 Task: Look for space in Bulanık, Turkey from 12th July, 2023 to 16th July, 2023 for 8 adults in price range Rs.10000 to Rs.16000. Place can be private room with 8 bedrooms having 8 beds and 8 bathrooms. Property type can be house, flat, guest house. Amenities needed are: wifi, TV, free parkinig on premises, gym, breakfast. Booking option can be shelf check-in. Required host language is English.
Action: Mouse moved to (504, 127)
Screenshot: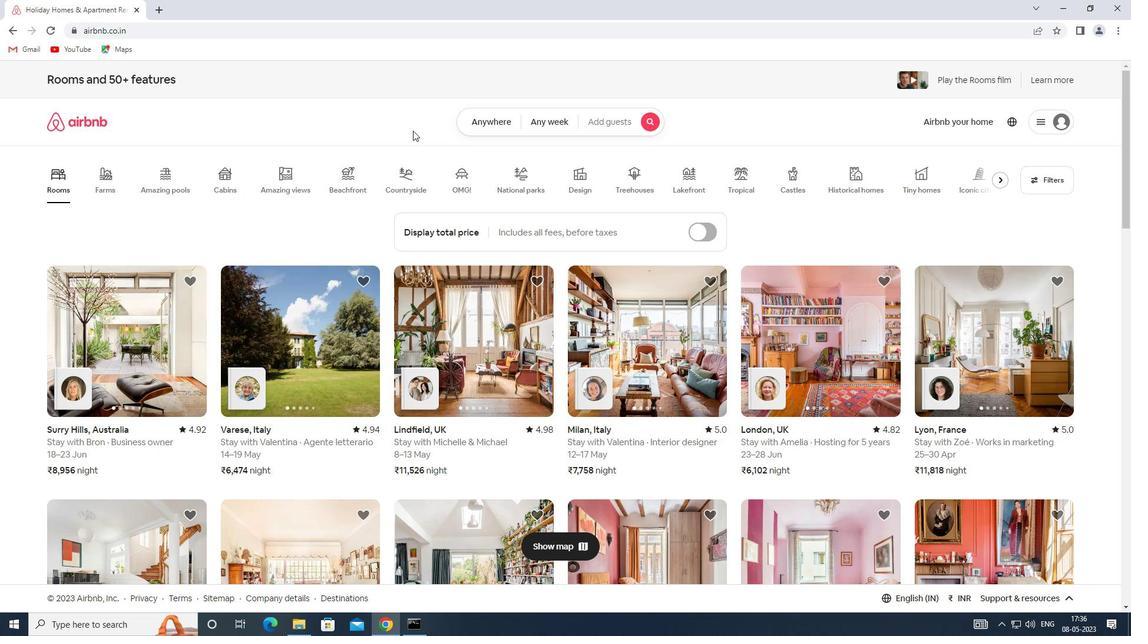 
Action: Mouse pressed left at (504, 127)
Screenshot: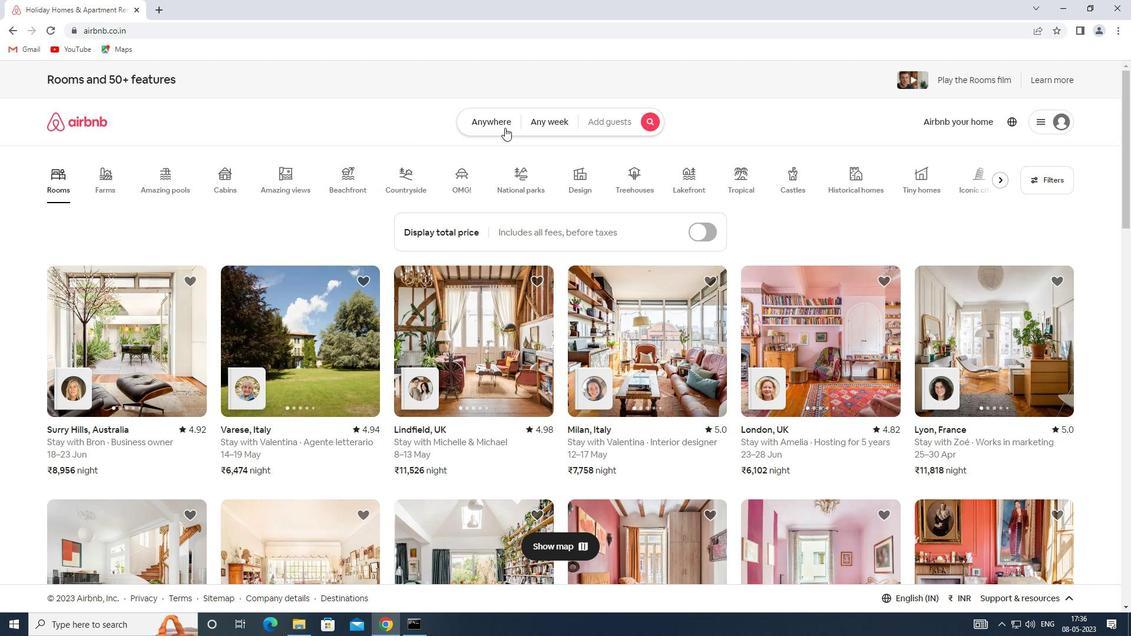 
Action: Mouse moved to (388, 175)
Screenshot: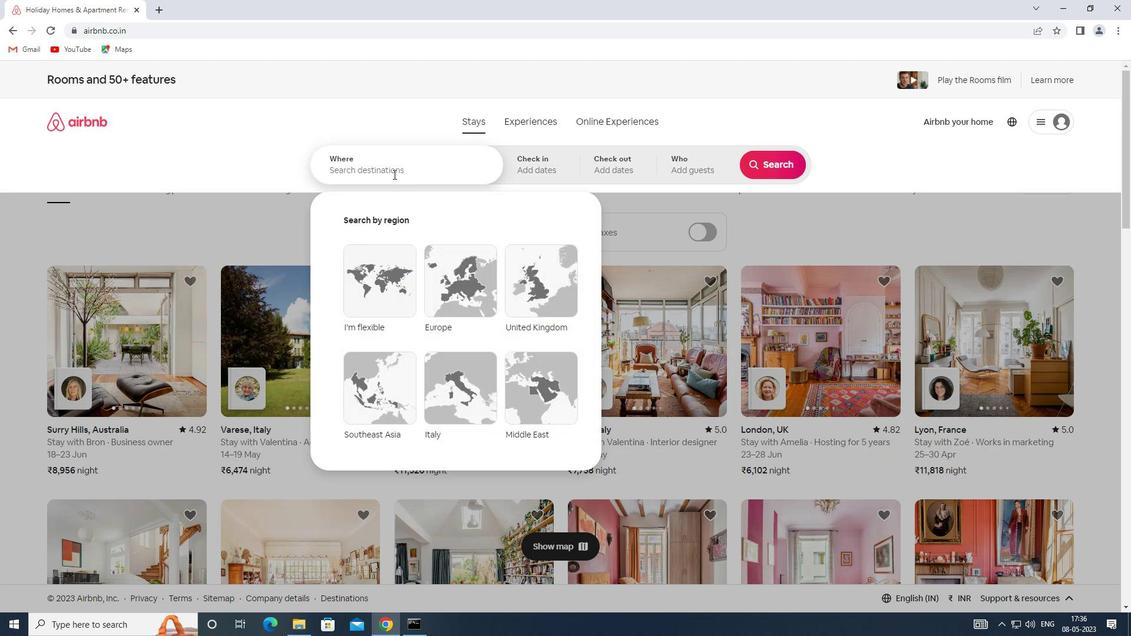 
Action: Mouse pressed left at (388, 175)
Screenshot: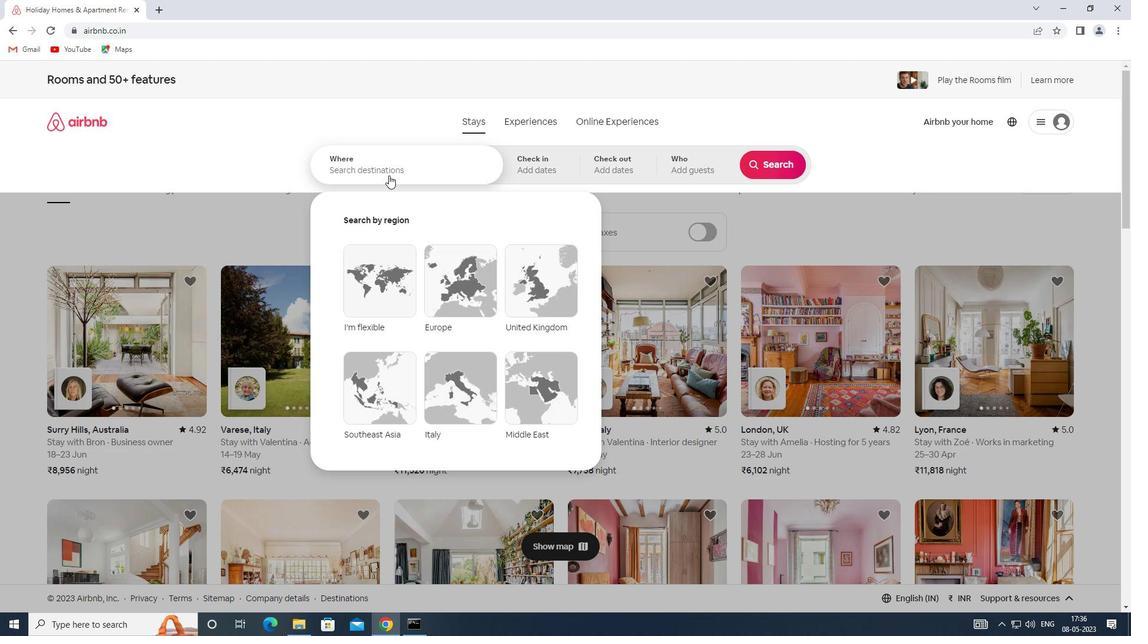 
Action: Key pressed <Key.shift>SPACE<Key.space>IN<Key.space><Key.shift>BULANIK,<Key.shift>TURKEY
Screenshot: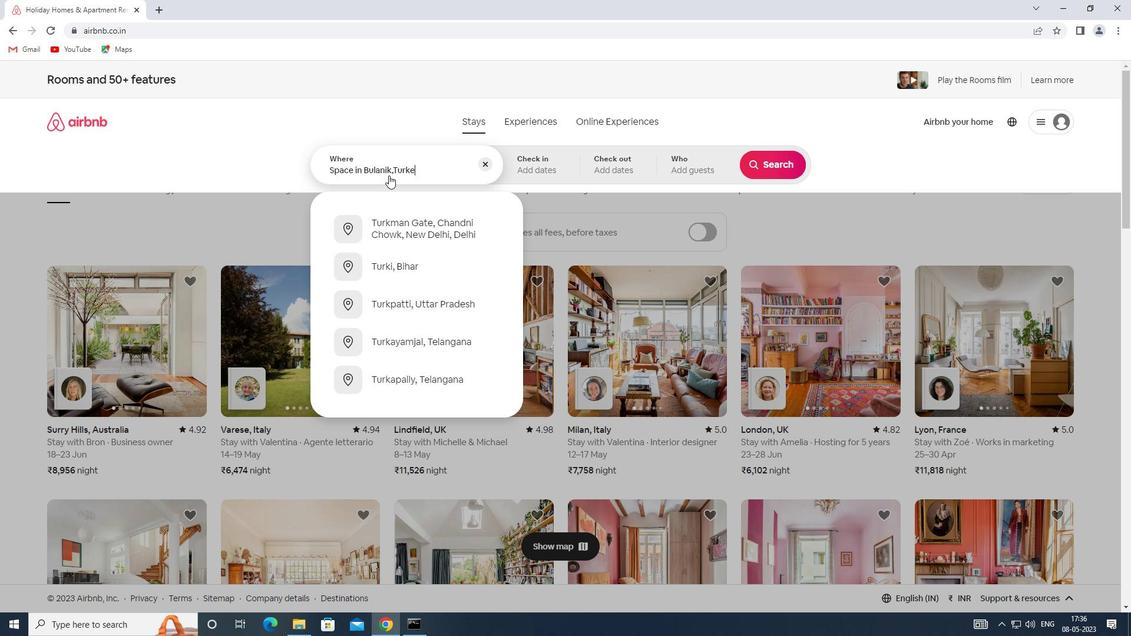 
Action: Mouse moved to (529, 170)
Screenshot: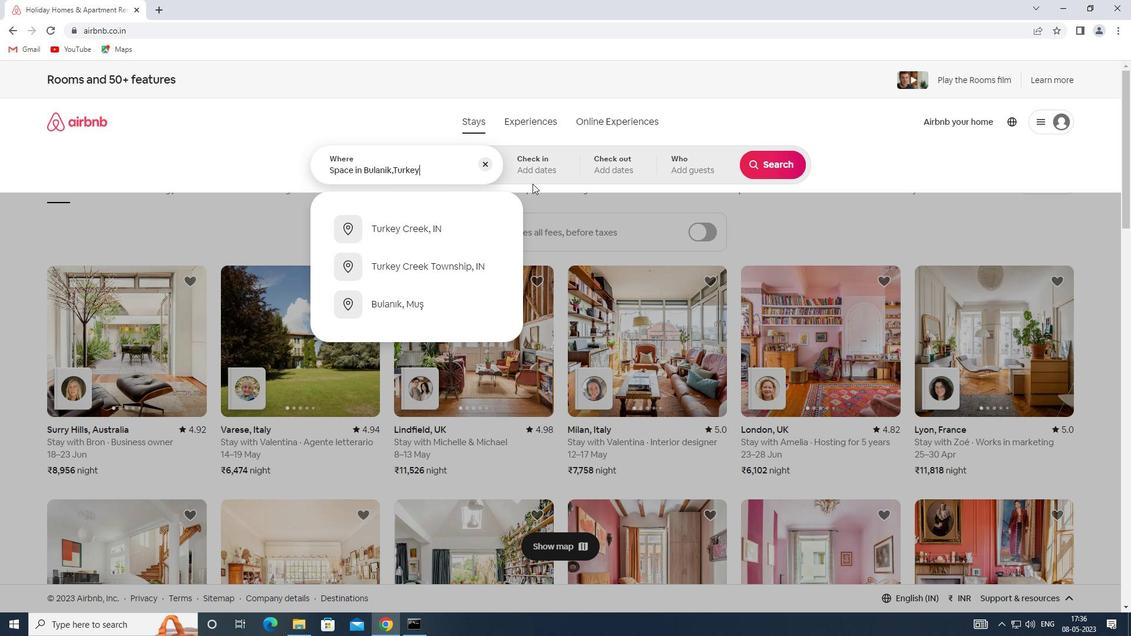 
Action: Mouse pressed left at (529, 170)
Screenshot: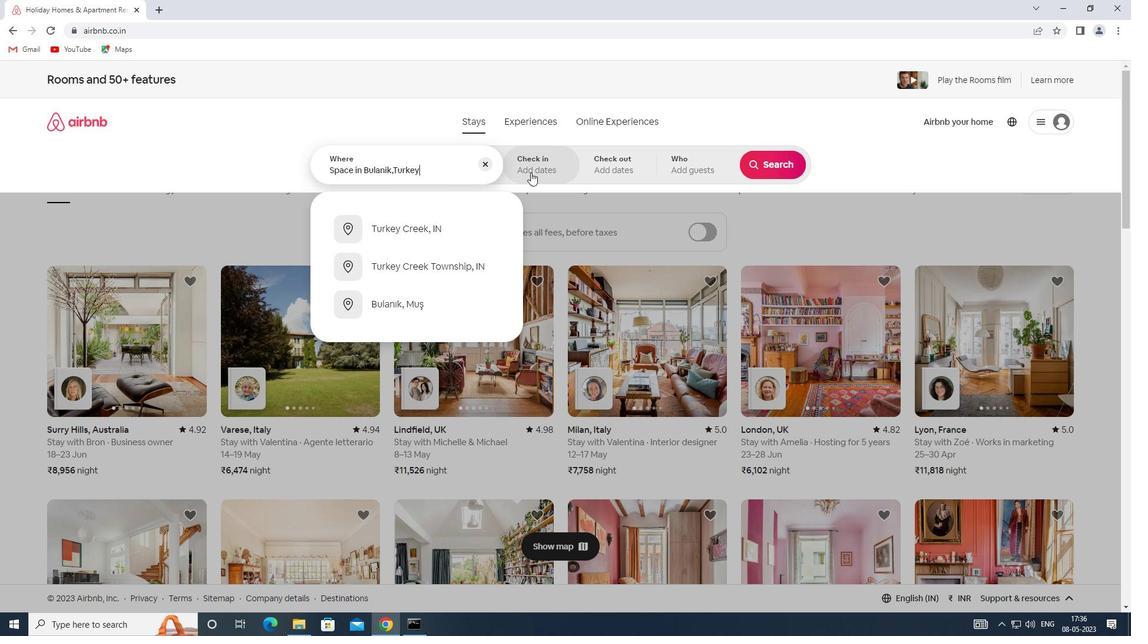 
Action: Mouse moved to (774, 255)
Screenshot: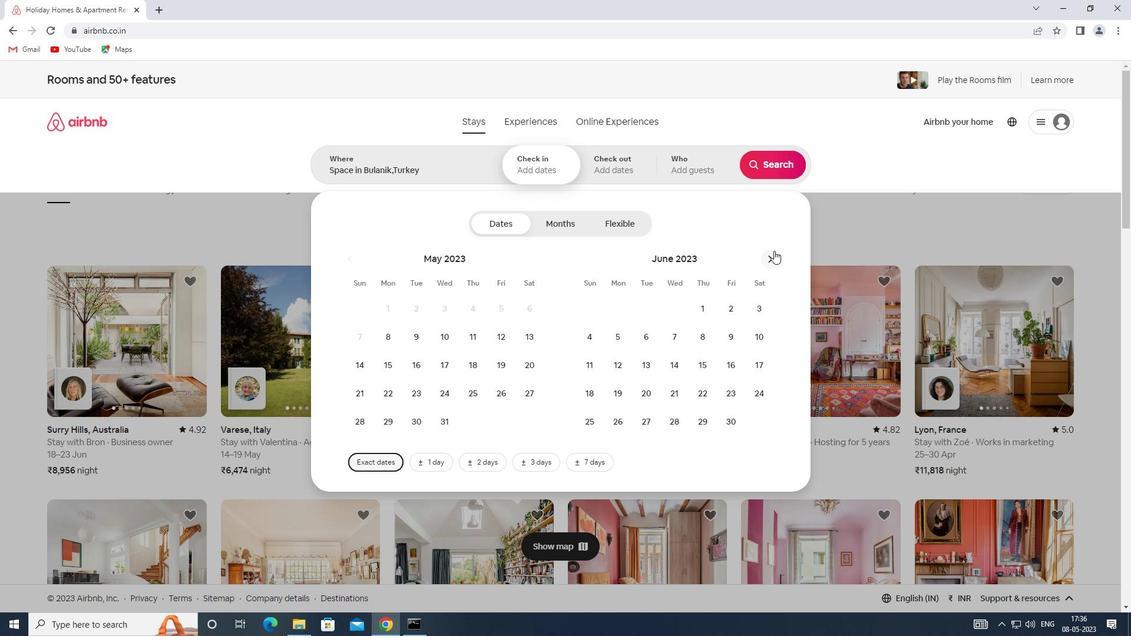 
Action: Mouse pressed left at (774, 255)
Screenshot: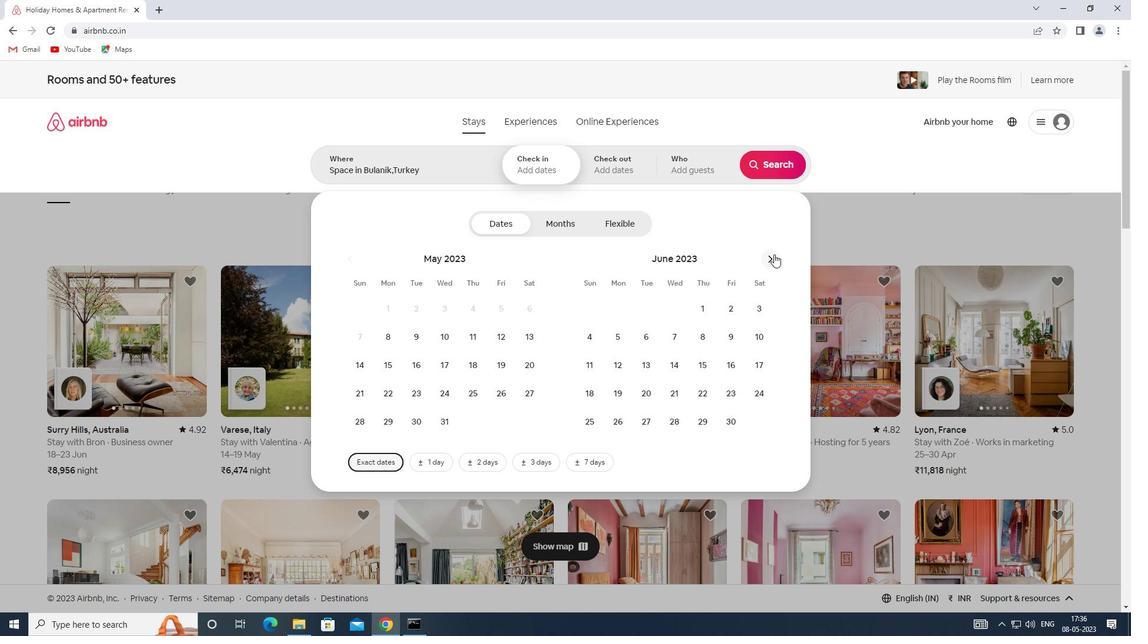 
Action: Mouse moved to (674, 365)
Screenshot: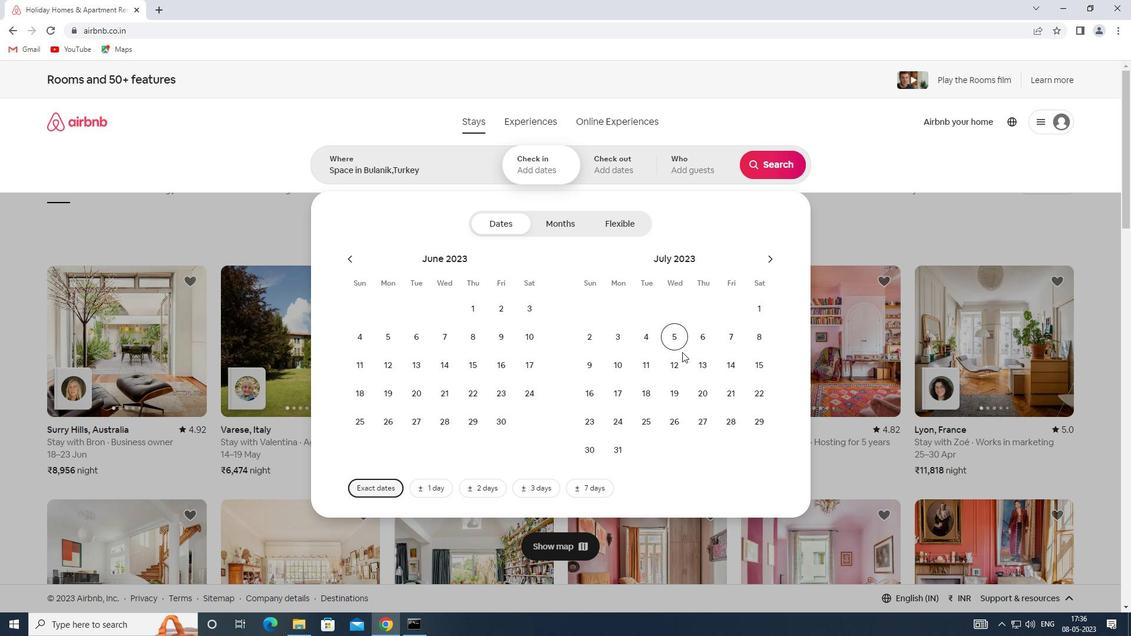 
Action: Mouse pressed left at (674, 365)
Screenshot: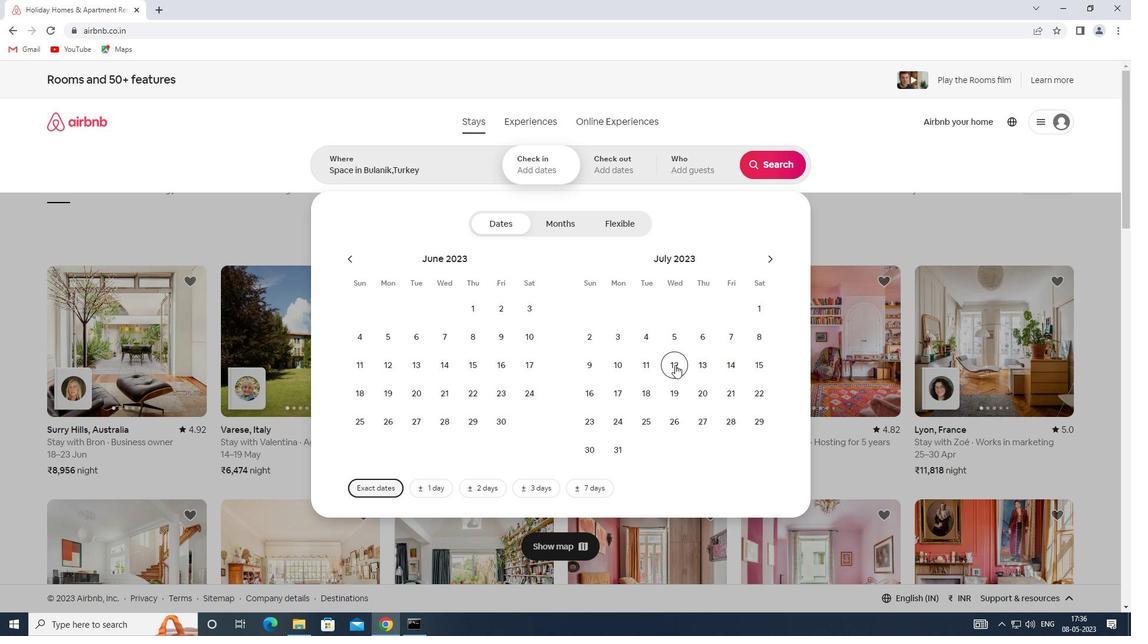 
Action: Mouse moved to (591, 393)
Screenshot: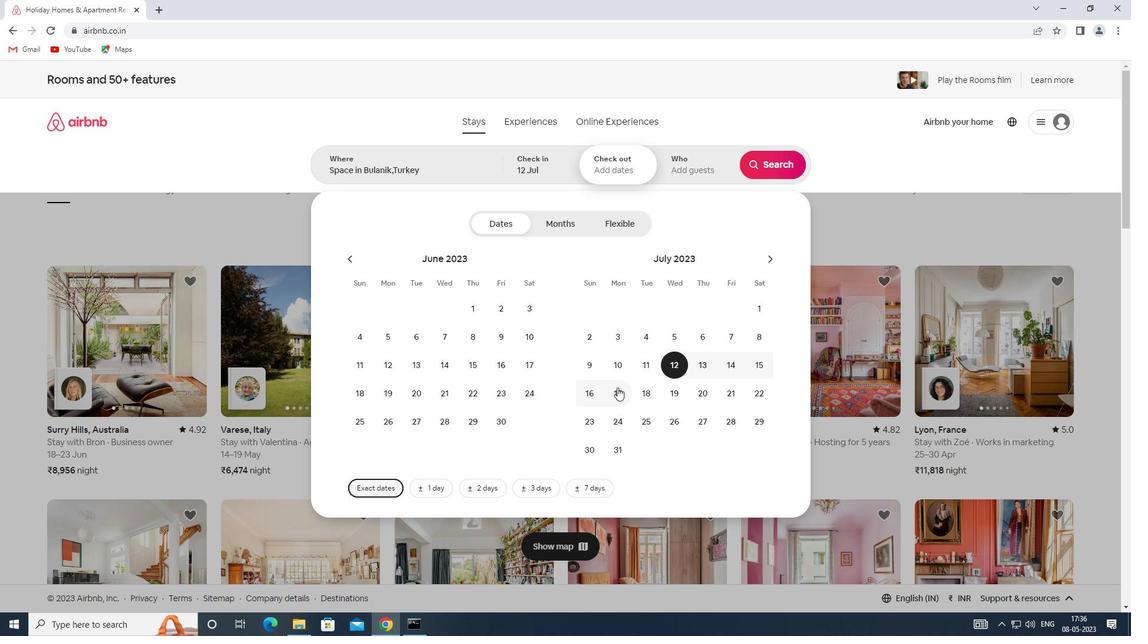 
Action: Mouse pressed left at (591, 393)
Screenshot: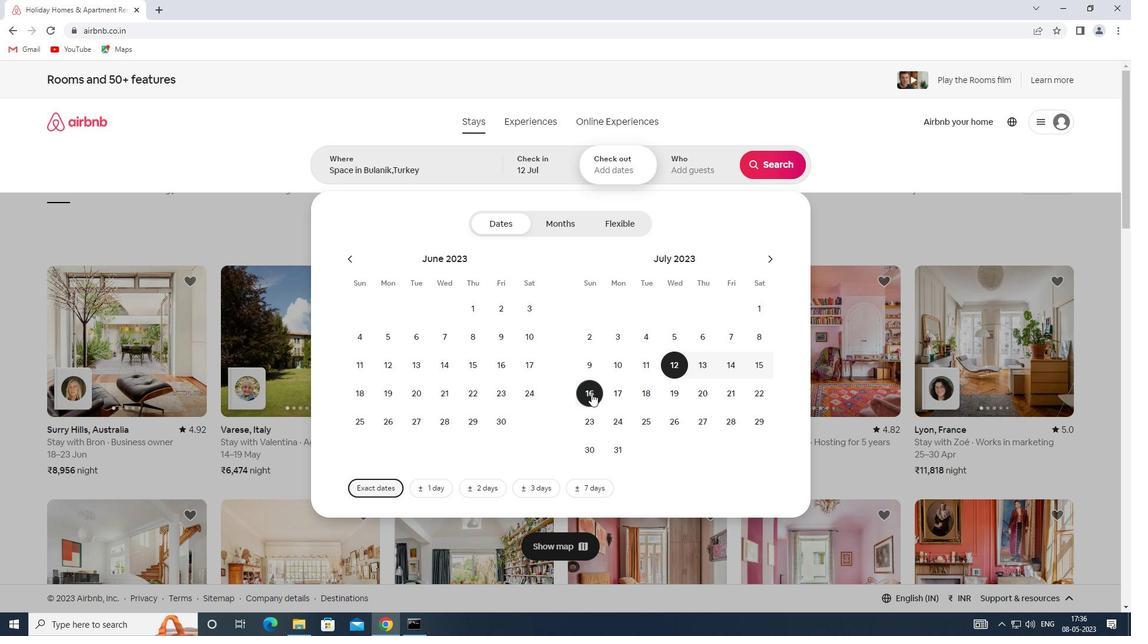 
Action: Mouse moved to (701, 154)
Screenshot: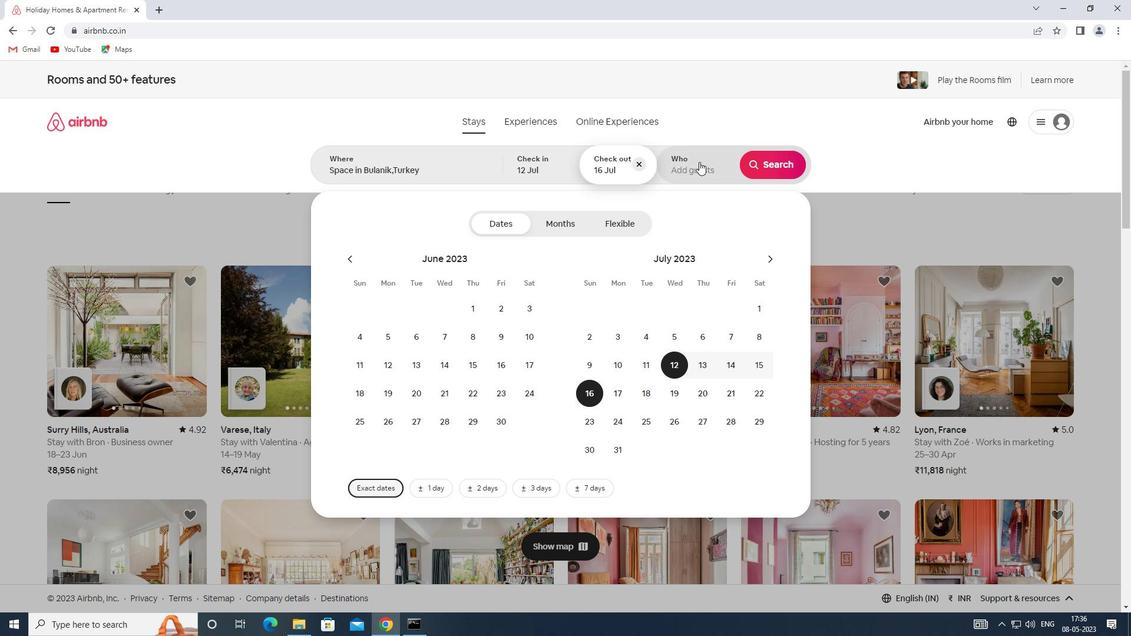 
Action: Mouse pressed left at (701, 154)
Screenshot: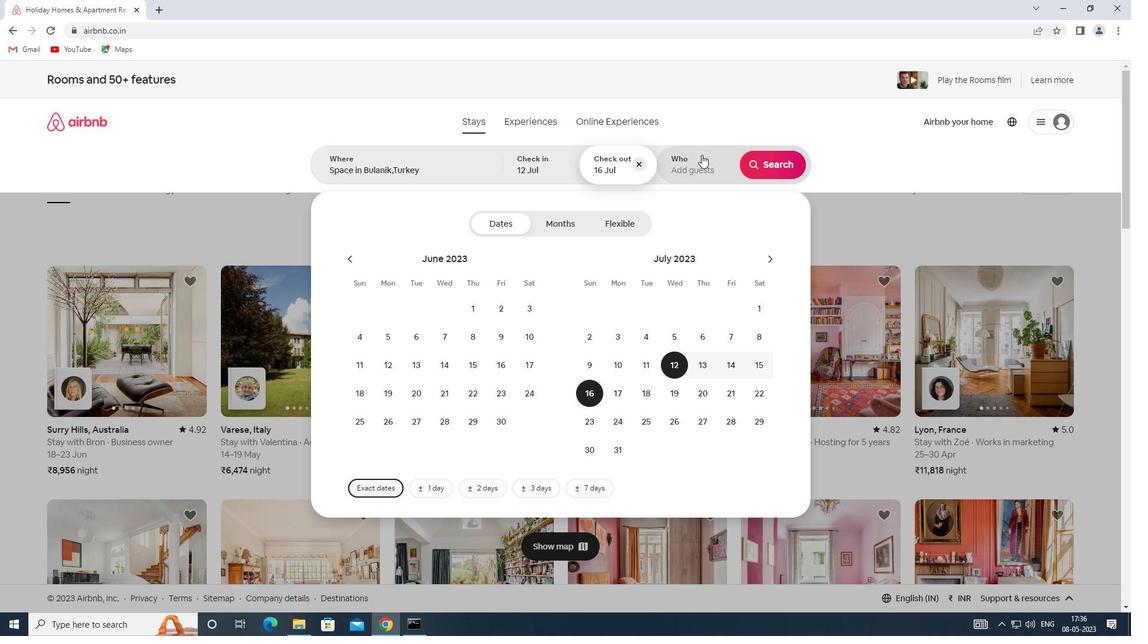 
Action: Mouse moved to (776, 224)
Screenshot: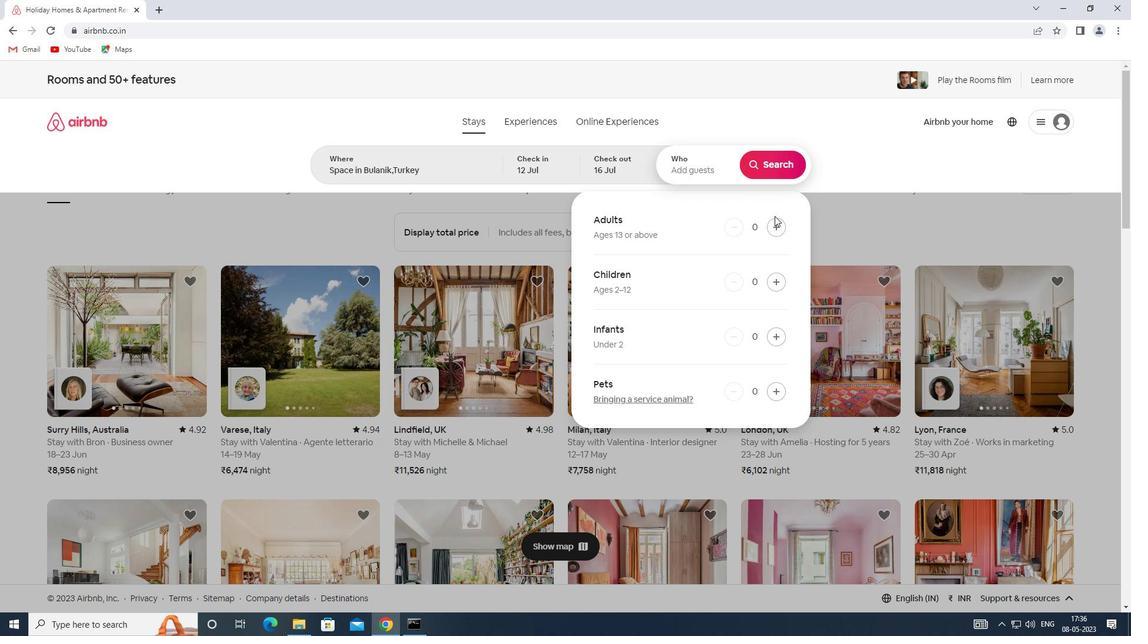 
Action: Mouse pressed left at (776, 224)
Screenshot: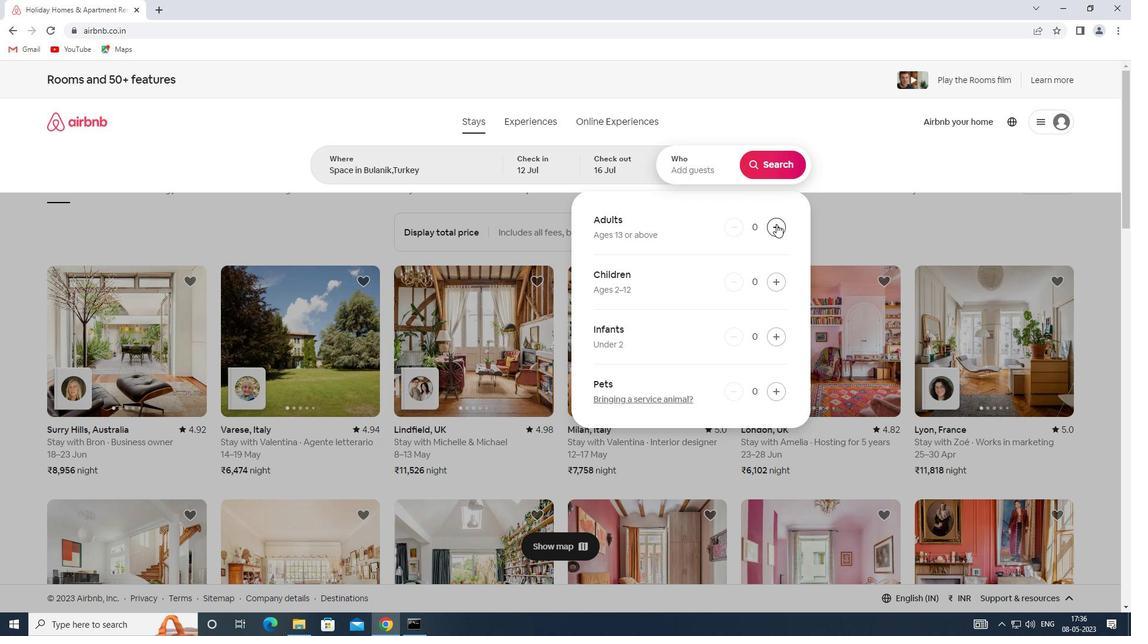 
Action: Mouse pressed left at (776, 224)
Screenshot: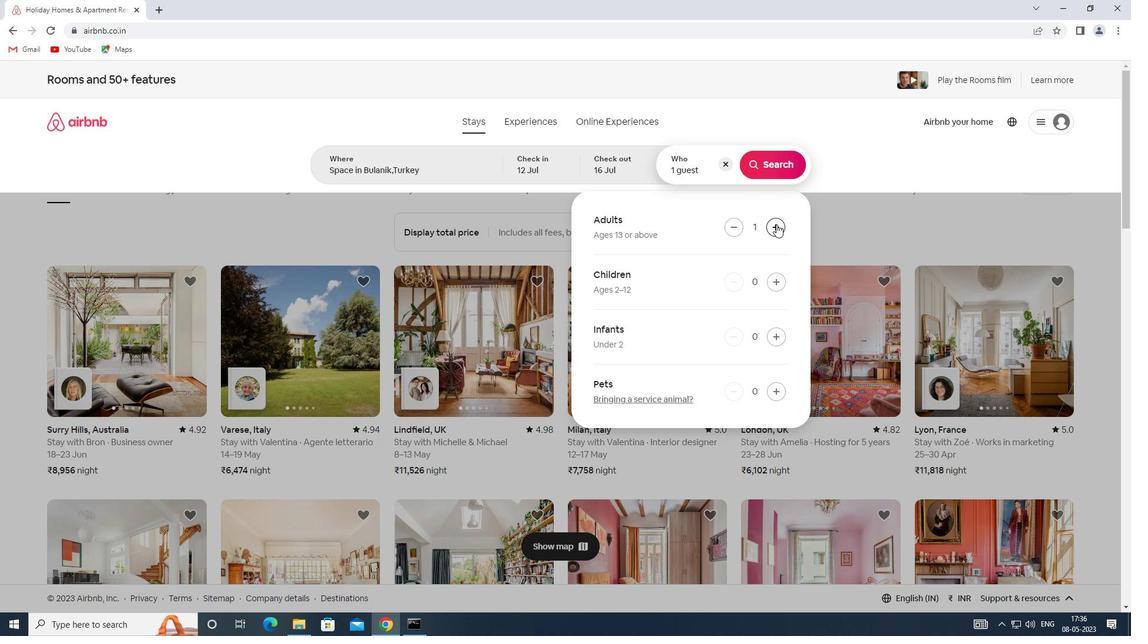 
Action: Mouse pressed left at (776, 224)
Screenshot: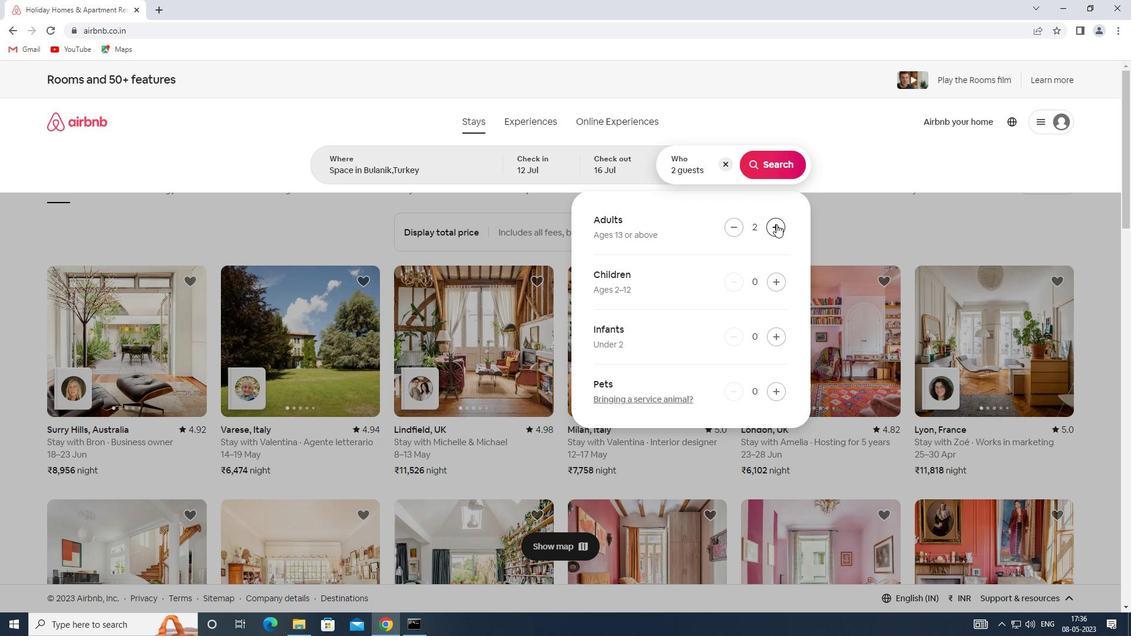 
Action: Mouse moved to (776, 226)
Screenshot: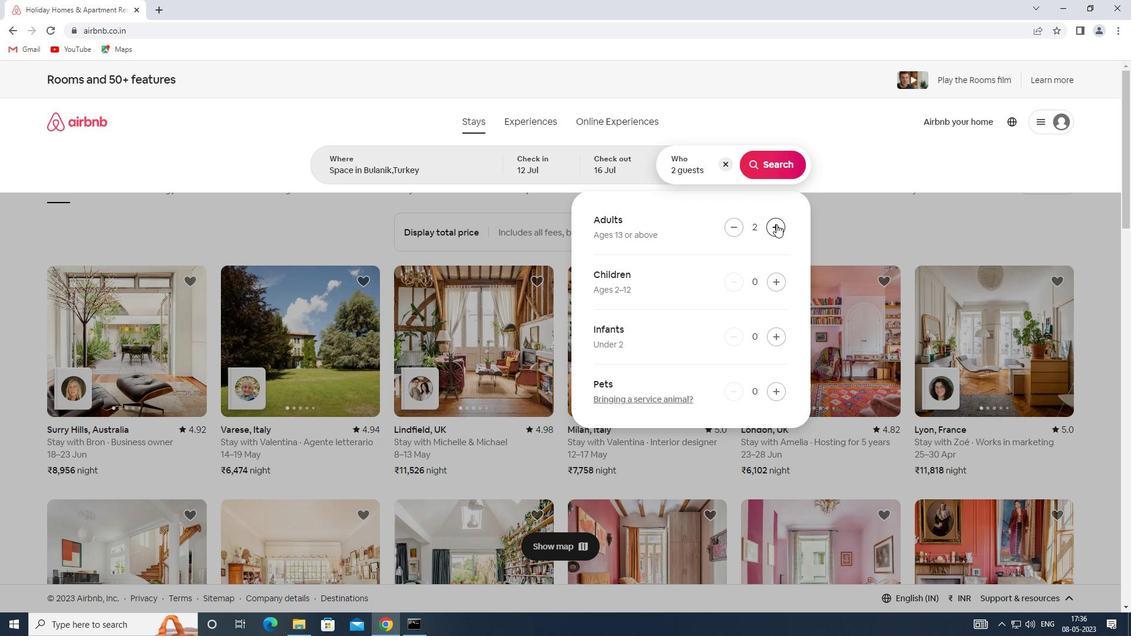 
Action: Mouse pressed left at (776, 226)
Screenshot: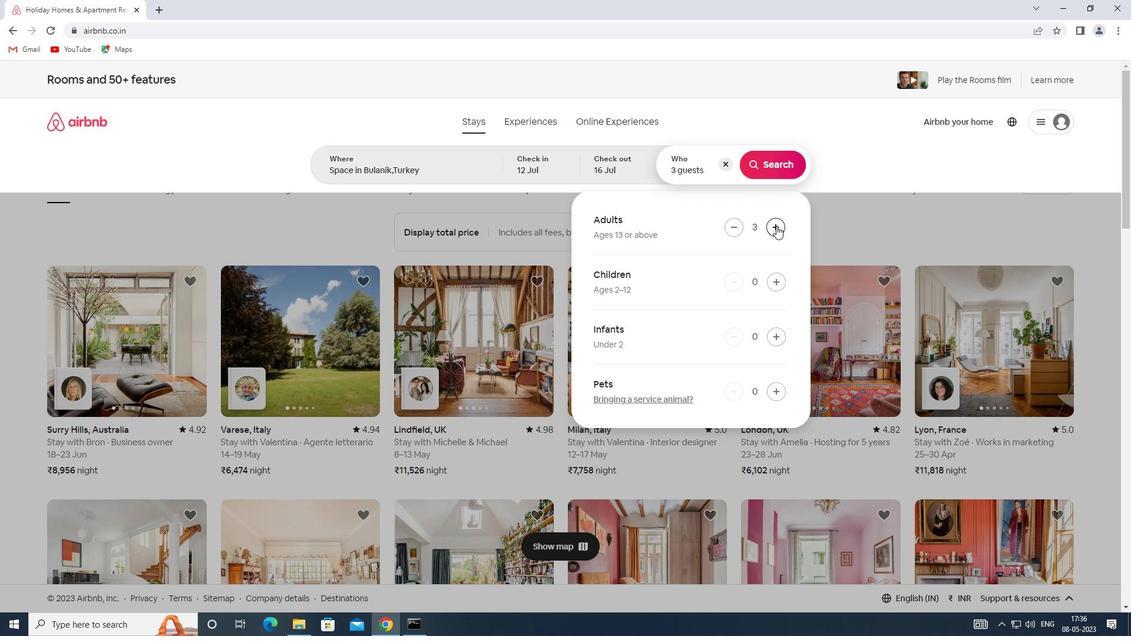 
Action: Mouse pressed left at (776, 226)
Screenshot: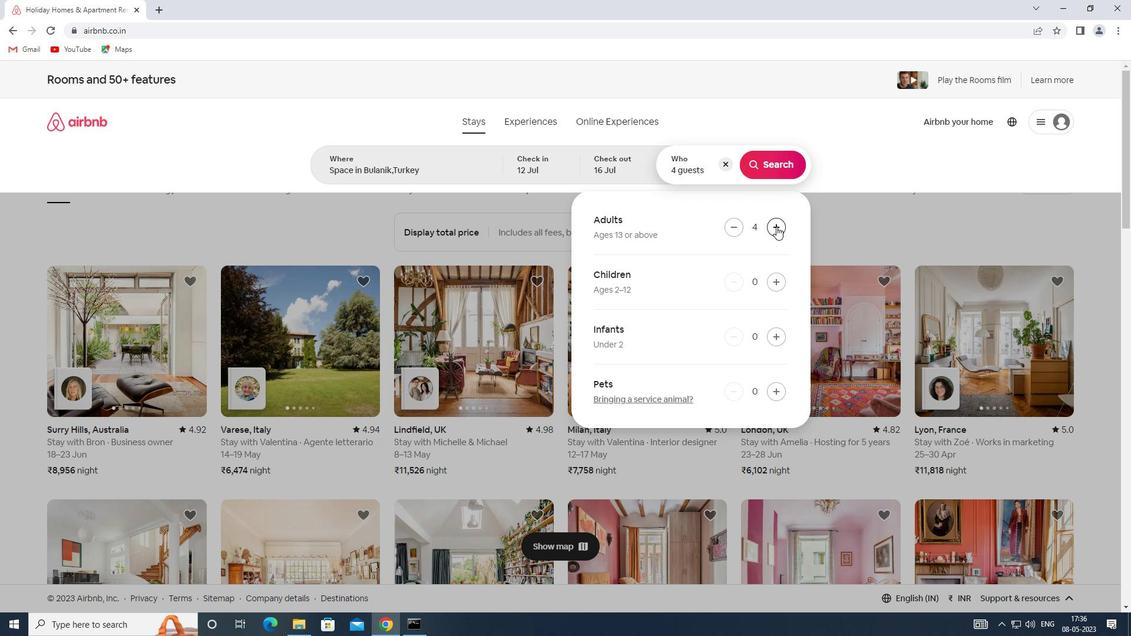 
Action: Mouse pressed left at (776, 226)
Screenshot: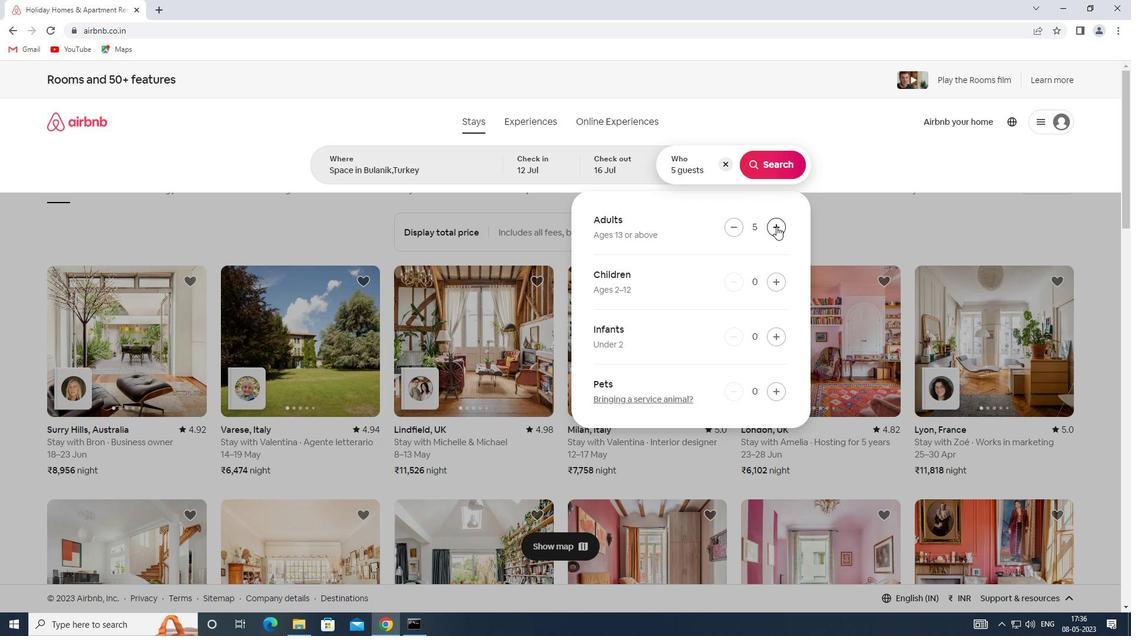 
Action: Mouse pressed left at (776, 226)
Screenshot: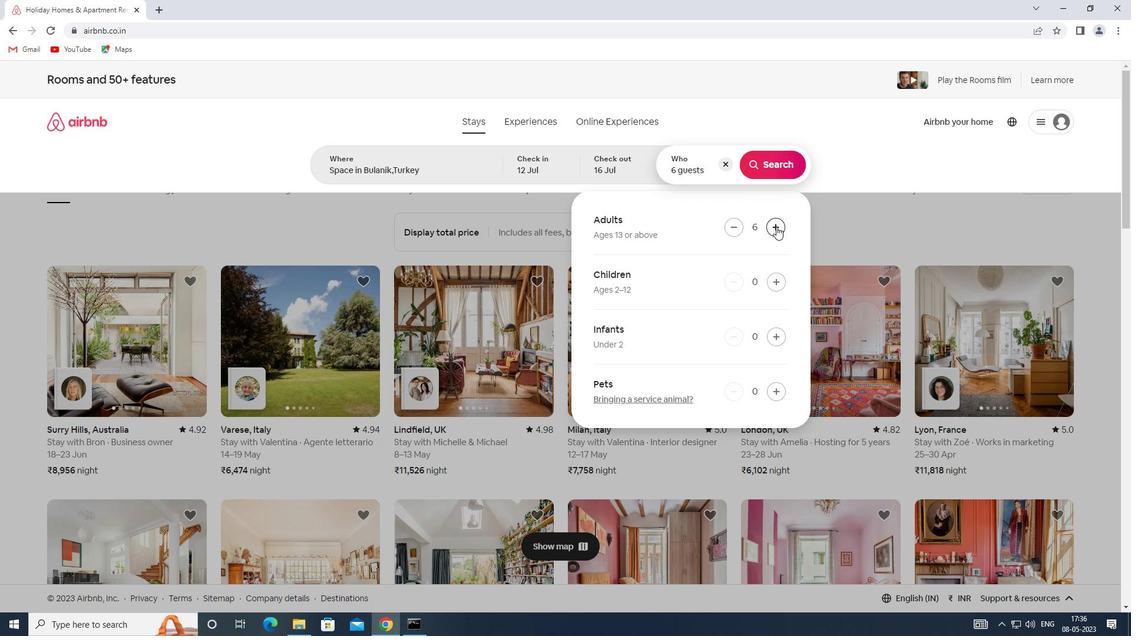 
Action: Mouse pressed left at (776, 226)
Screenshot: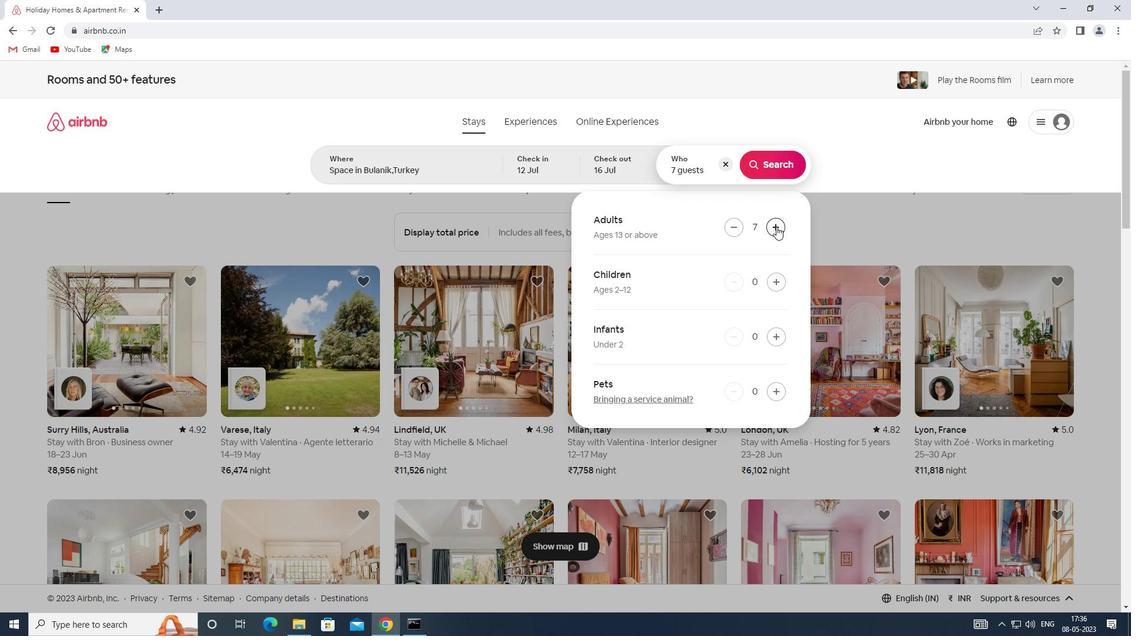 
Action: Mouse moved to (766, 160)
Screenshot: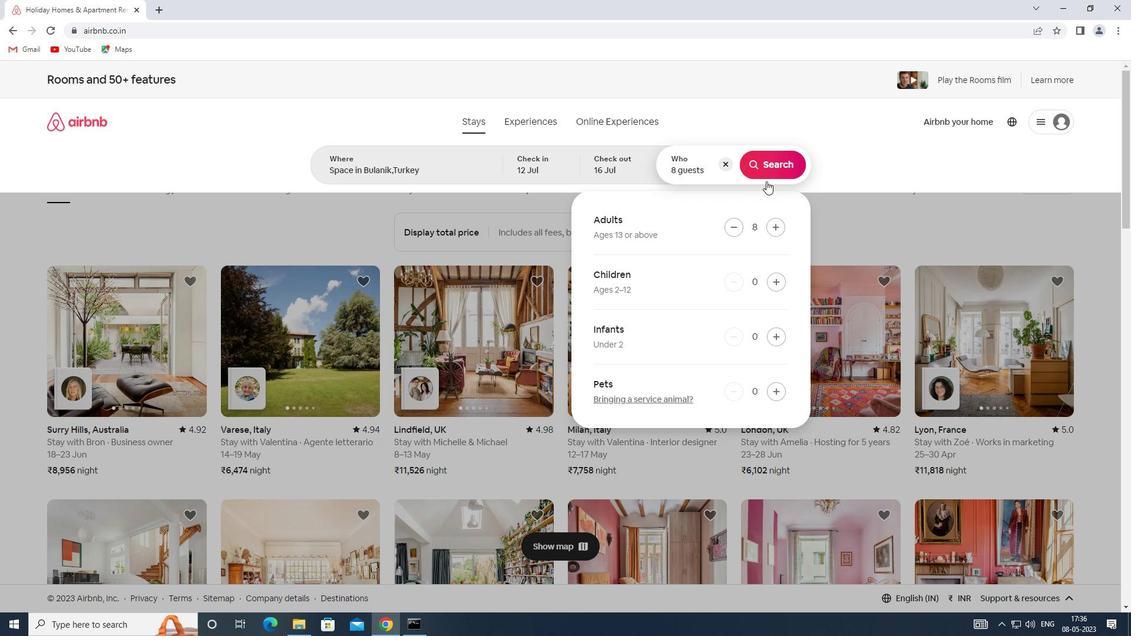 
Action: Mouse pressed left at (766, 160)
Screenshot: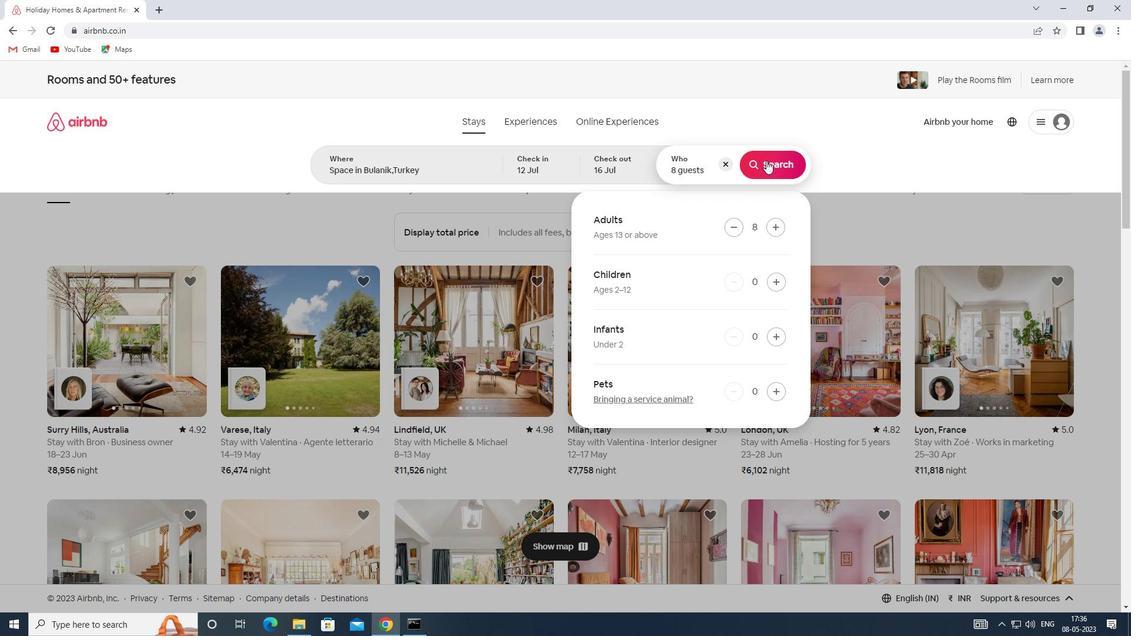 
Action: Mouse moved to (1067, 129)
Screenshot: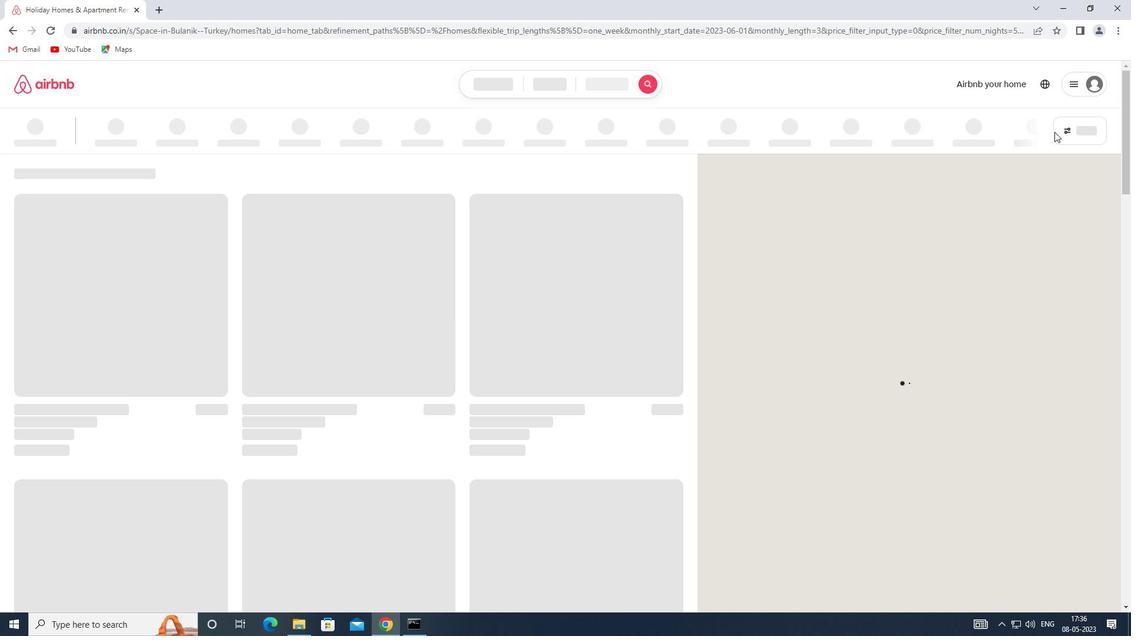 
Action: Mouse pressed left at (1067, 129)
Screenshot: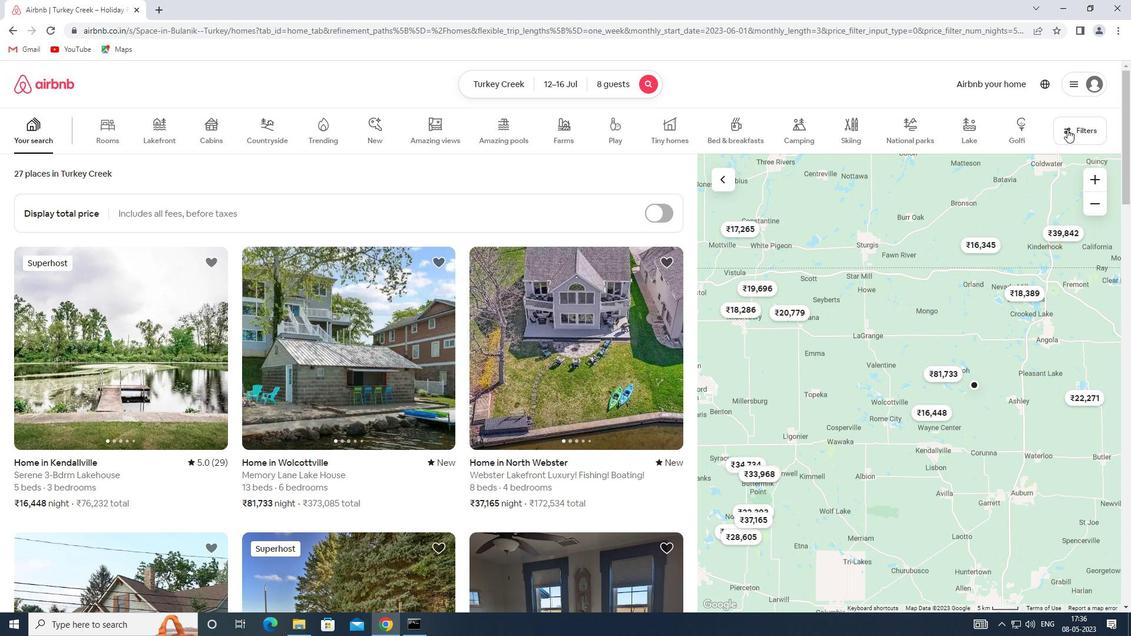 
Action: Mouse moved to (420, 428)
Screenshot: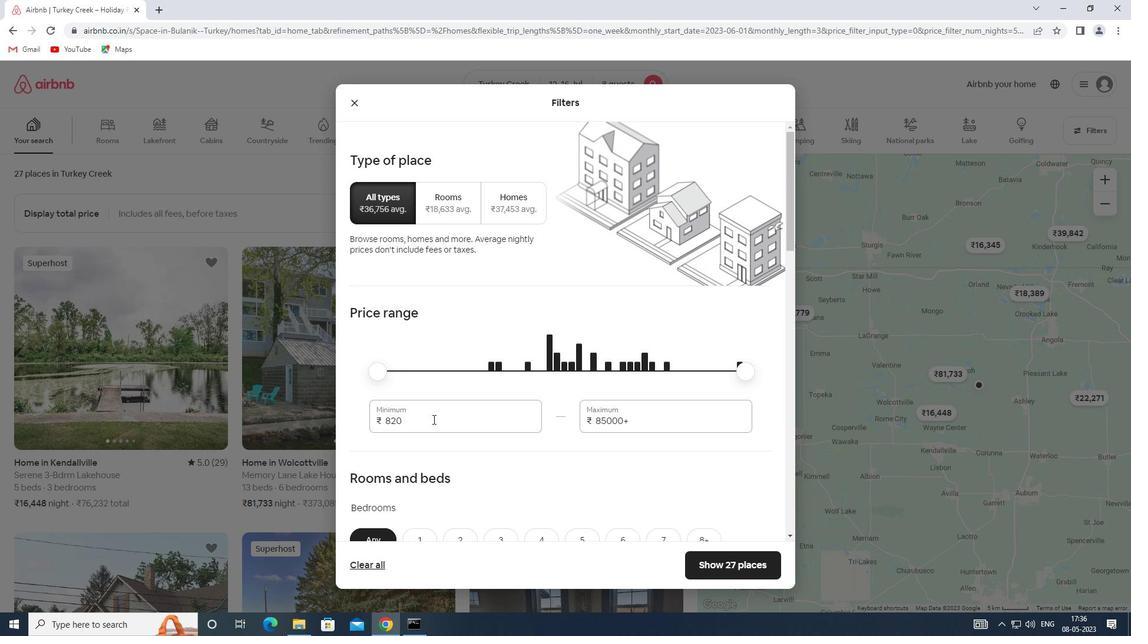 
Action: Mouse pressed left at (420, 428)
Screenshot: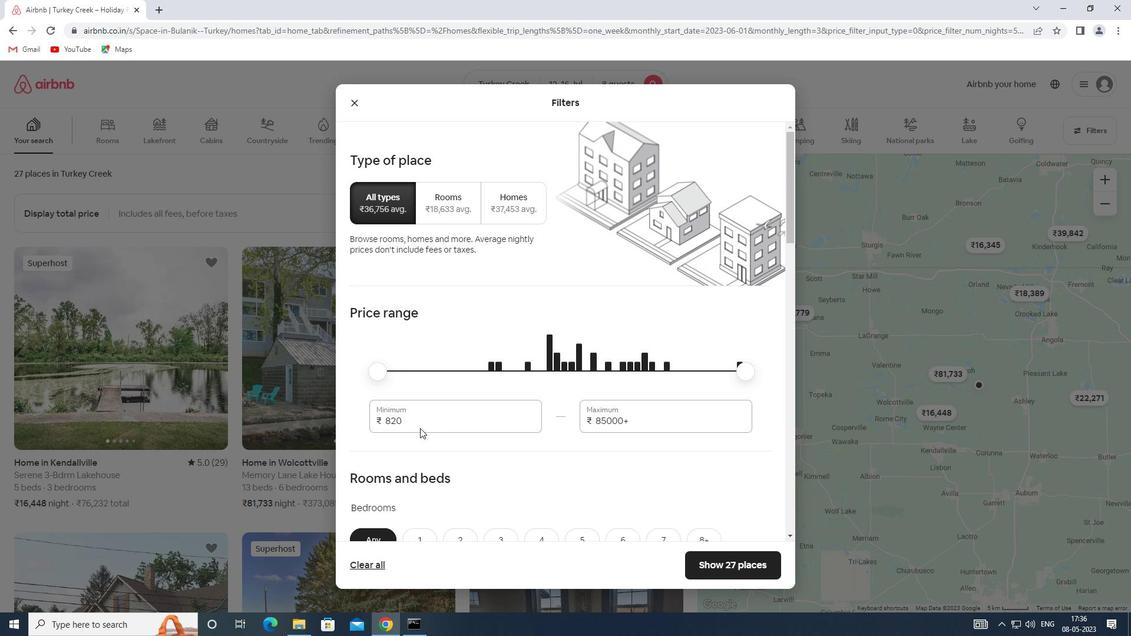 
Action: Mouse moved to (416, 417)
Screenshot: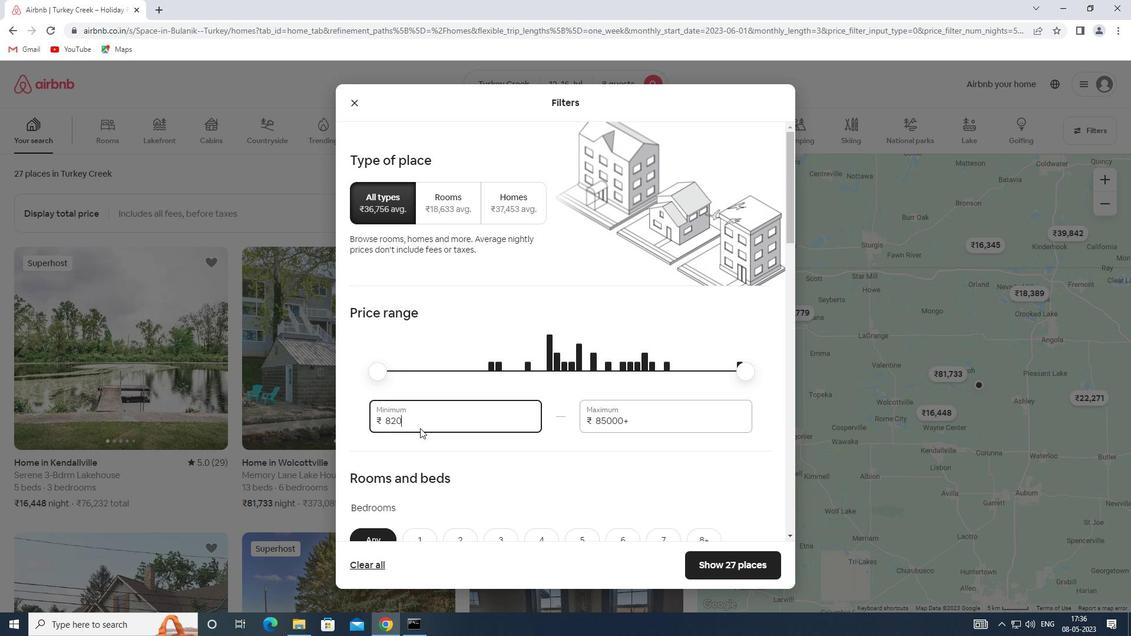 
Action: Mouse pressed left at (416, 417)
Screenshot: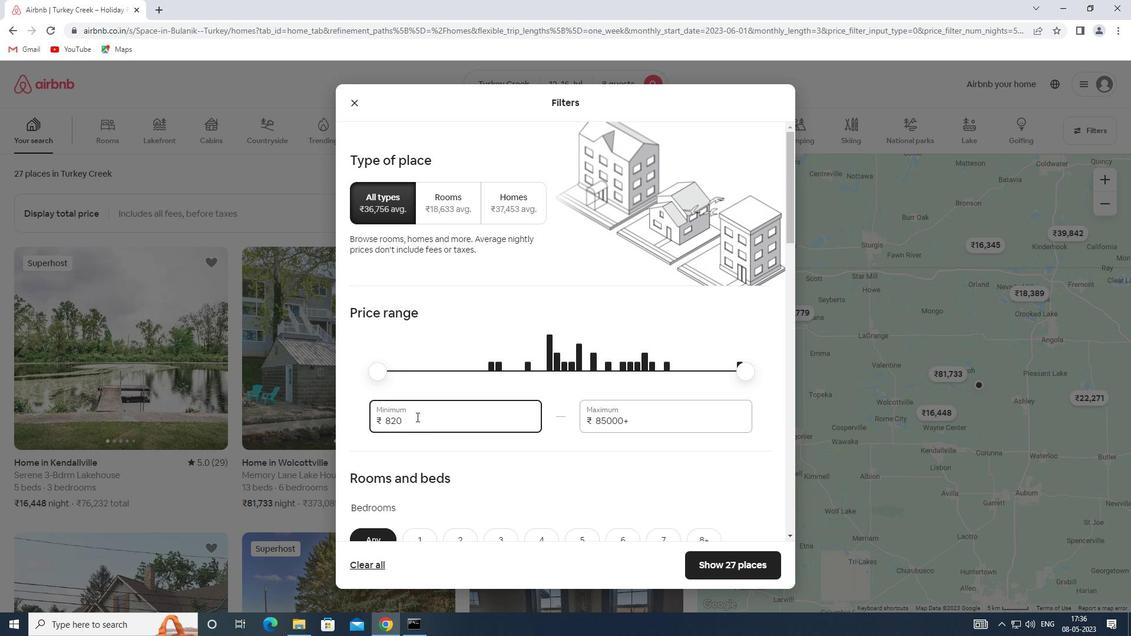 
Action: Mouse moved to (376, 418)
Screenshot: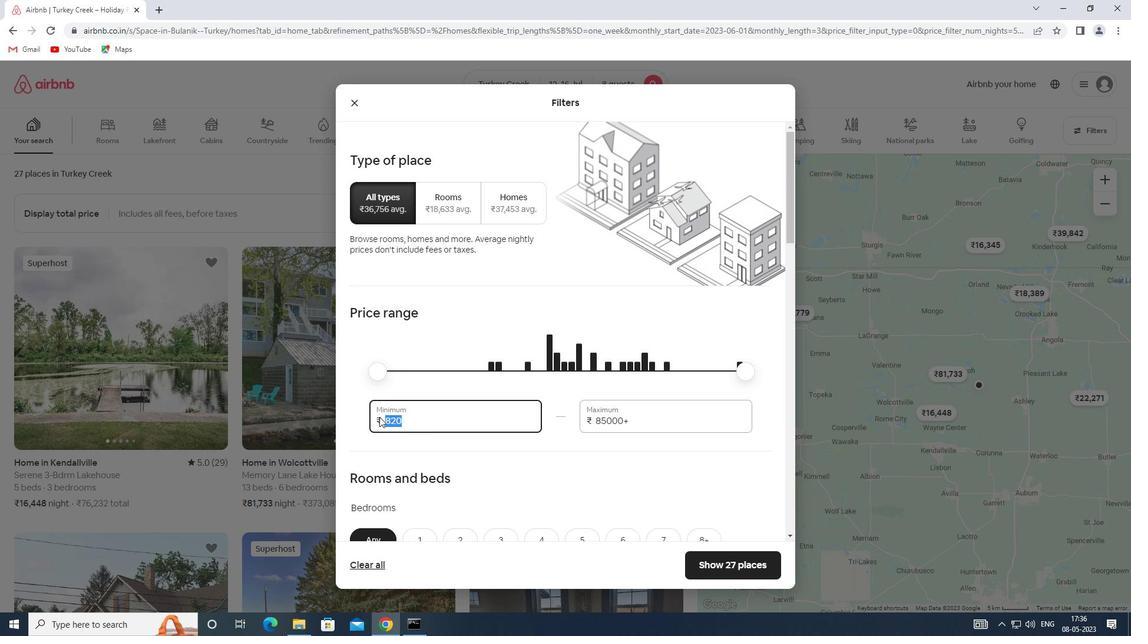 
Action: Key pressed 10000
Screenshot: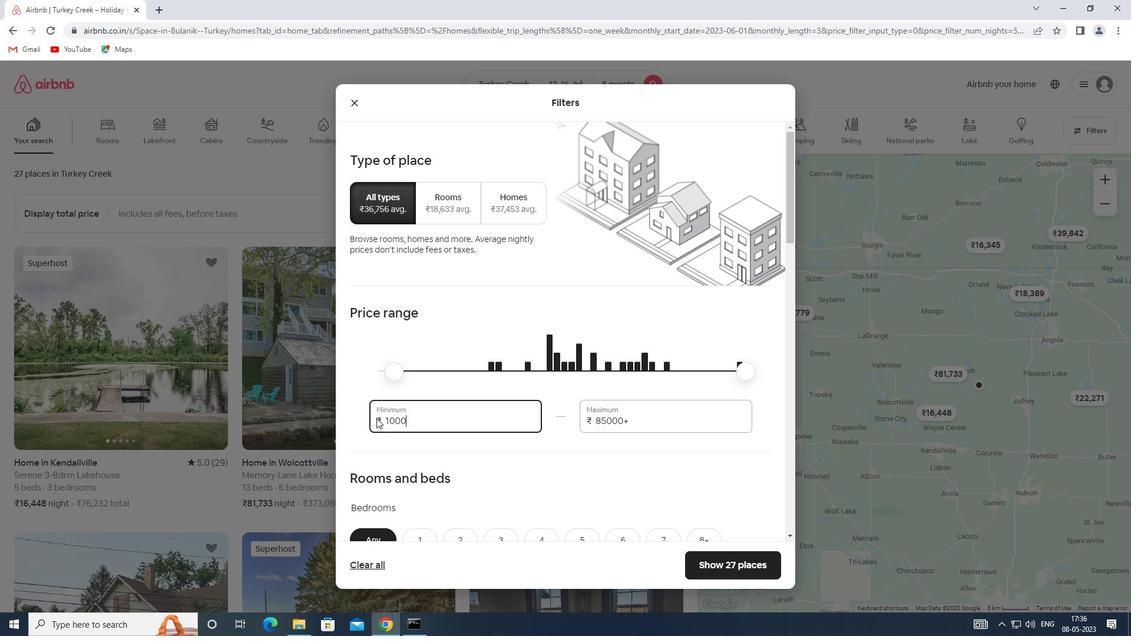 
Action: Mouse moved to (633, 421)
Screenshot: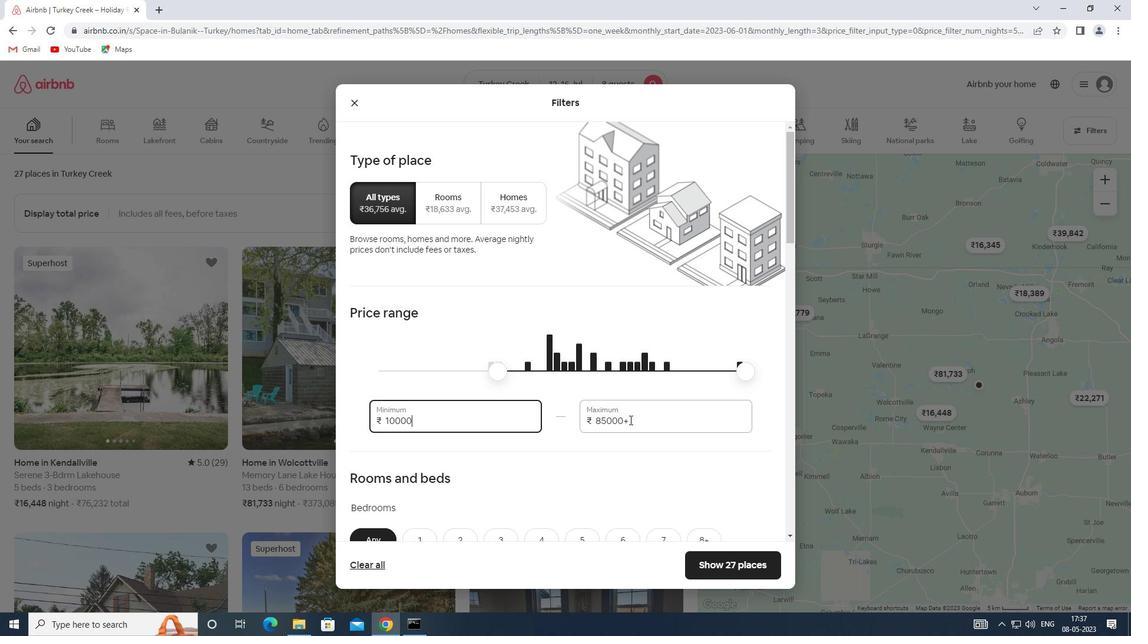 
Action: Mouse pressed left at (633, 421)
Screenshot: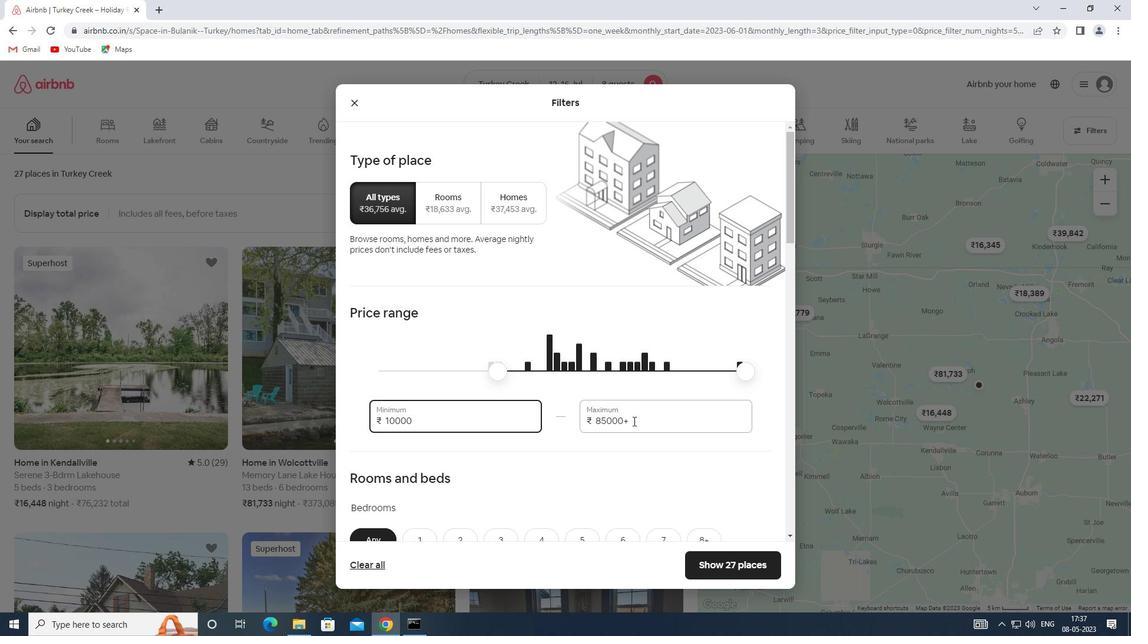 
Action: Mouse moved to (578, 422)
Screenshot: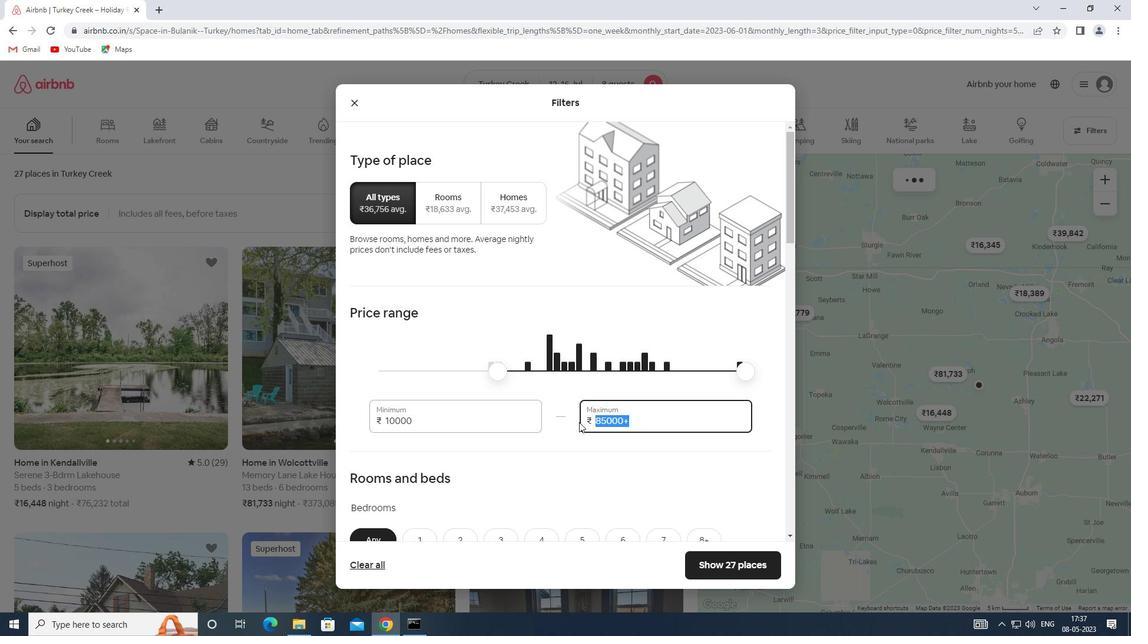 
Action: Key pressed 16000
Screenshot: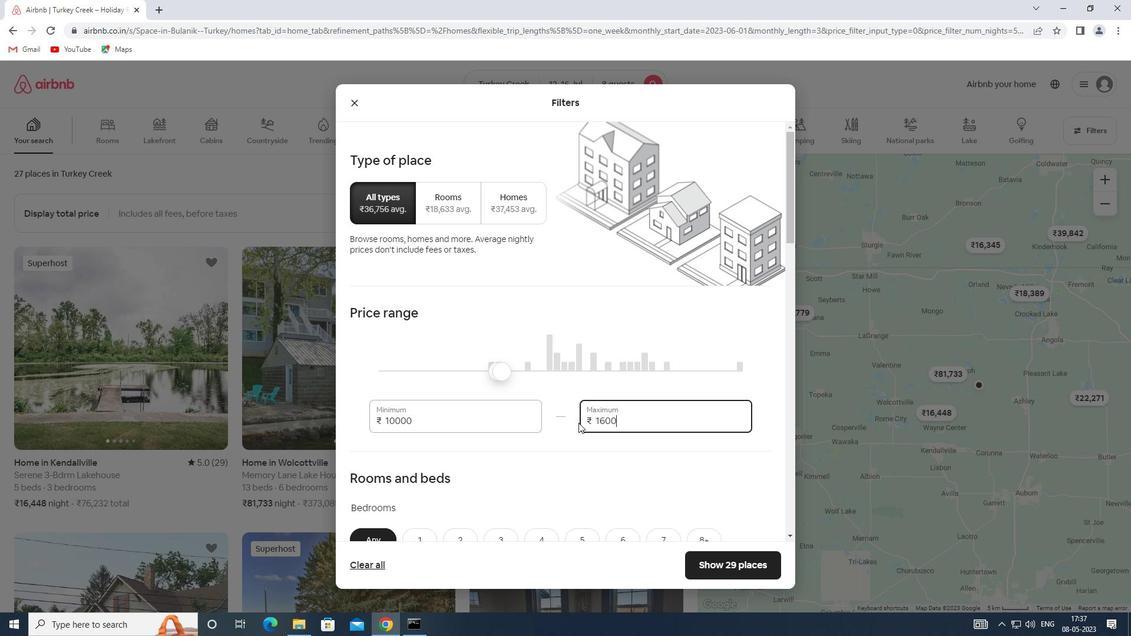 
Action: Mouse scrolled (578, 422) with delta (0, 0)
Screenshot: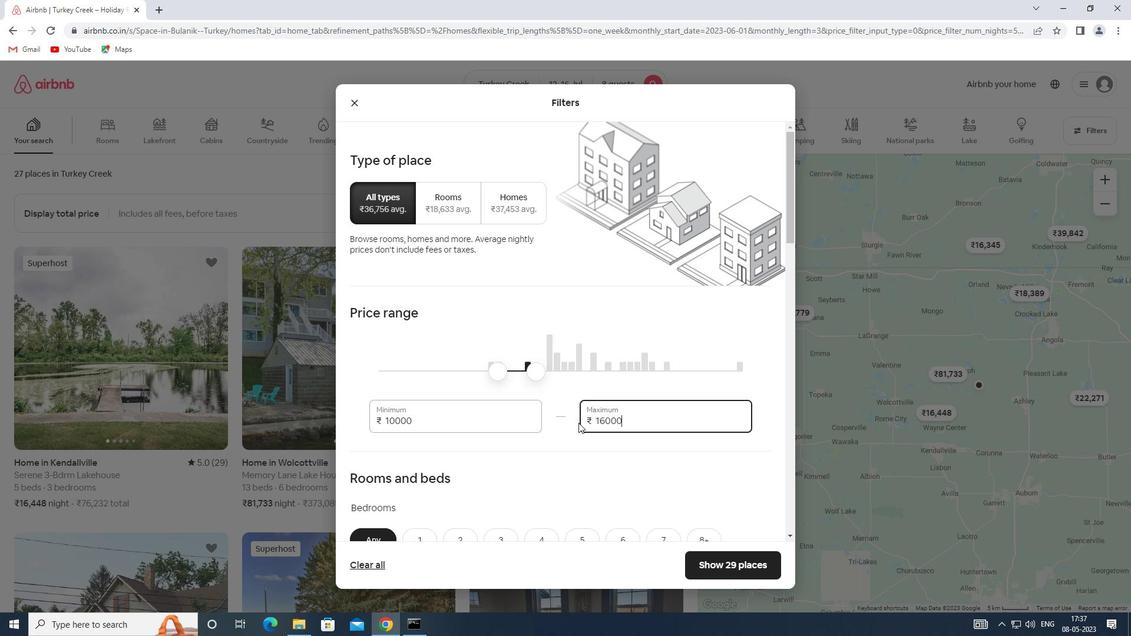 
Action: Mouse scrolled (578, 422) with delta (0, 0)
Screenshot: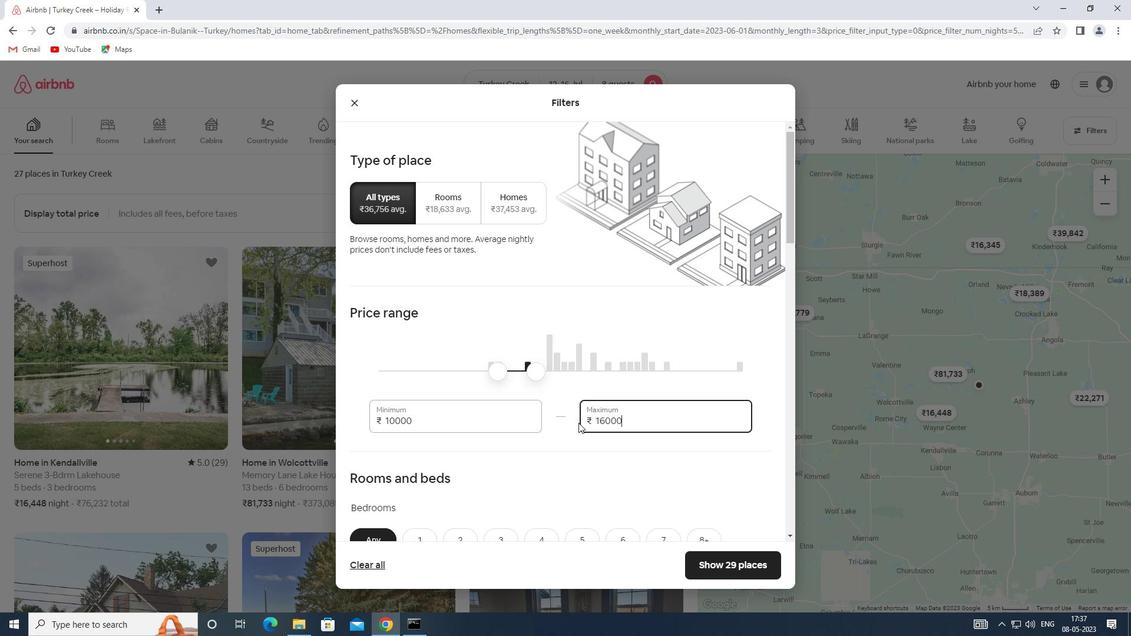 
Action: Mouse scrolled (578, 422) with delta (0, 0)
Screenshot: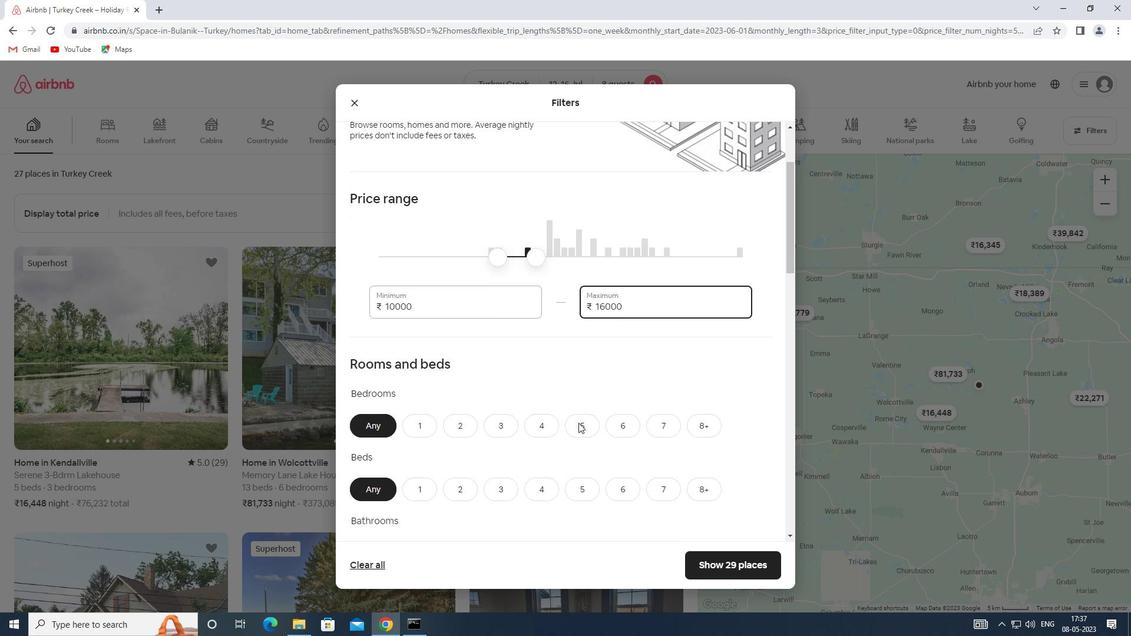 
Action: Mouse scrolled (578, 422) with delta (0, 0)
Screenshot: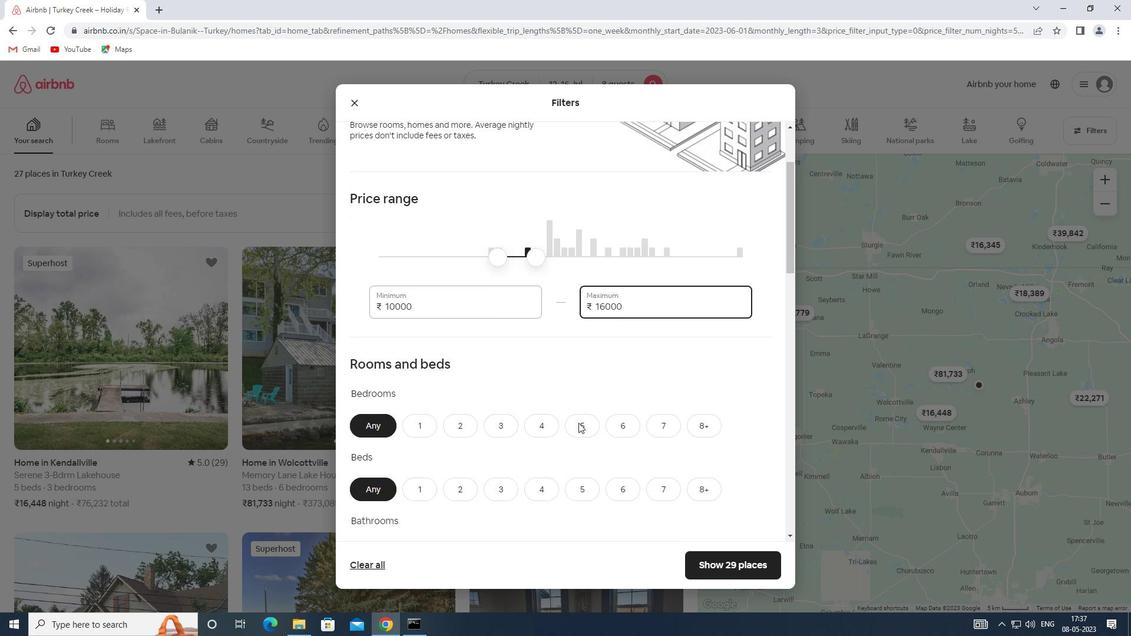 
Action: Mouse moved to (702, 305)
Screenshot: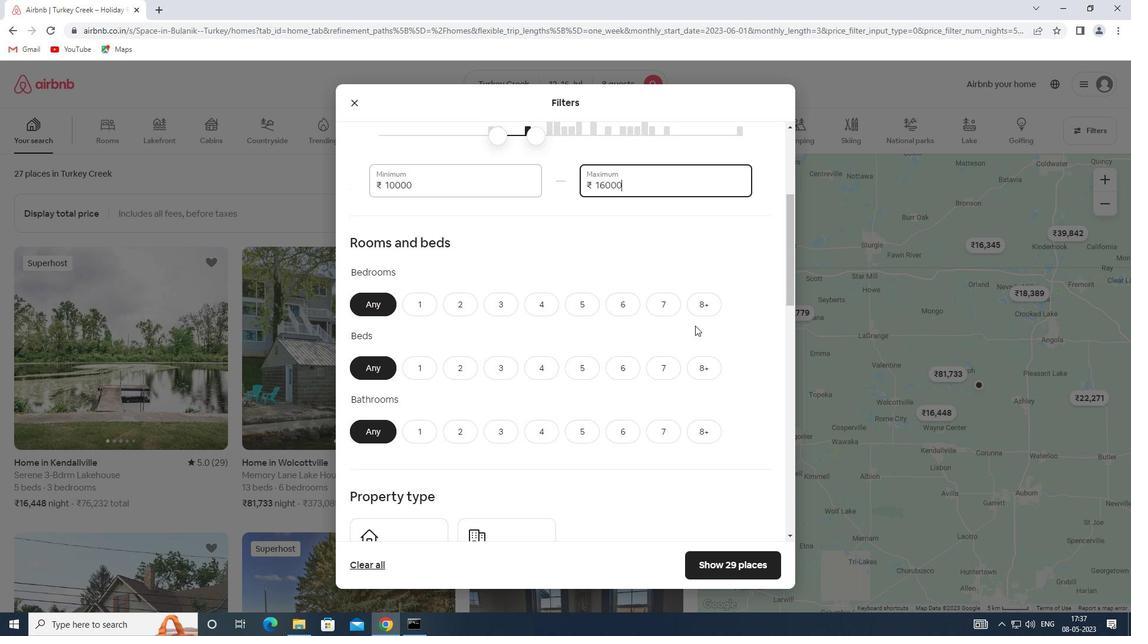 
Action: Mouse pressed left at (702, 305)
Screenshot: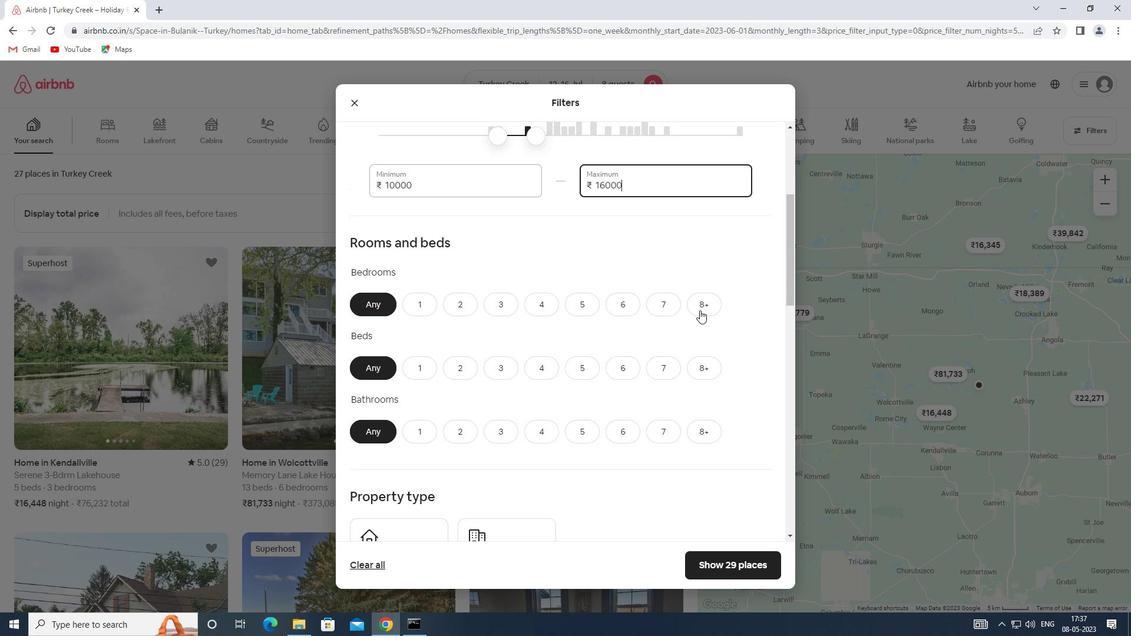 
Action: Mouse moved to (705, 363)
Screenshot: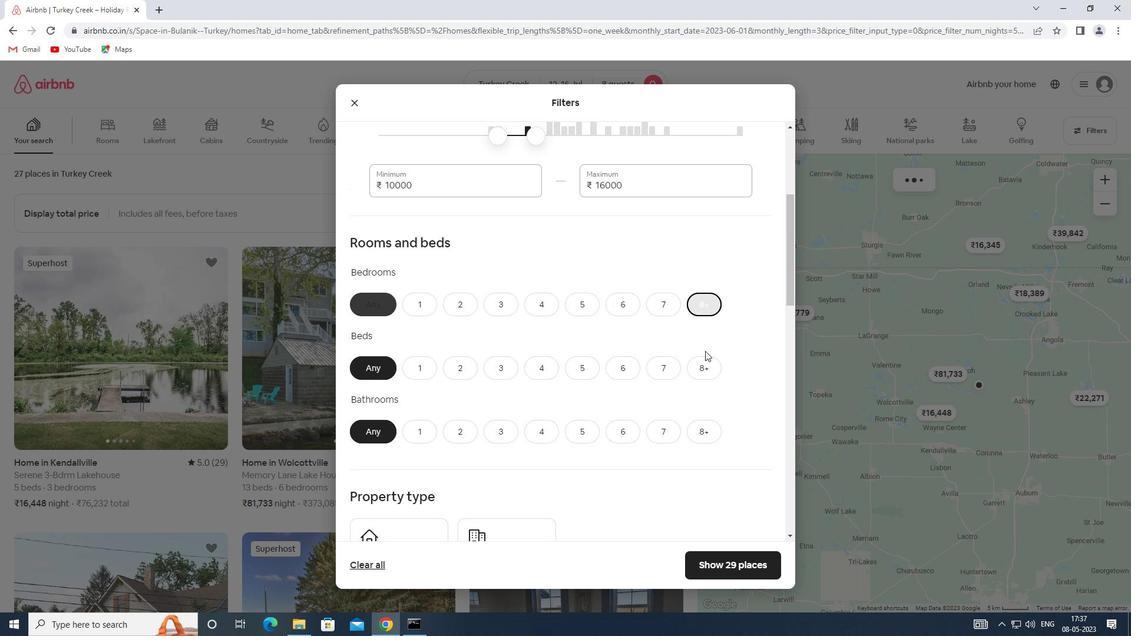 
Action: Mouse pressed left at (705, 363)
Screenshot: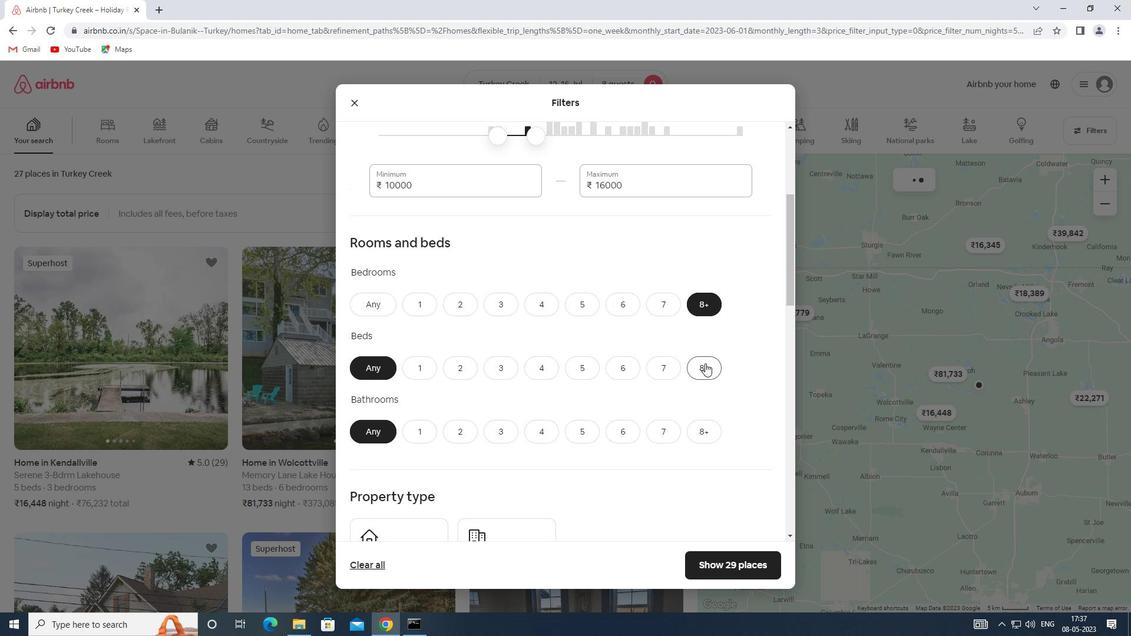 
Action: Mouse moved to (700, 435)
Screenshot: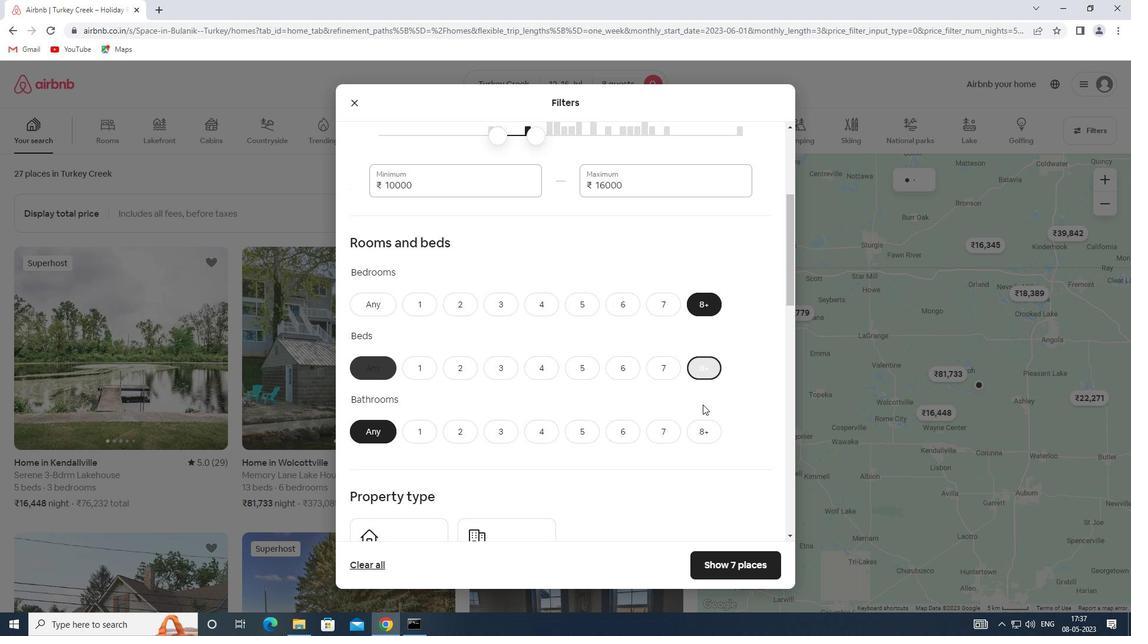 
Action: Mouse pressed left at (700, 435)
Screenshot: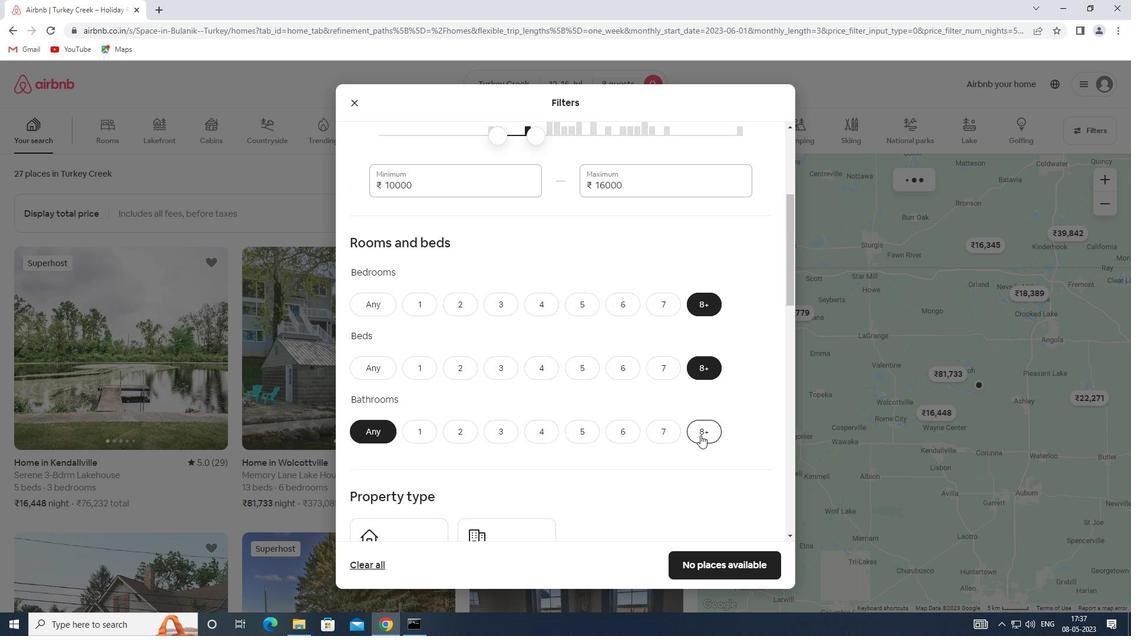 
Action: Mouse moved to (607, 424)
Screenshot: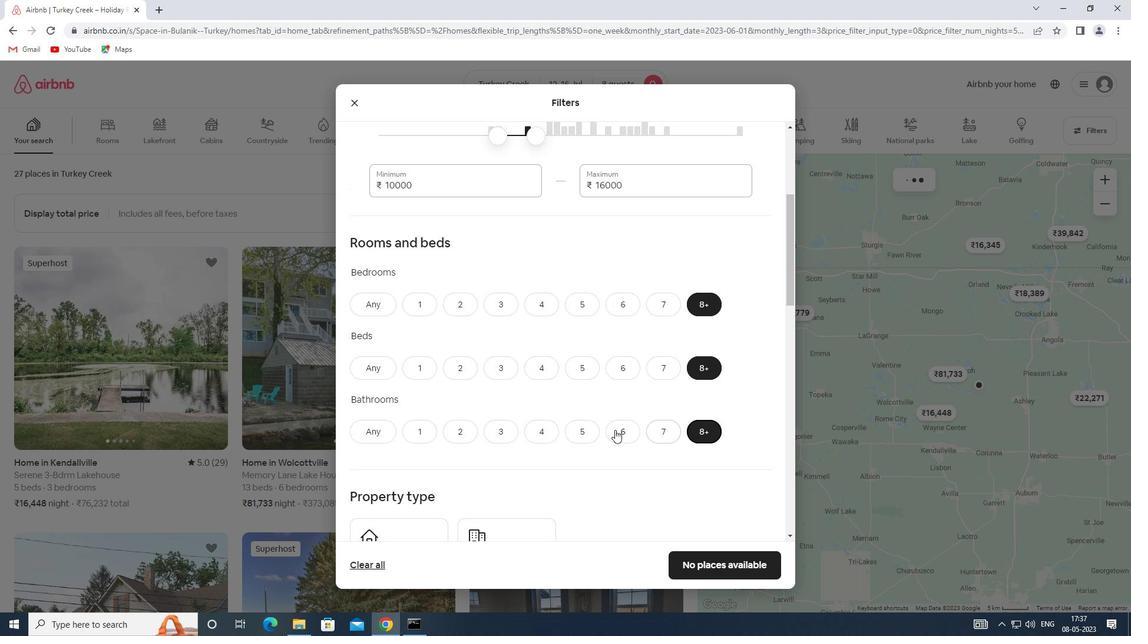
Action: Mouse scrolled (607, 424) with delta (0, 0)
Screenshot: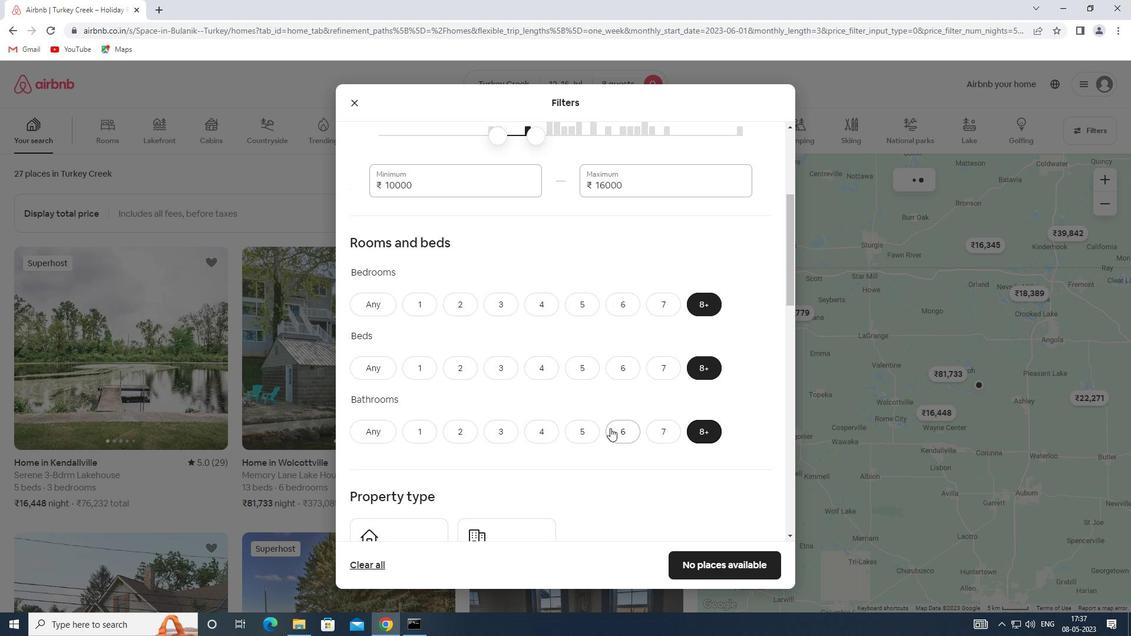 
Action: Mouse moved to (592, 410)
Screenshot: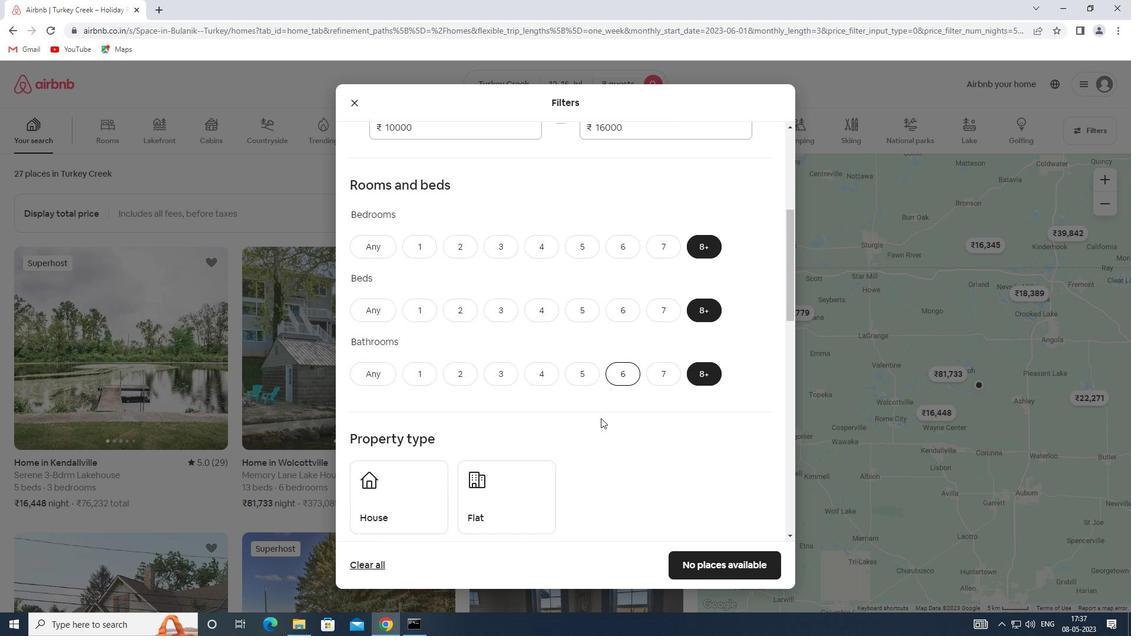 
Action: Mouse scrolled (592, 410) with delta (0, 0)
Screenshot: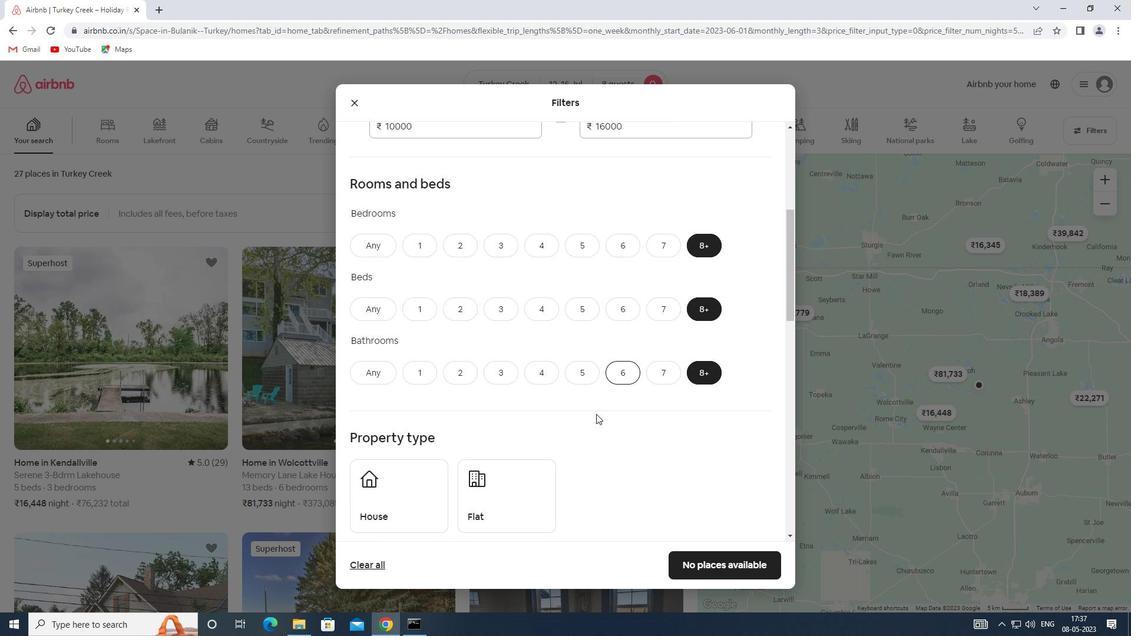 
Action: Mouse scrolled (592, 410) with delta (0, 0)
Screenshot: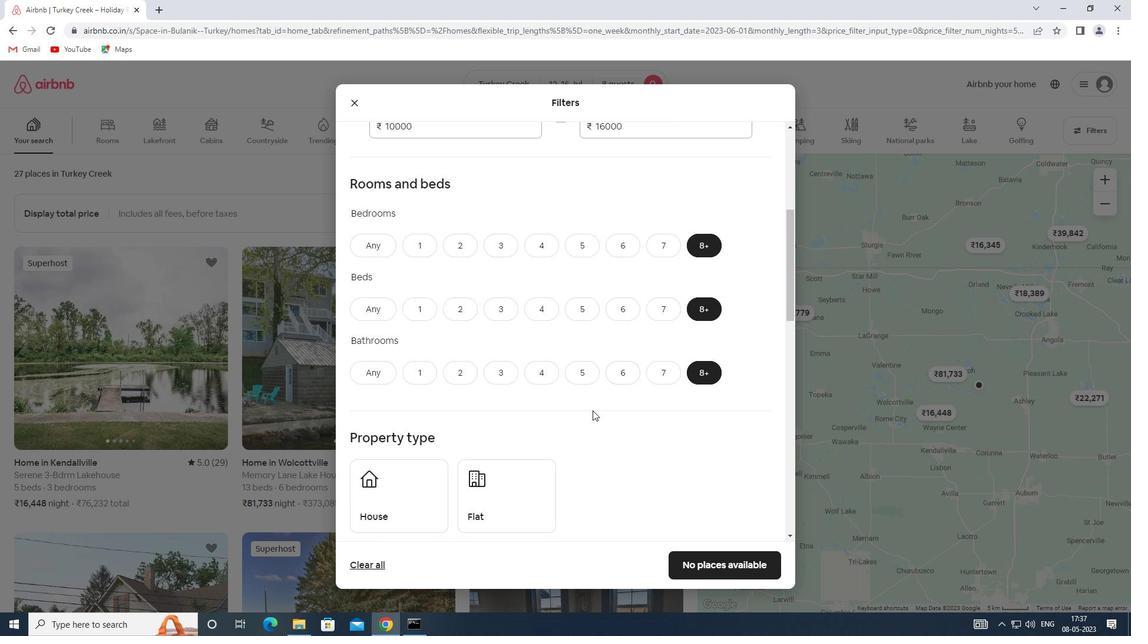 
Action: Mouse moved to (415, 396)
Screenshot: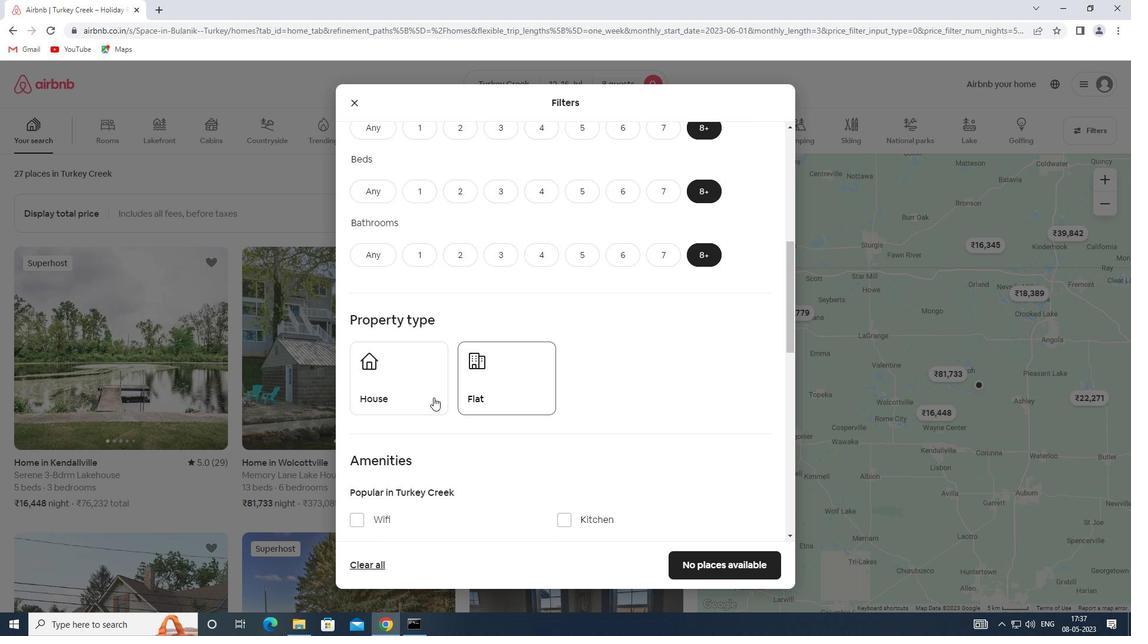 
Action: Mouse pressed left at (415, 396)
Screenshot: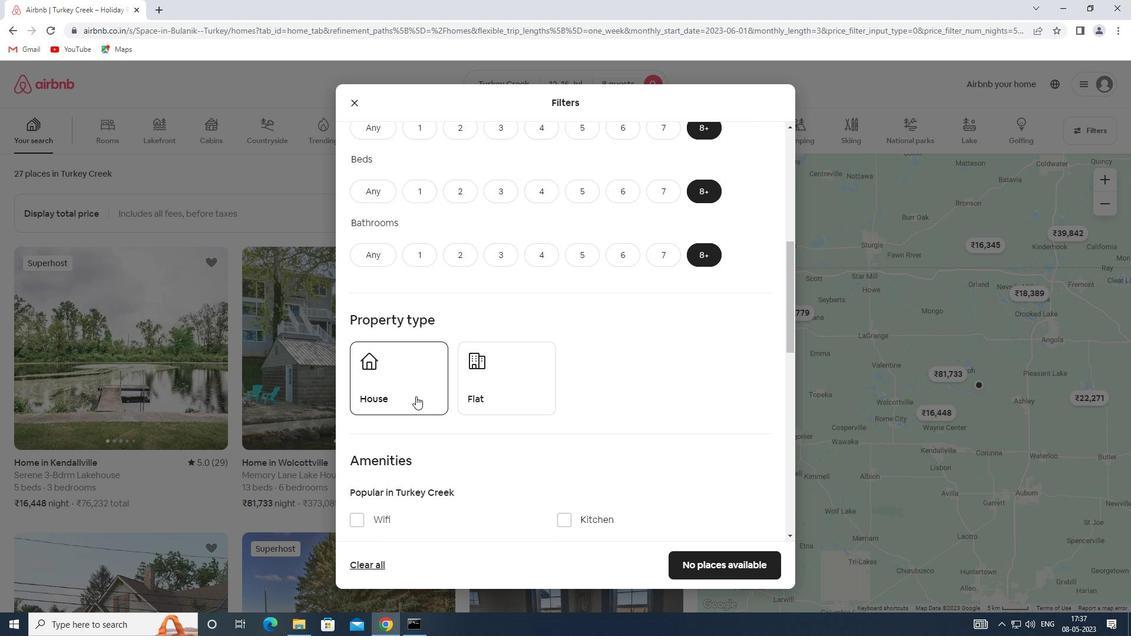 
Action: Mouse moved to (481, 393)
Screenshot: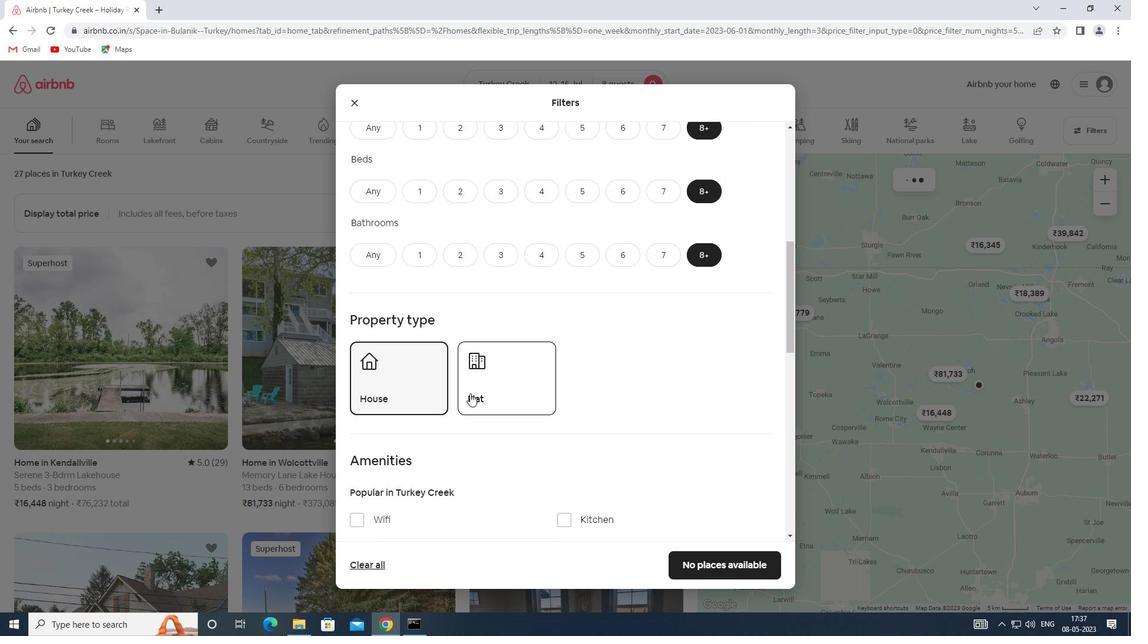 
Action: Mouse pressed left at (481, 393)
Screenshot: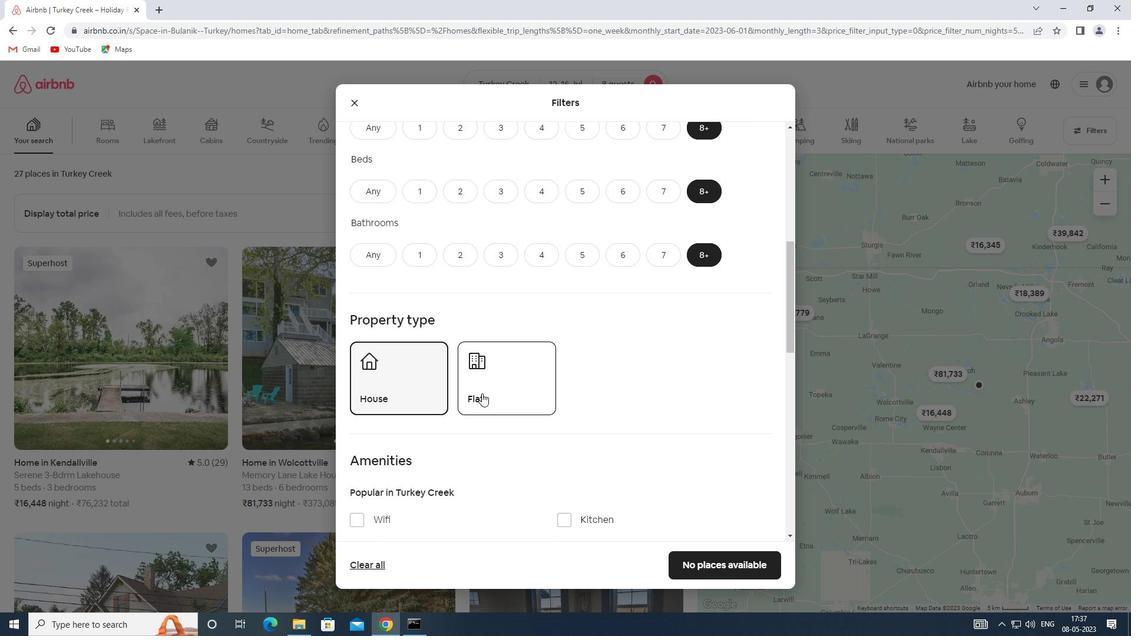 
Action: Mouse moved to (482, 393)
Screenshot: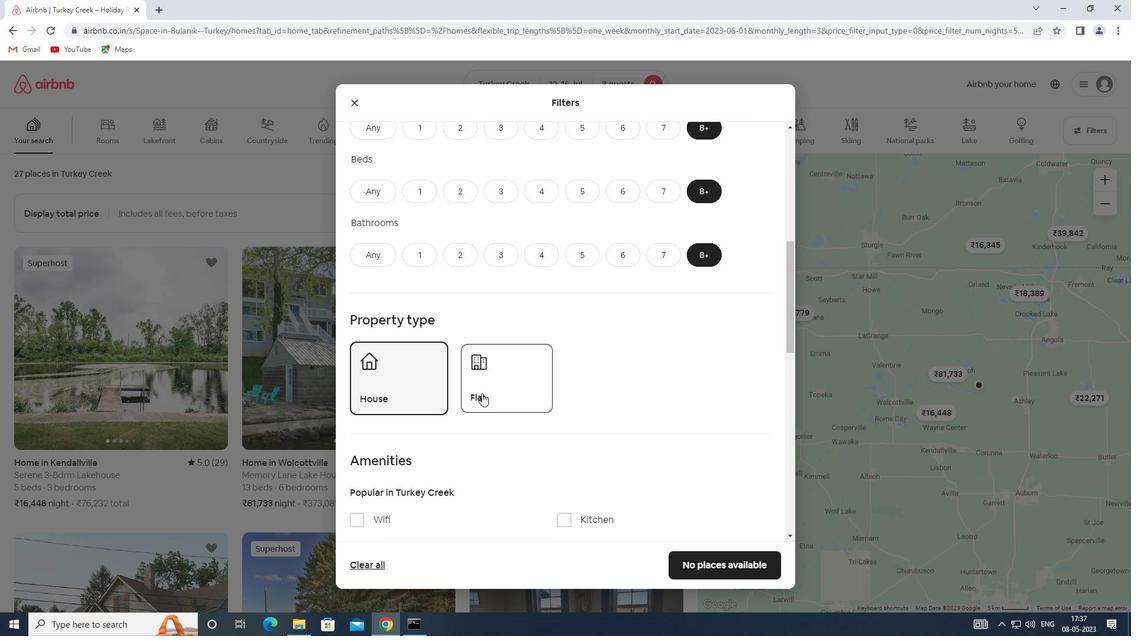
Action: Mouse scrolled (482, 392) with delta (0, 0)
Screenshot: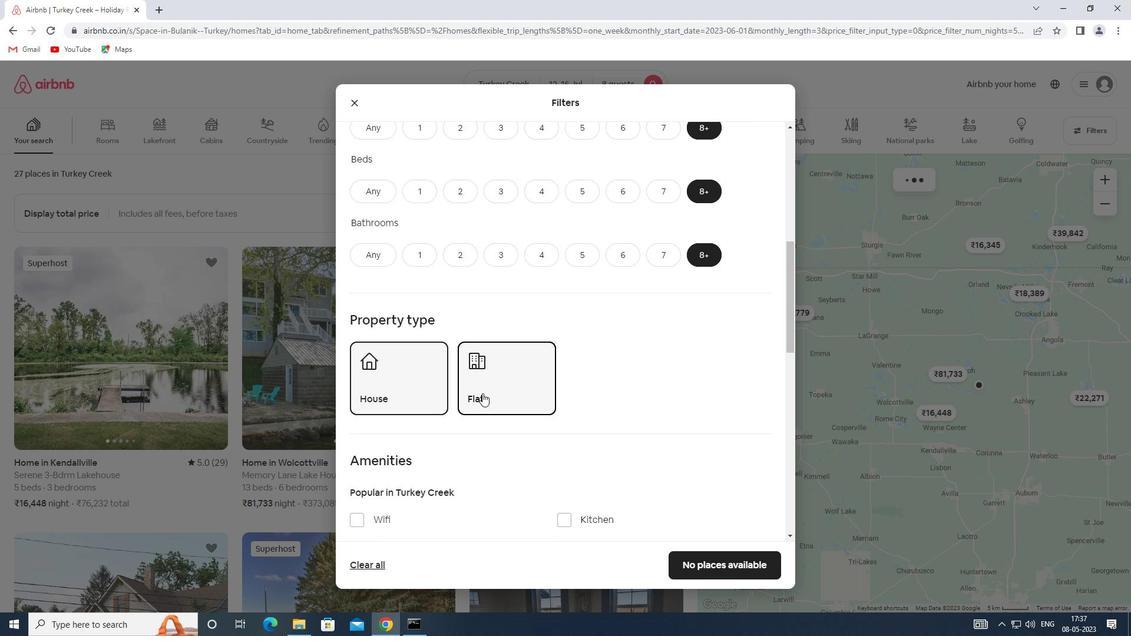 
Action: Mouse scrolled (482, 392) with delta (0, 0)
Screenshot: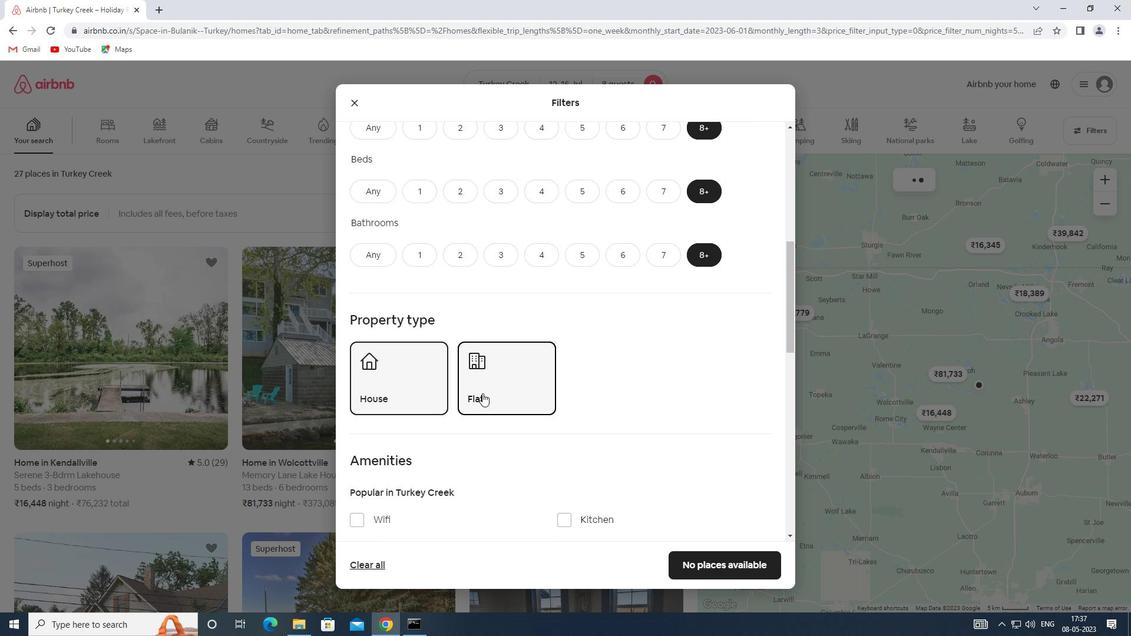 
Action: Mouse scrolled (482, 392) with delta (0, 0)
Screenshot: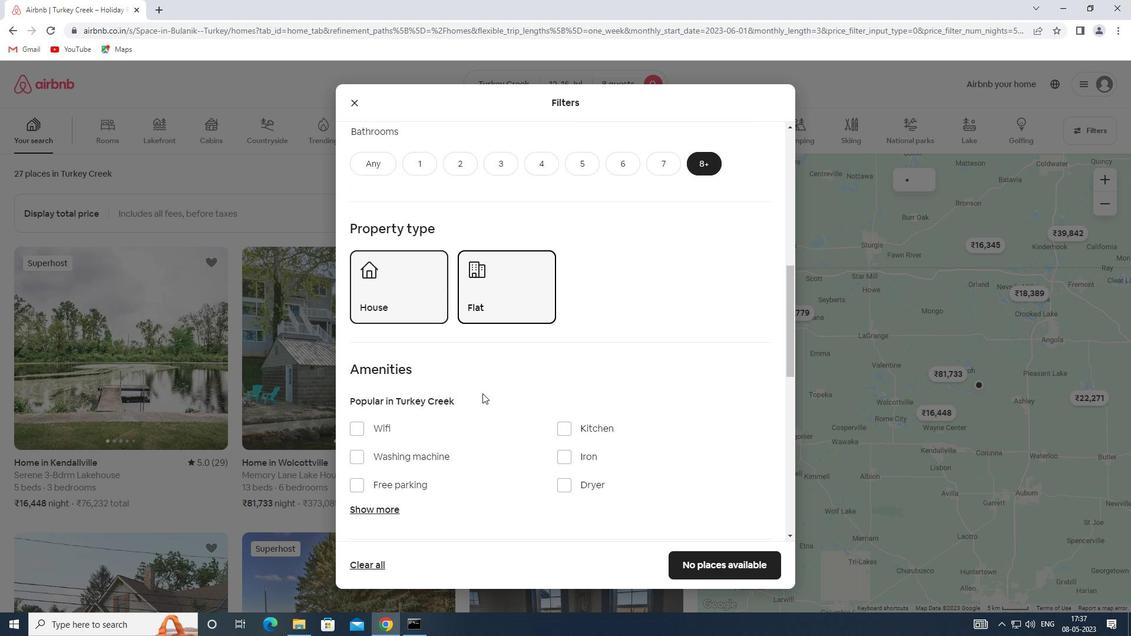 
Action: Mouse moved to (377, 421)
Screenshot: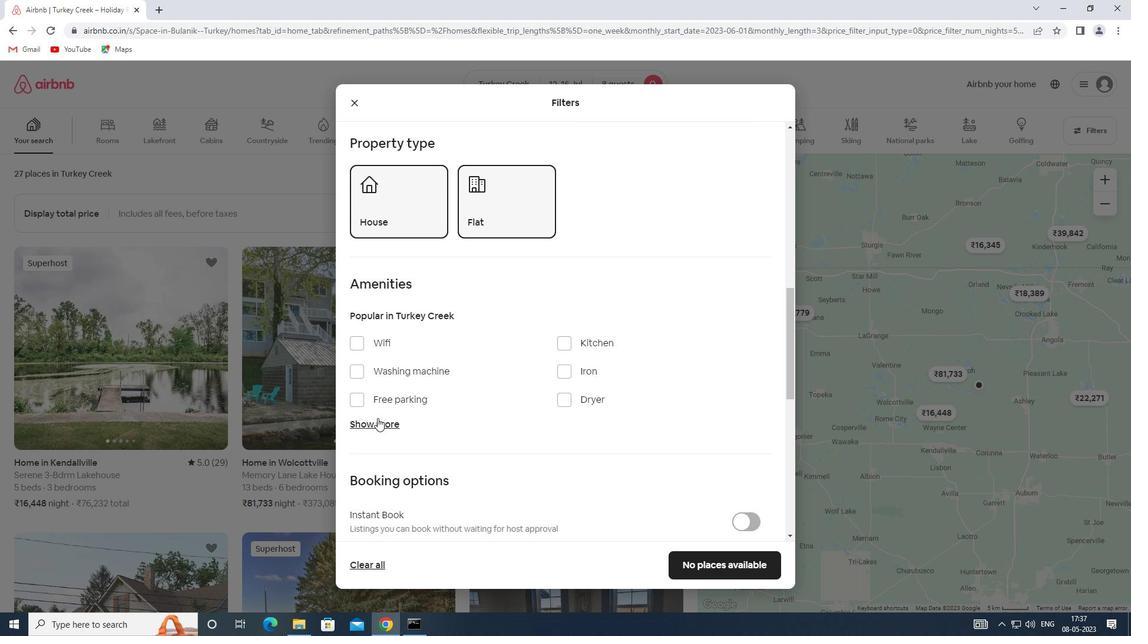 
Action: Mouse pressed left at (377, 421)
Screenshot: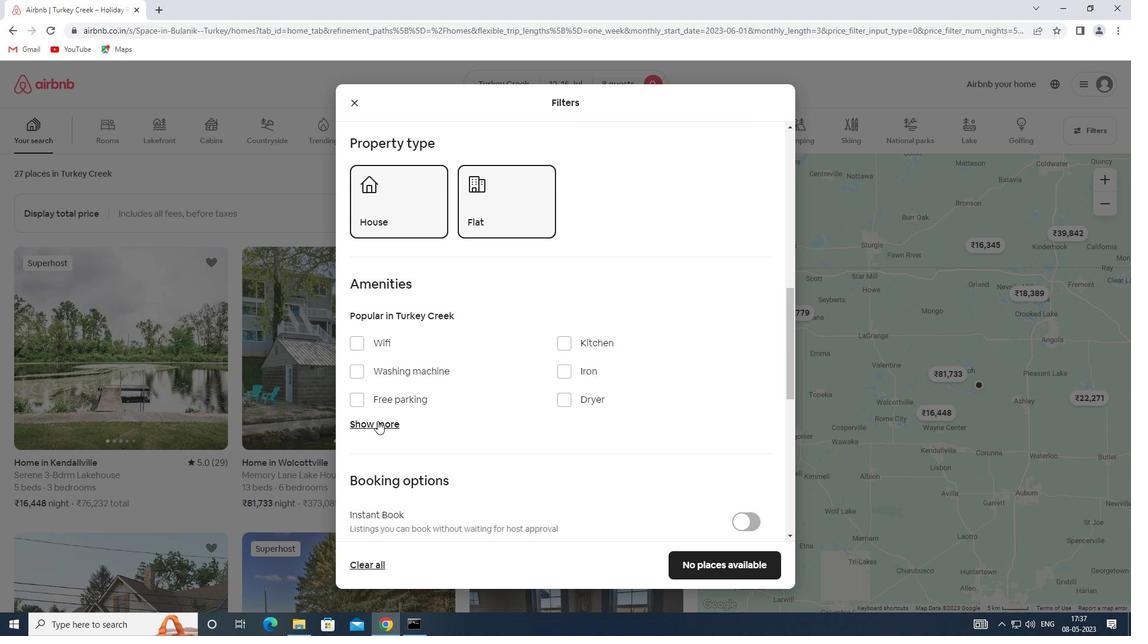
Action: Mouse moved to (357, 340)
Screenshot: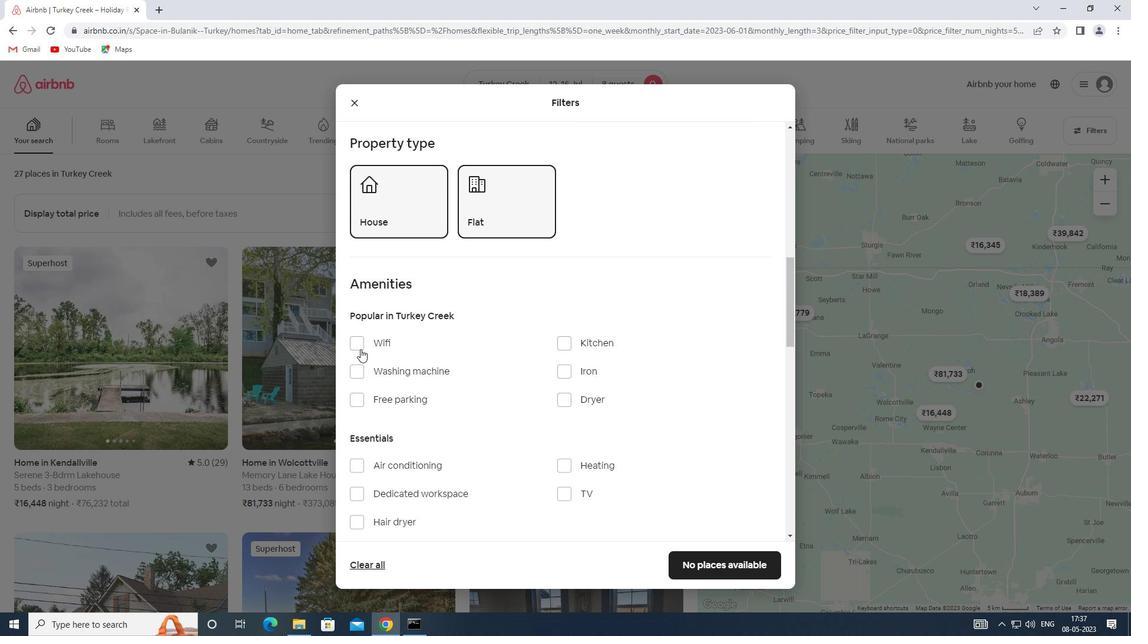 
Action: Mouse pressed left at (357, 340)
Screenshot: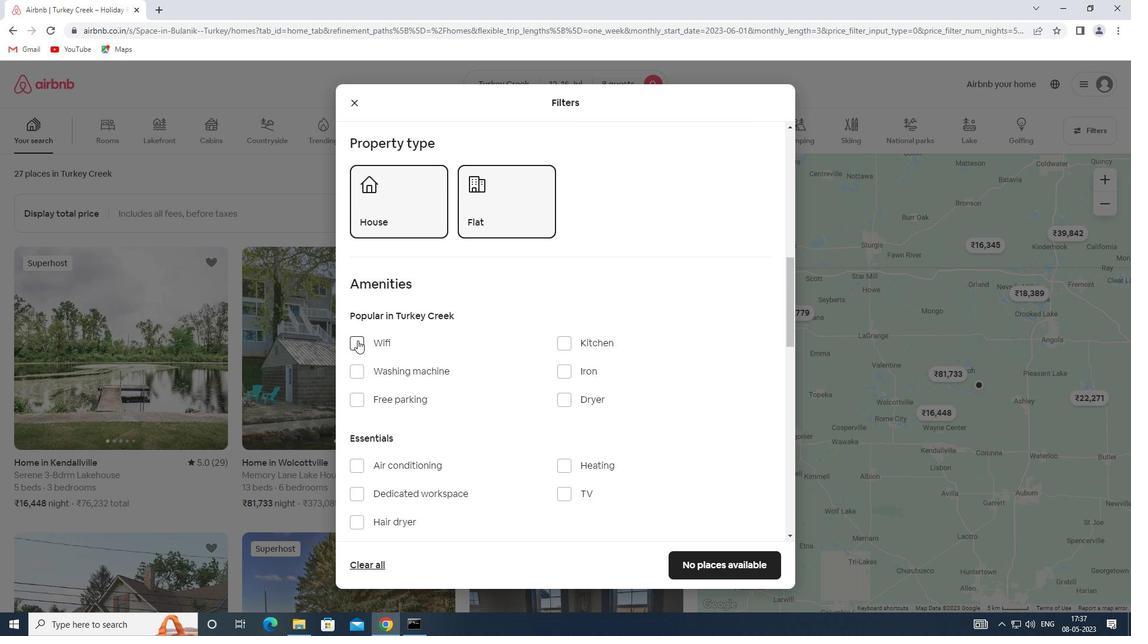
Action: Mouse moved to (561, 494)
Screenshot: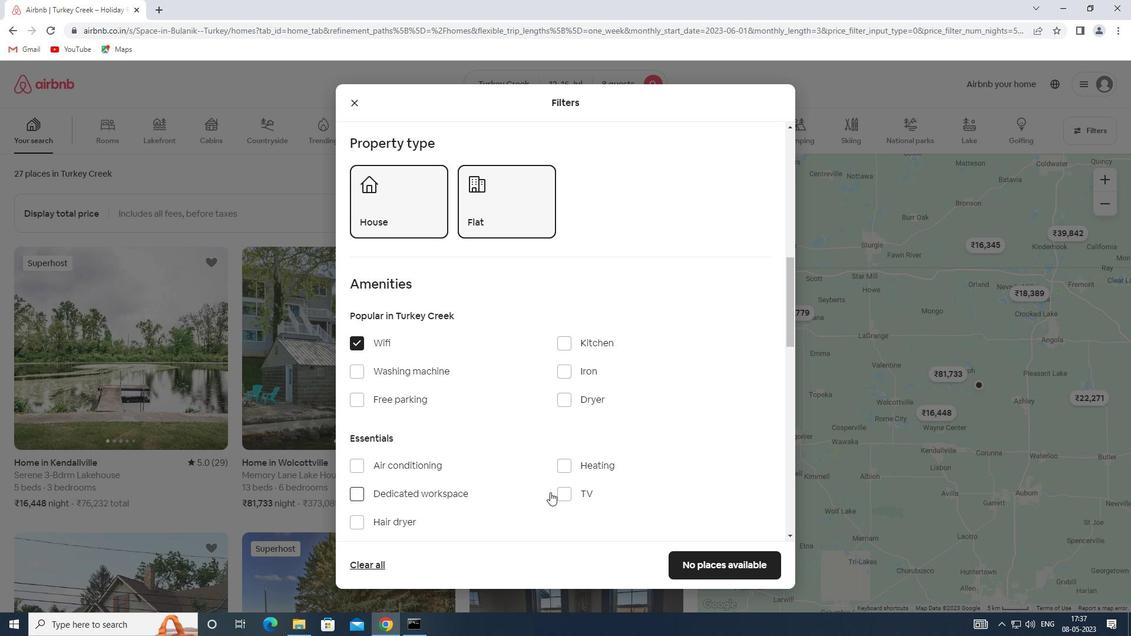
Action: Mouse pressed left at (561, 494)
Screenshot: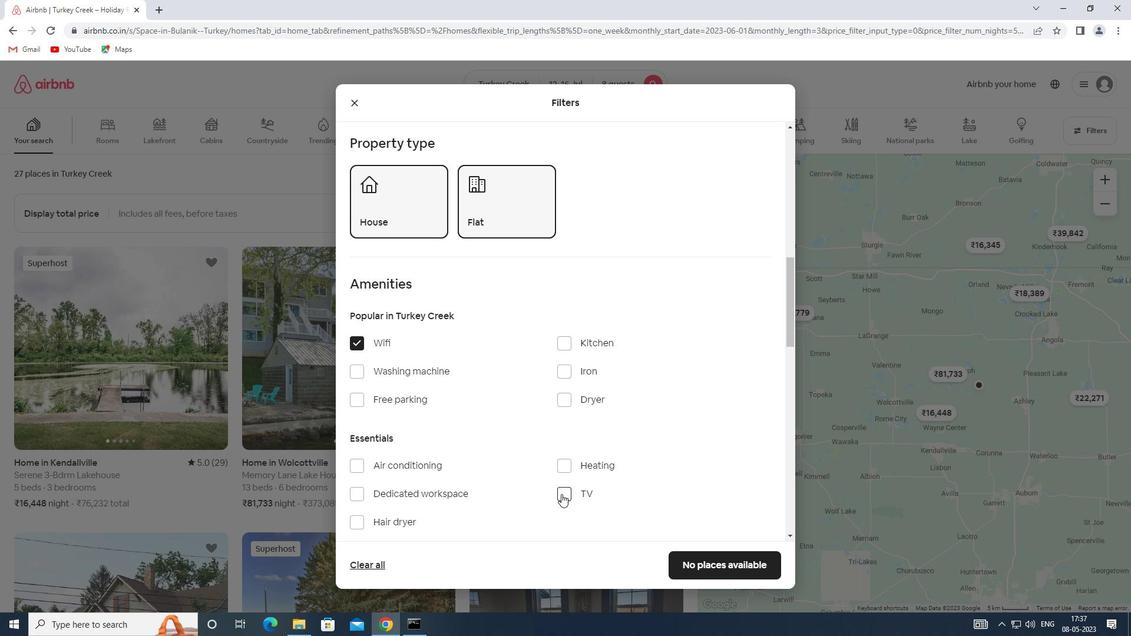 
Action: Mouse moved to (346, 396)
Screenshot: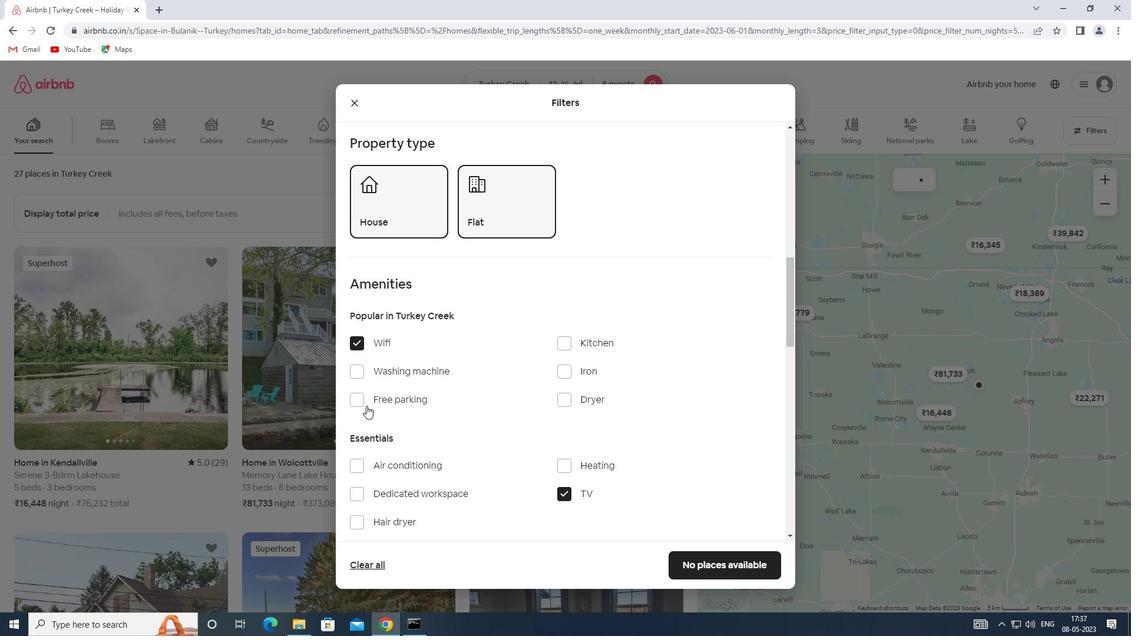 
Action: Mouse pressed left at (346, 396)
Screenshot: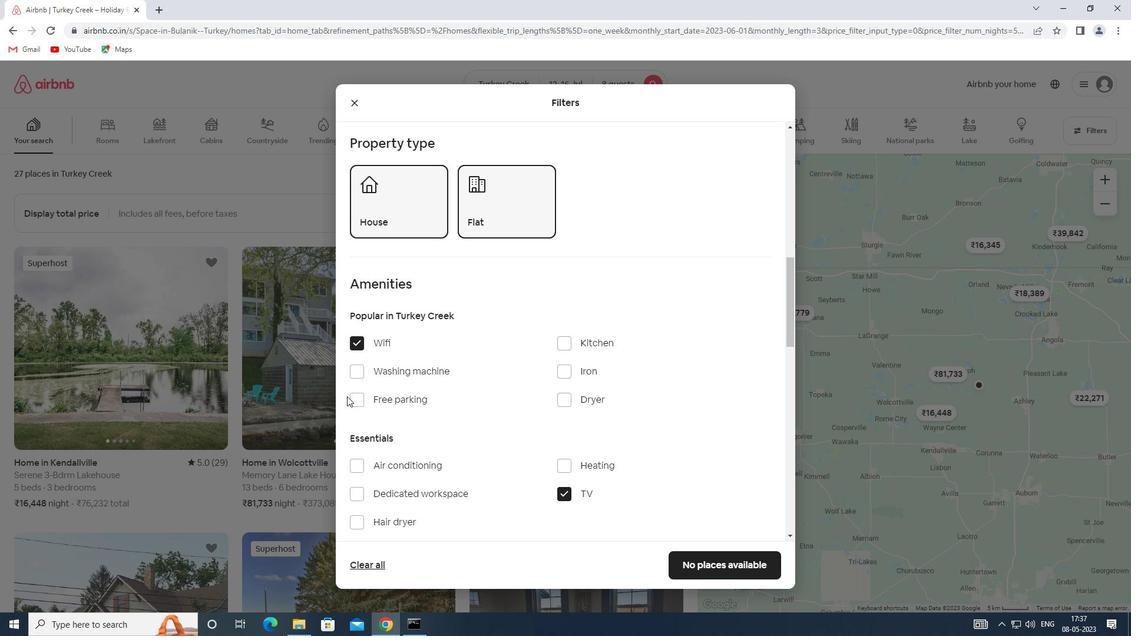 
Action: Mouse moved to (361, 396)
Screenshot: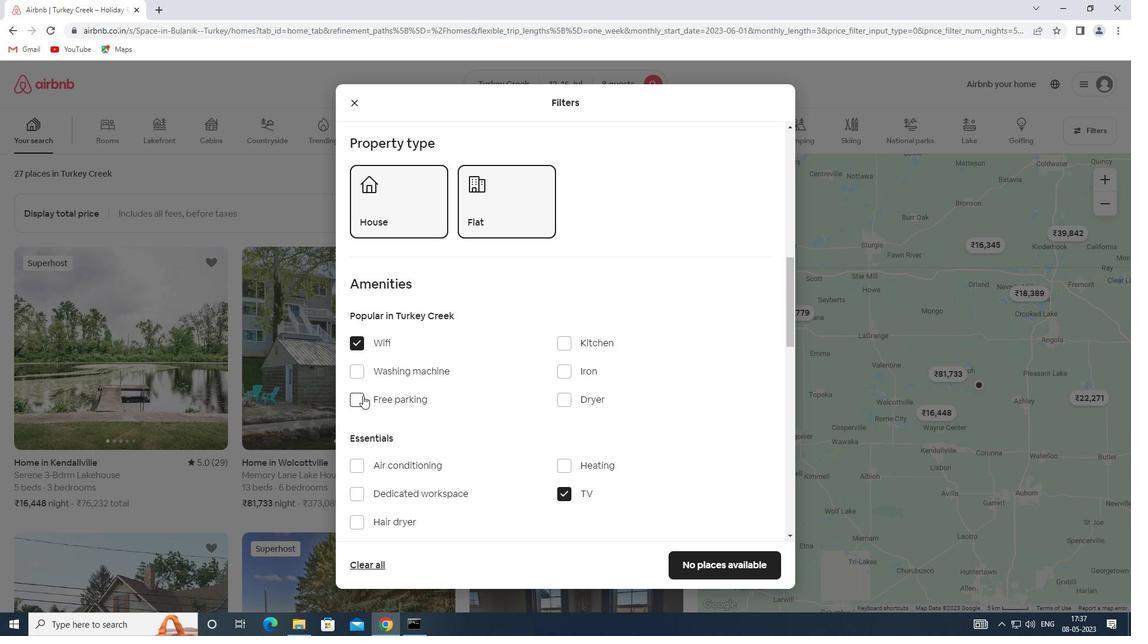 
Action: Mouse pressed left at (361, 396)
Screenshot: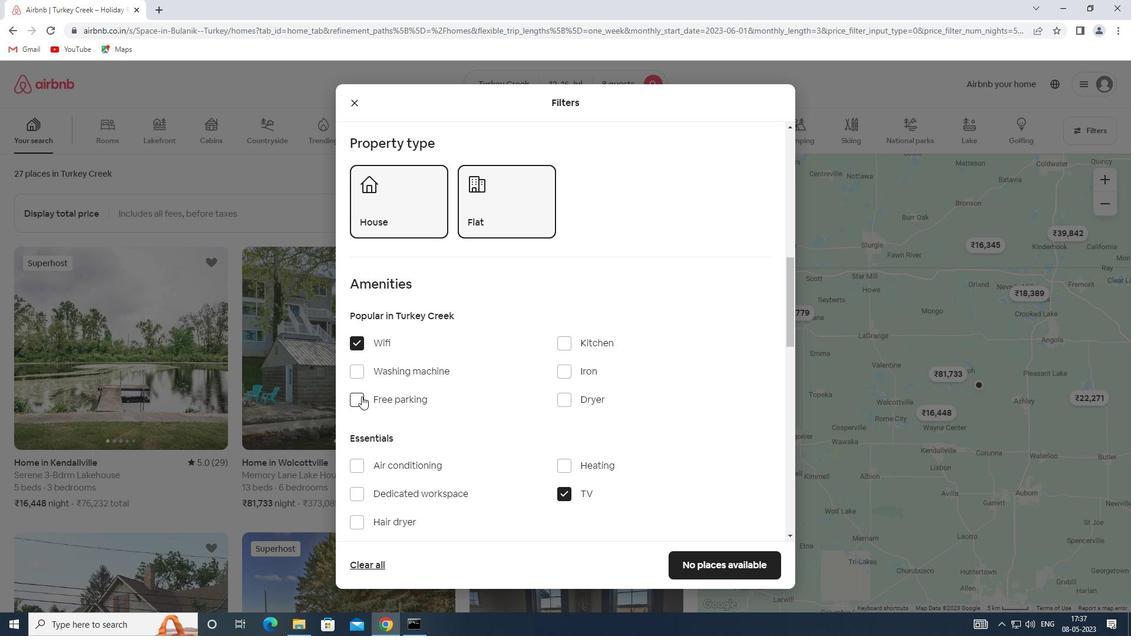 
Action: Mouse moved to (439, 407)
Screenshot: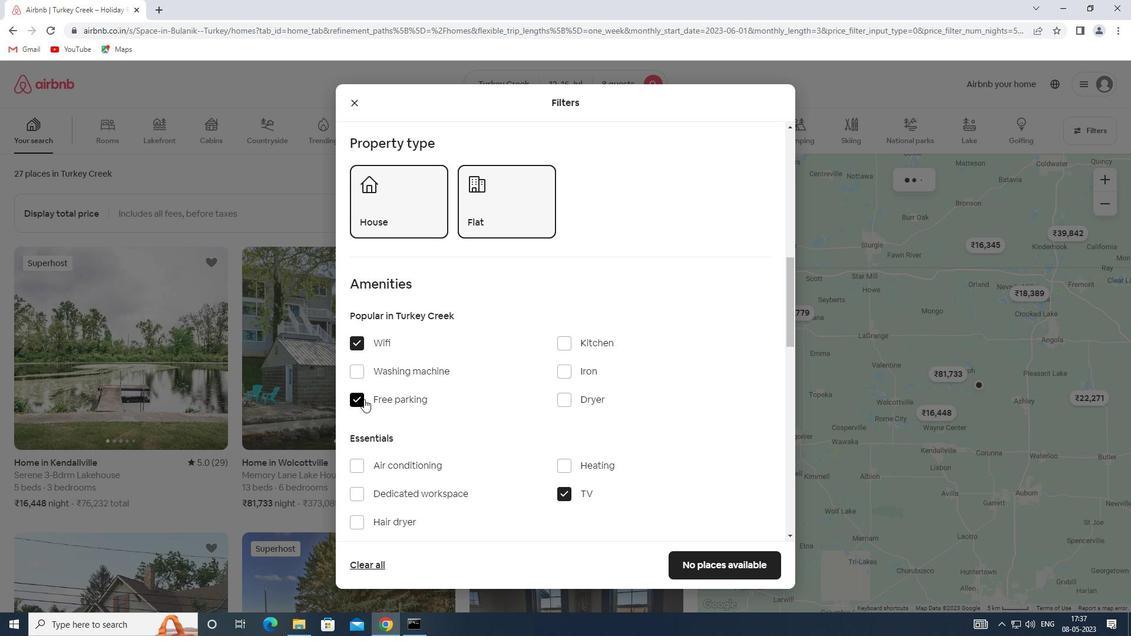 
Action: Mouse scrolled (439, 407) with delta (0, 0)
Screenshot: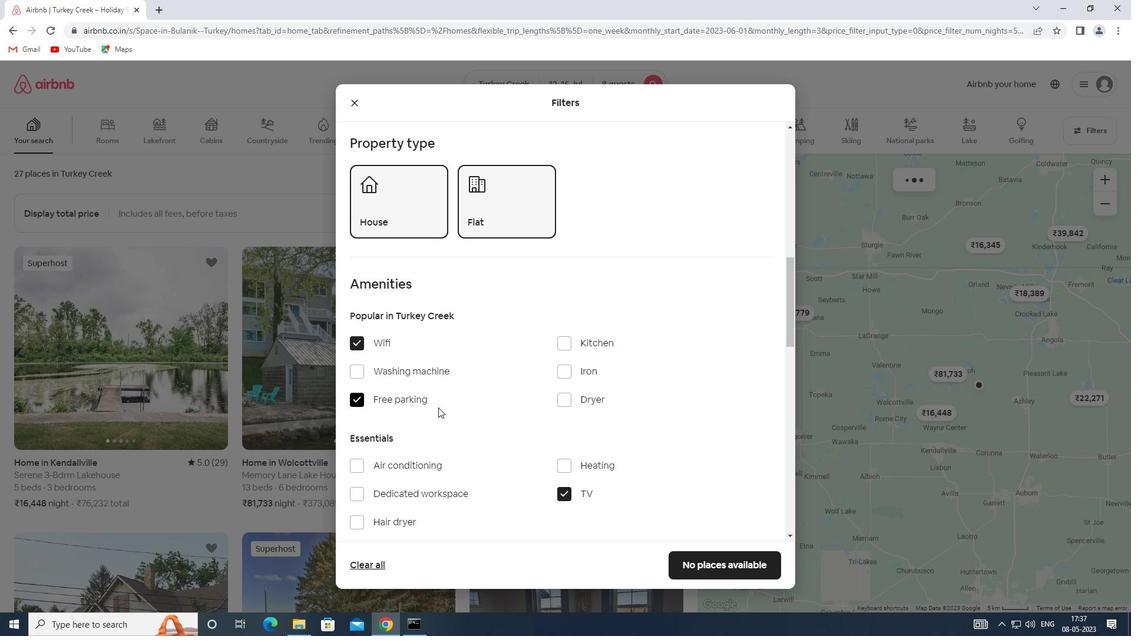 
Action: Mouse scrolled (439, 407) with delta (0, 0)
Screenshot: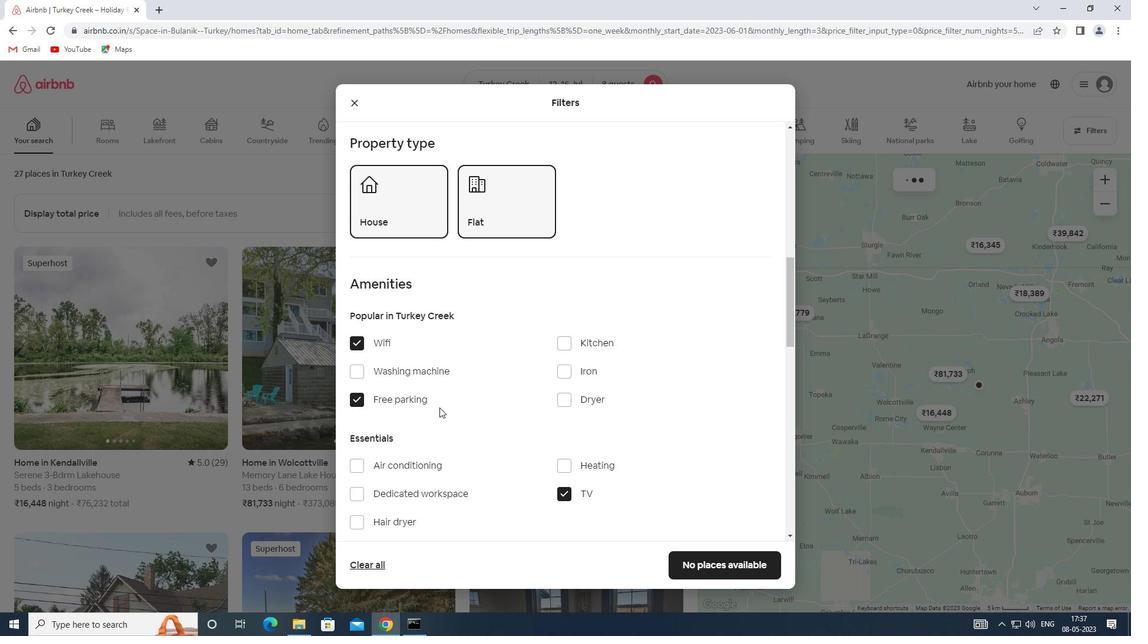
Action: Mouse moved to (440, 407)
Screenshot: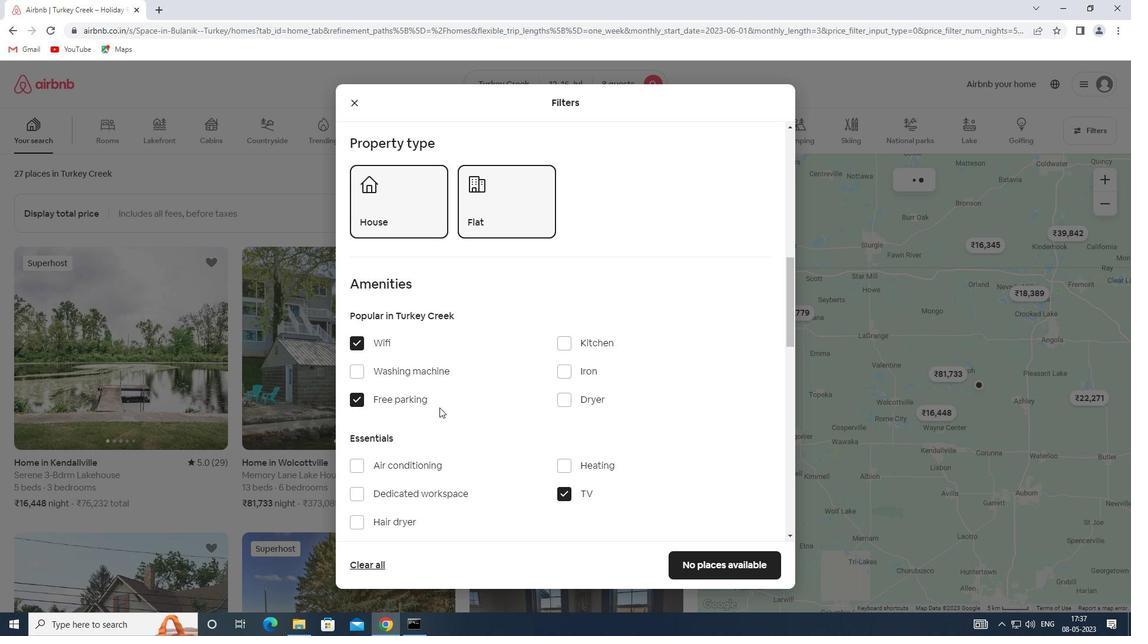 
Action: Mouse scrolled (440, 407) with delta (0, 0)
Screenshot: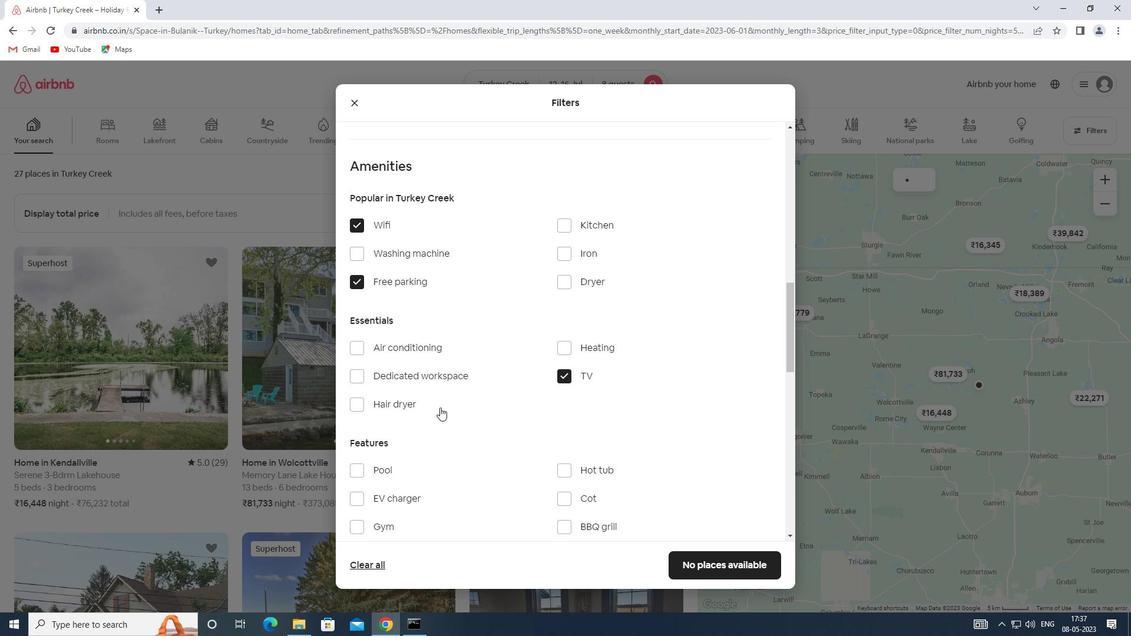 
Action: Mouse scrolled (440, 407) with delta (0, 0)
Screenshot: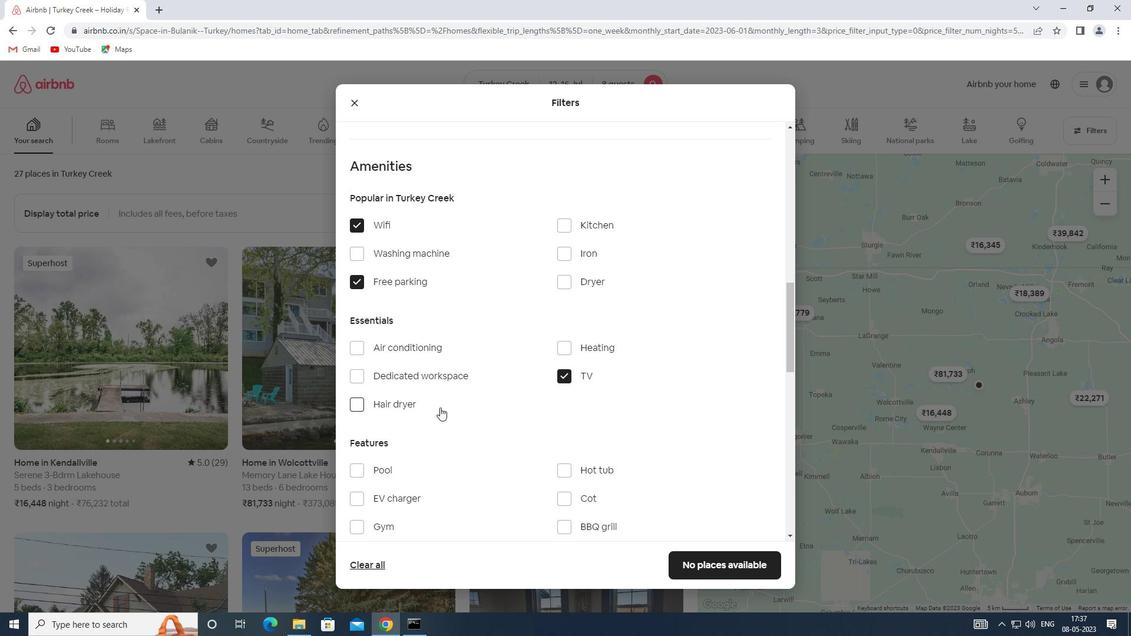 
Action: Mouse moved to (381, 411)
Screenshot: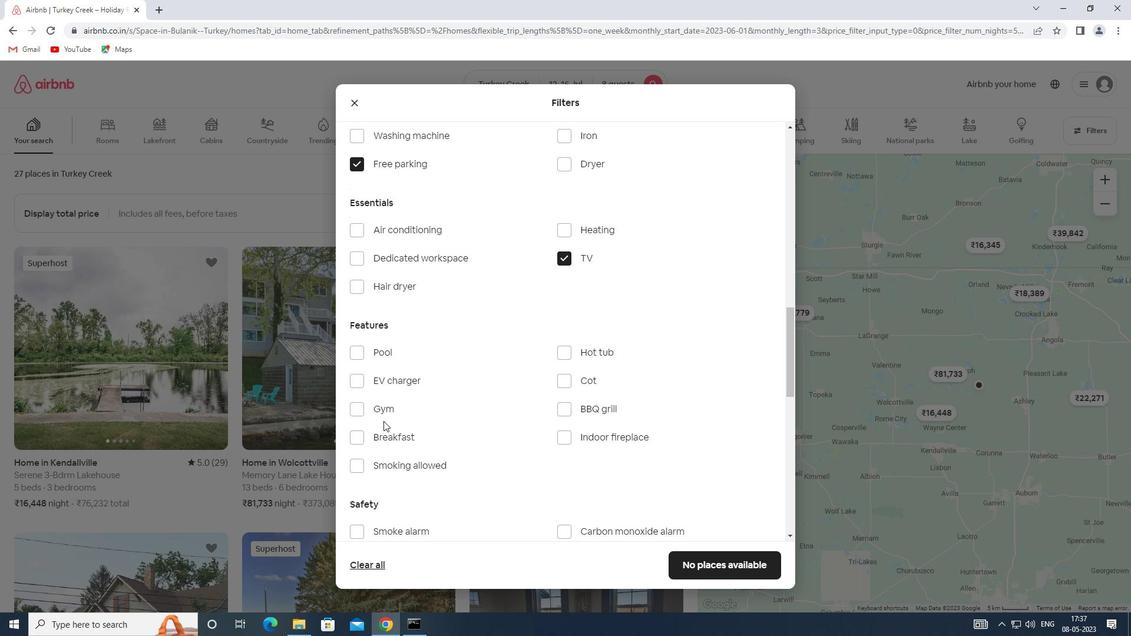 
Action: Mouse pressed left at (381, 411)
Screenshot: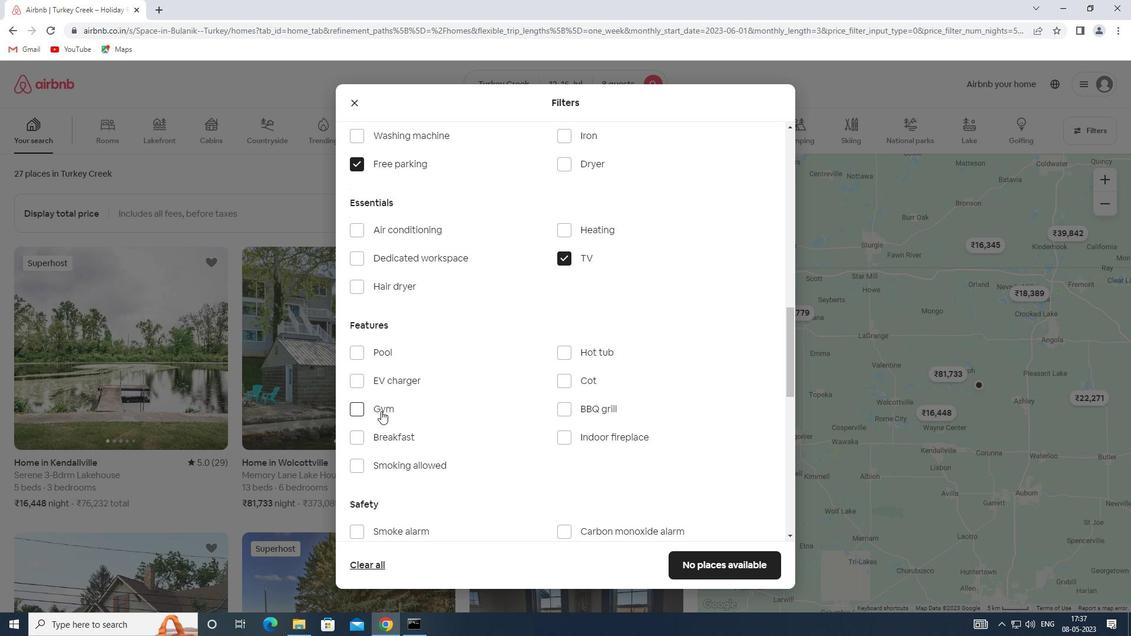 
Action: Mouse moved to (391, 434)
Screenshot: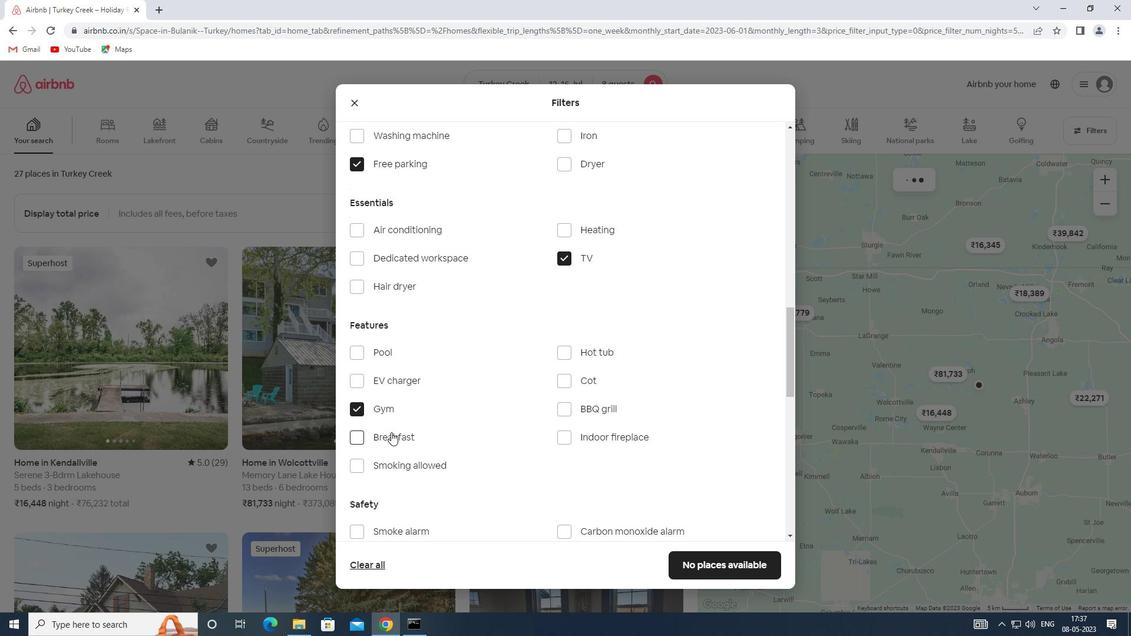 
Action: Mouse pressed left at (391, 434)
Screenshot: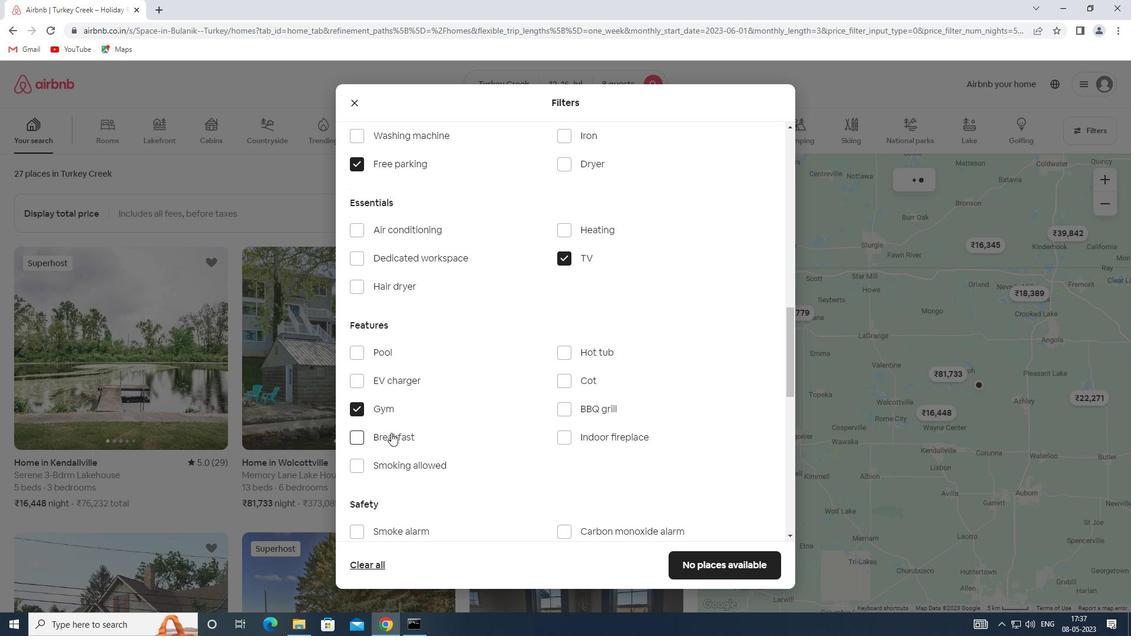 
Action: Mouse moved to (530, 447)
Screenshot: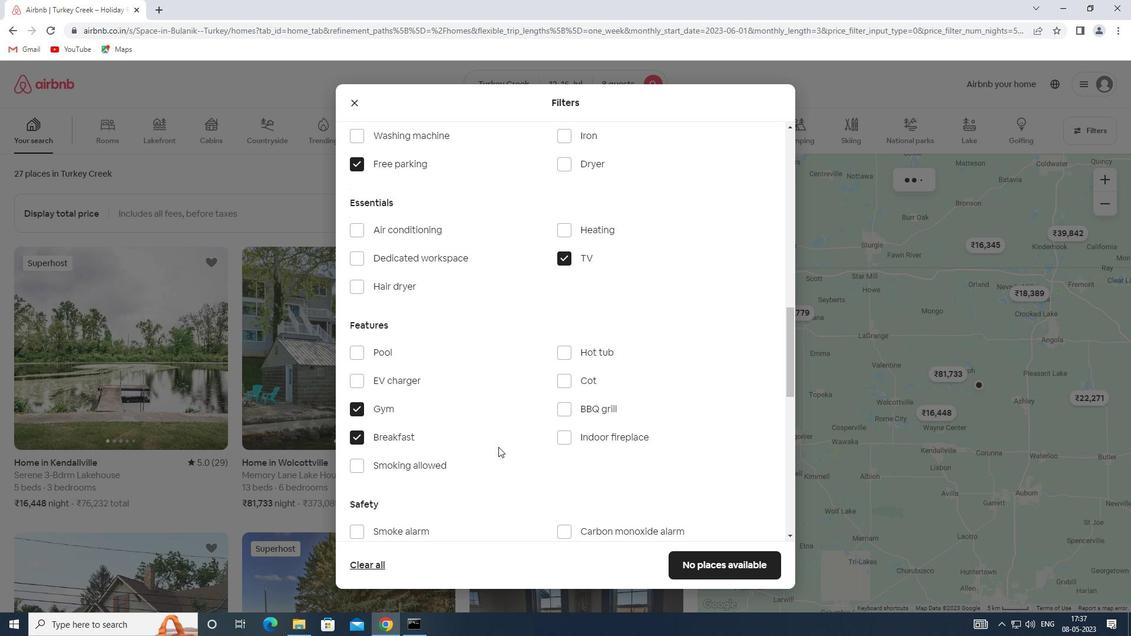 
Action: Mouse scrolled (530, 446) with delta (0, 0)
Screenshot: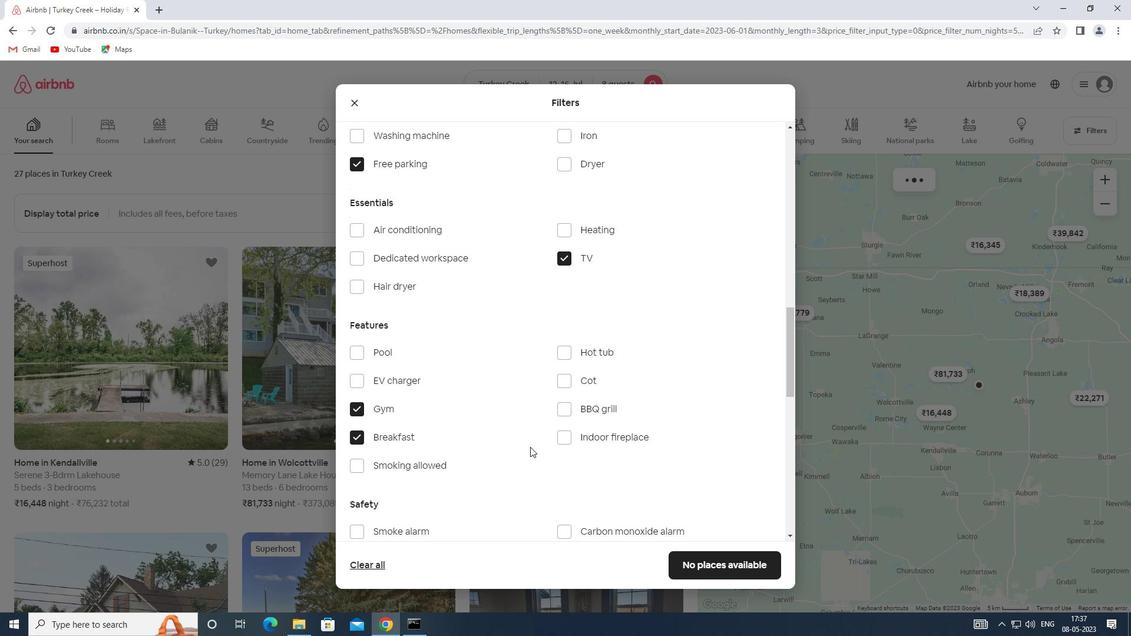 
Action: Mouse scrolled (530, 446) with delta (0, 0)
Screenshot: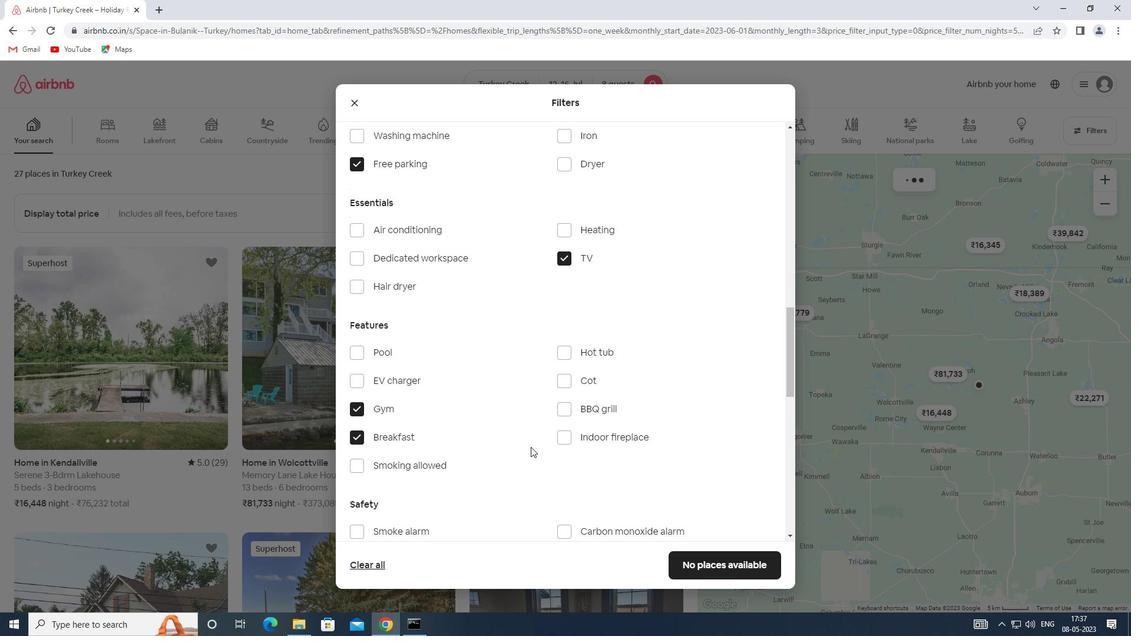 
Action: Mouse moved to (531, 446)
Screenshot: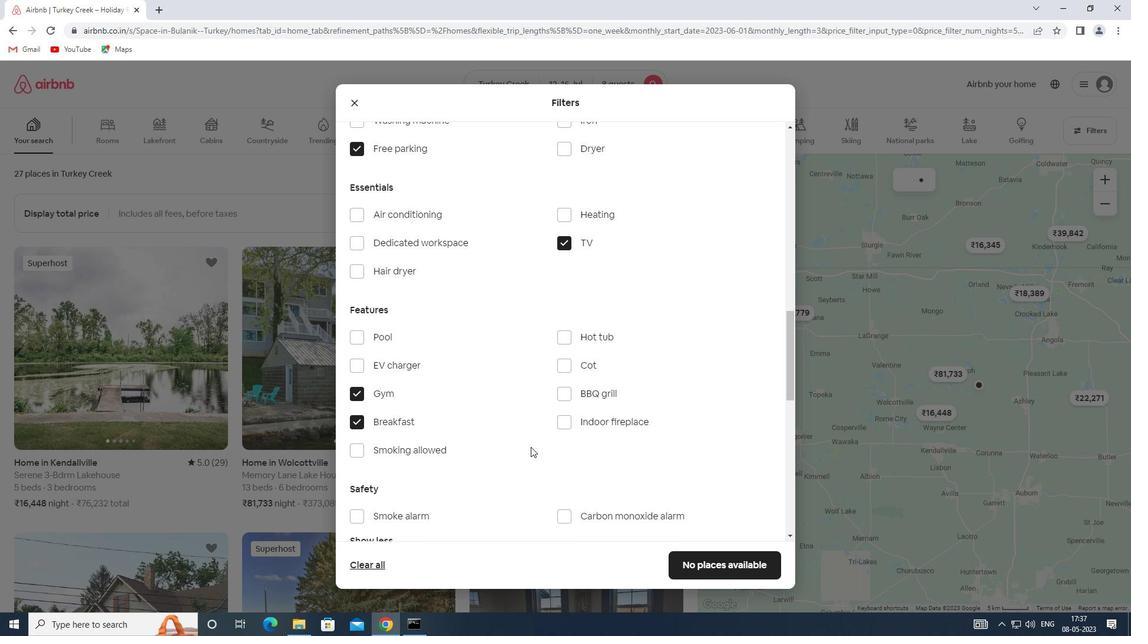 
Action: Mouse scrolled (531, 445) with delta (0, 0)
Screenshot: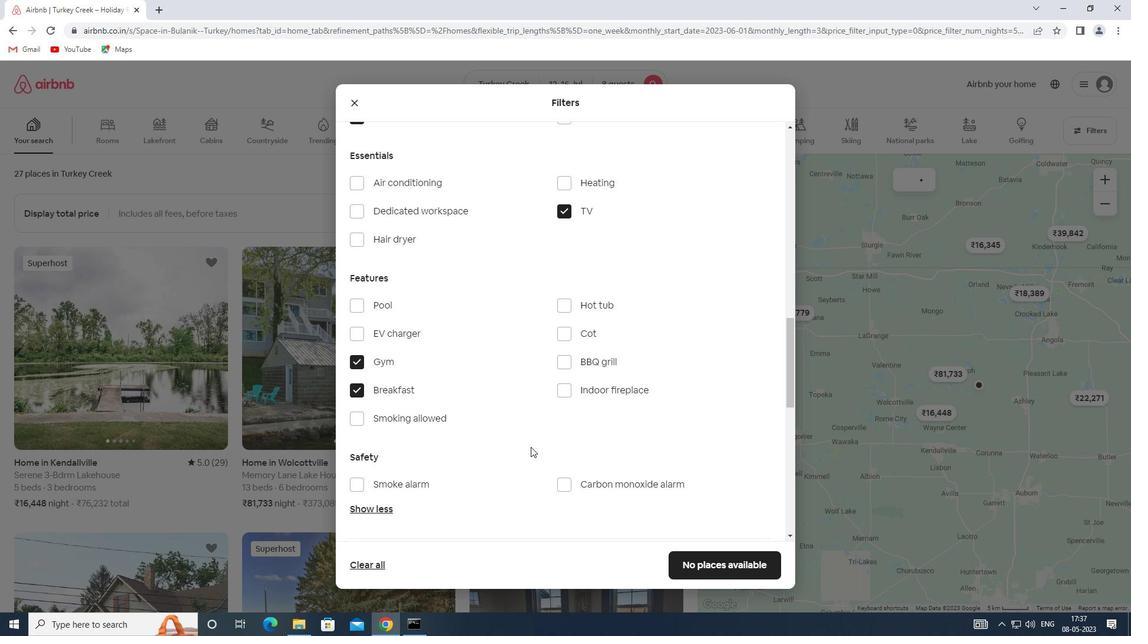 
Action: Mouse scrolled (531, 445) with delta (0, 0)
Screenshot: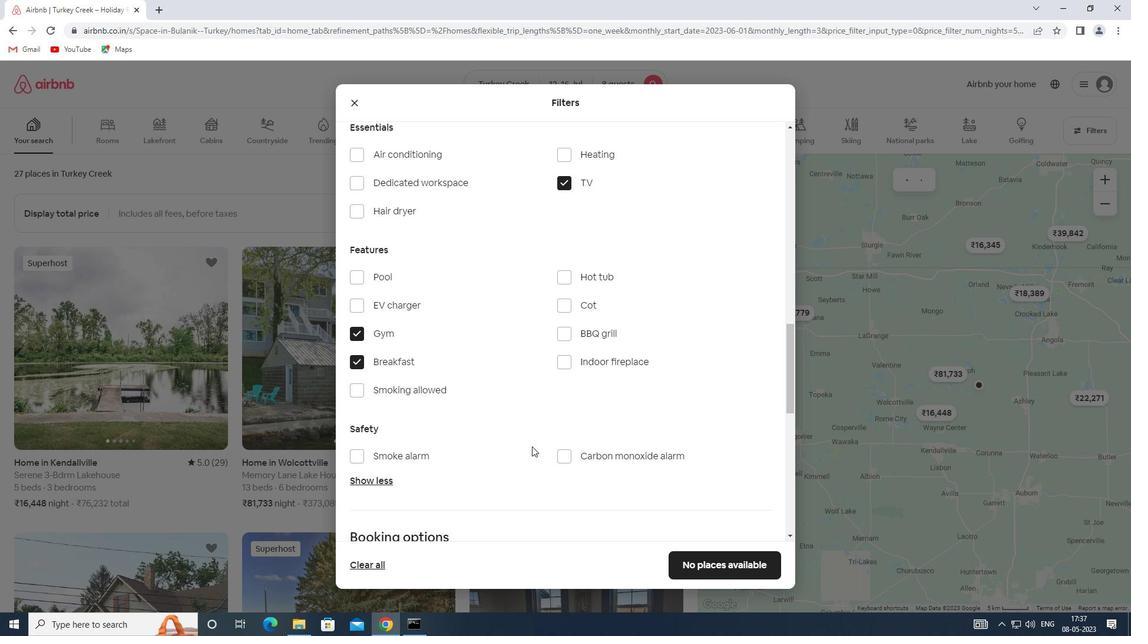 
Action: Mouse moved to (746, 451)
Screenshot: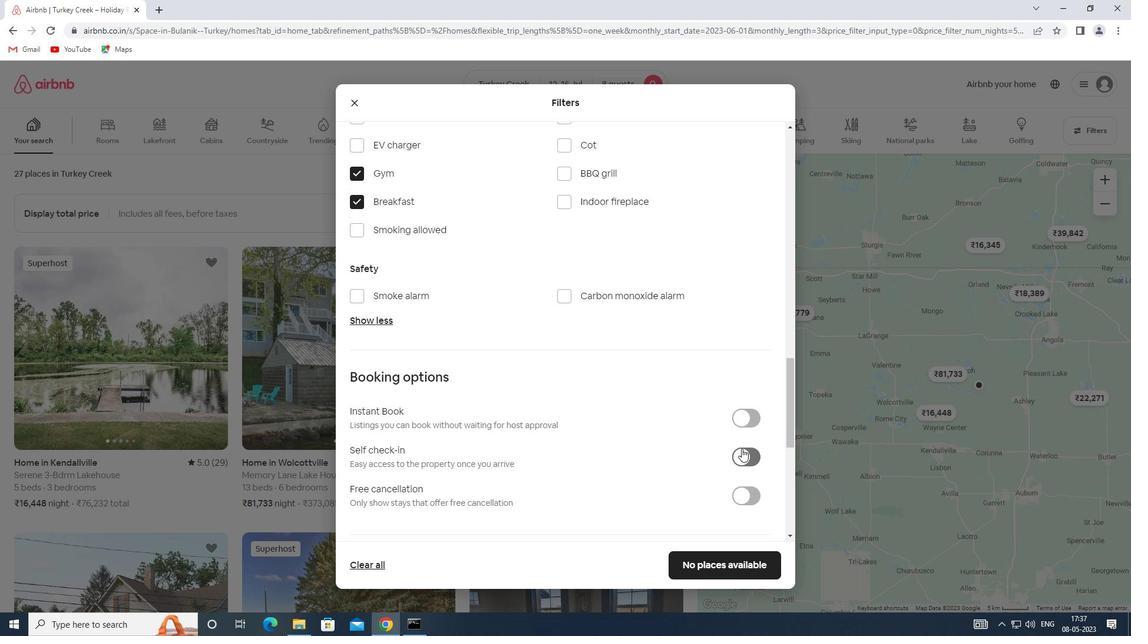 
Action: Mouse pressed left at (746, 451)
Screenshot: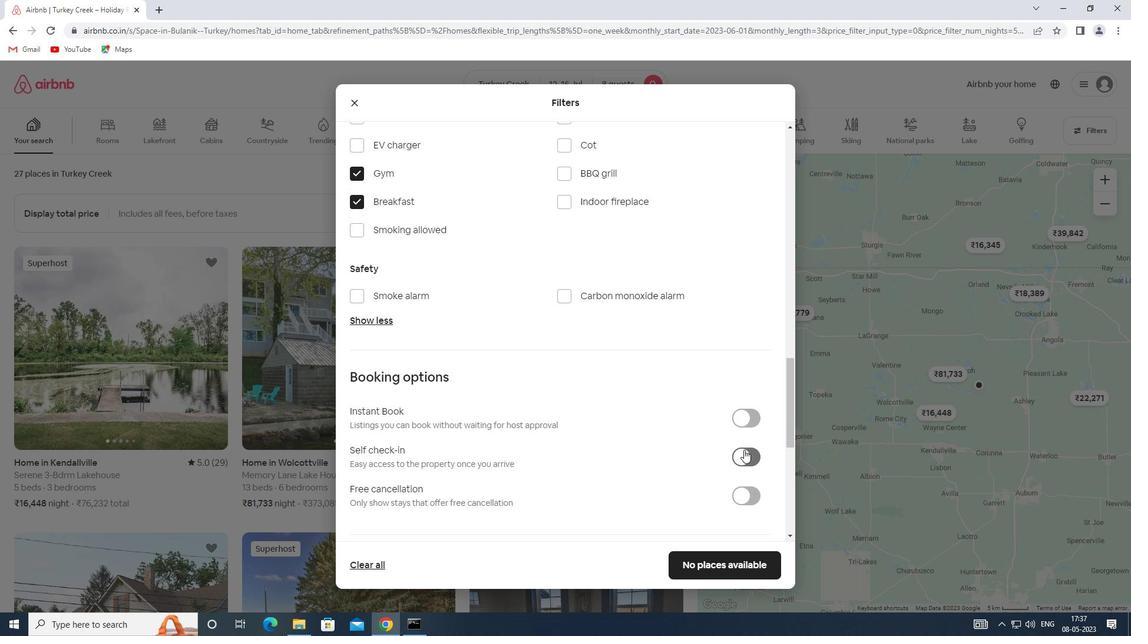 
Action: Mouse moved to (543, 467)
Screenshot: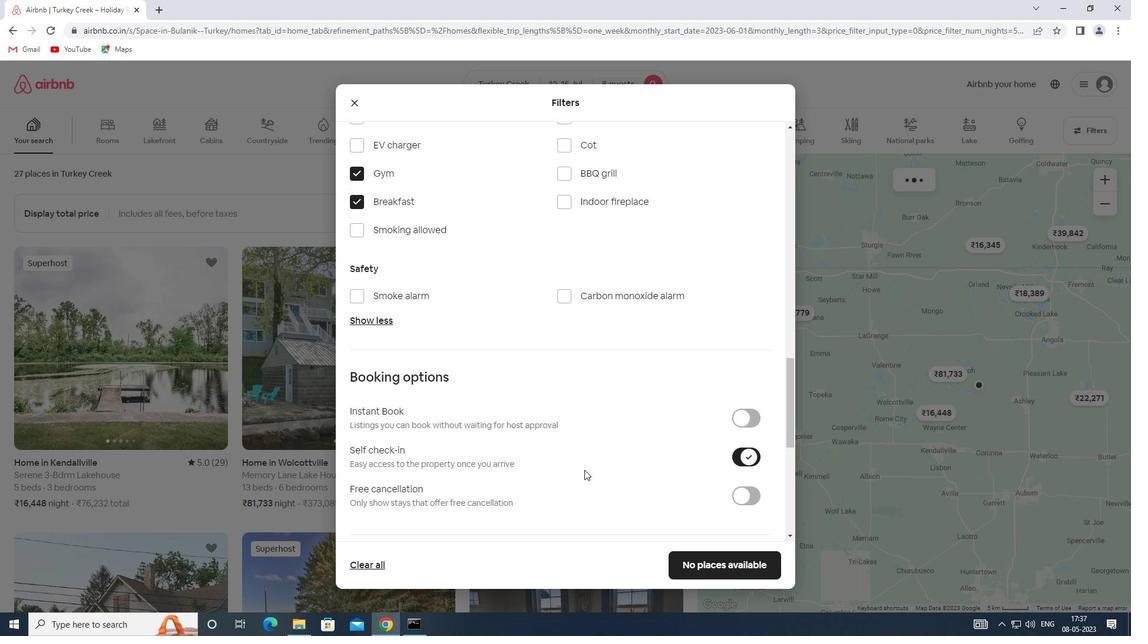 
Action: Mouse scrolled (543, 466) with delta (0, 0)
Screenshot: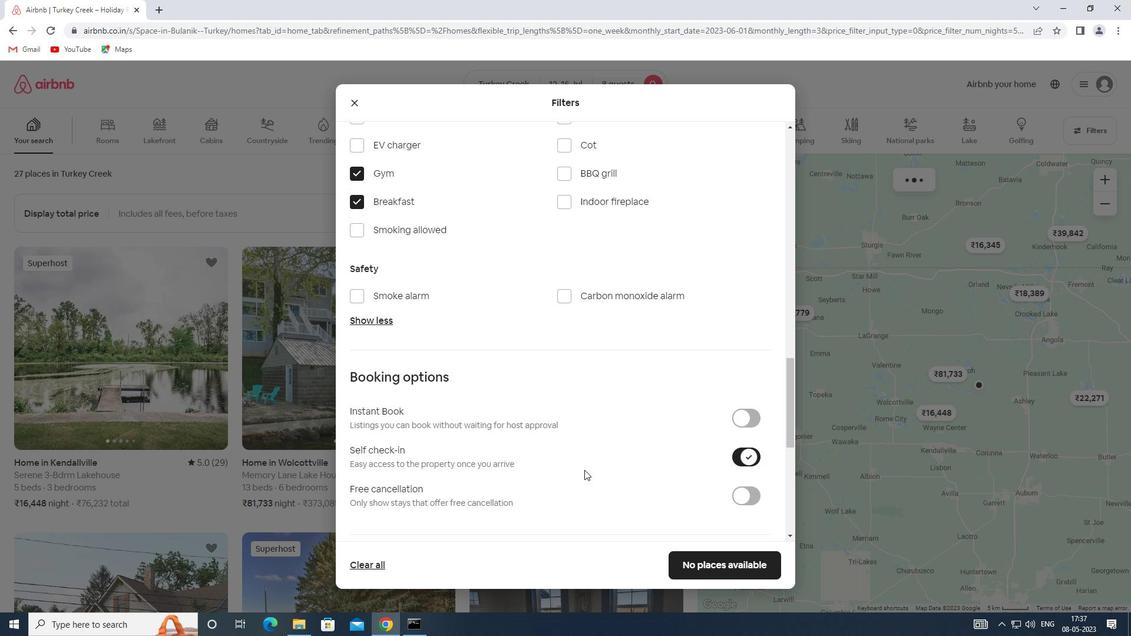 
Action: Mouse scrolled (543, 466) with delta (0, 0)
Screenshot: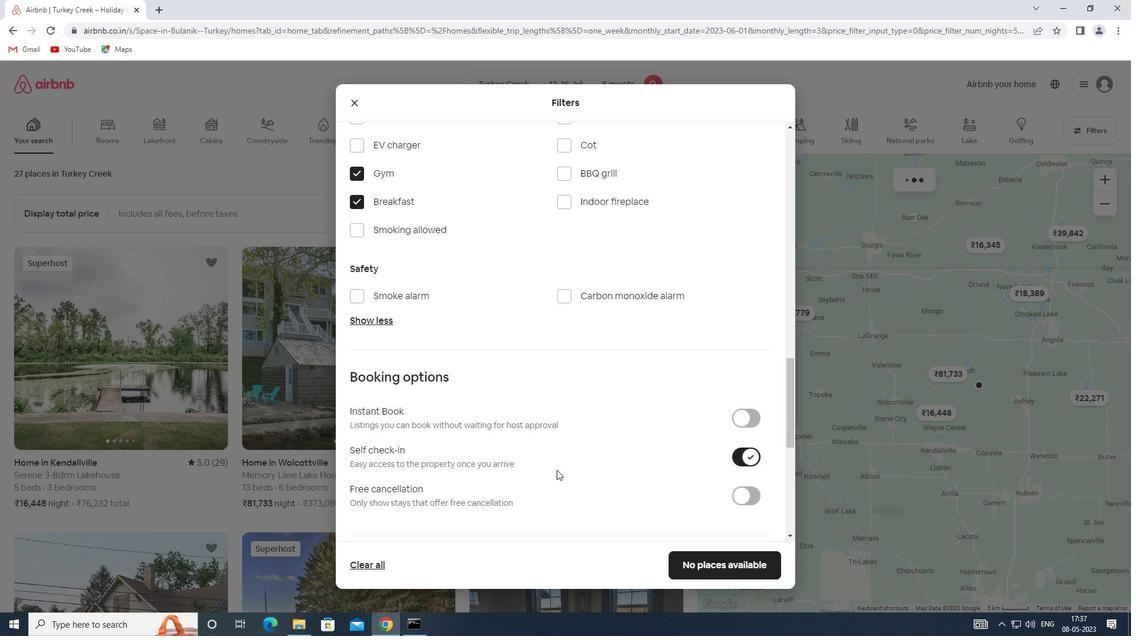 
Action: Mouse scrolled (543, 466) with delta (0, 0)
Screenshot: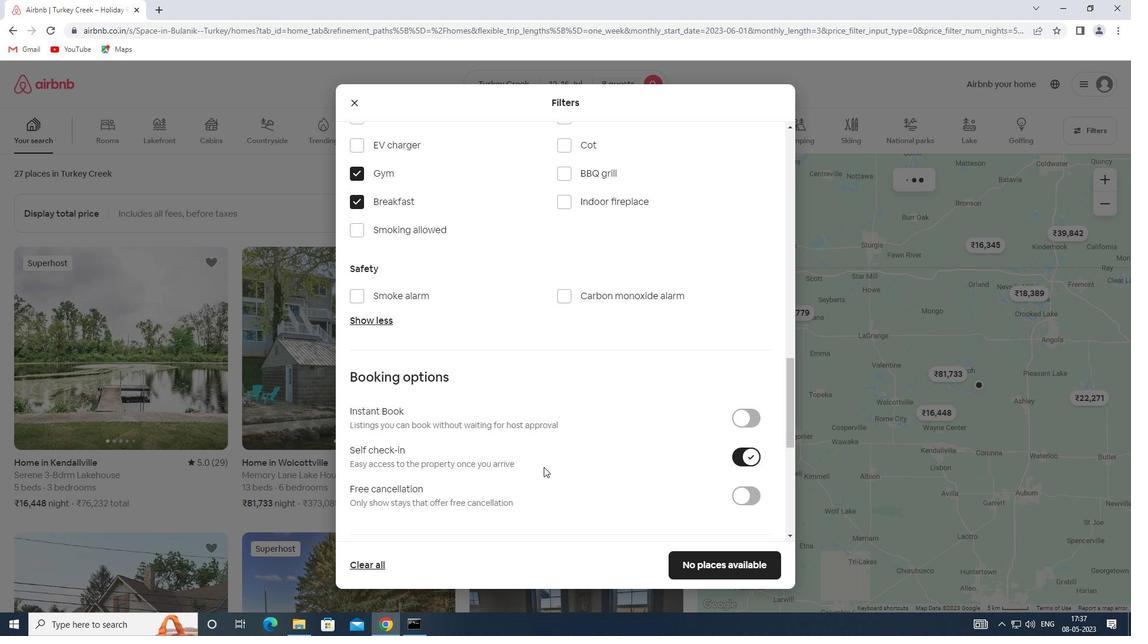 
Action: Mouse moved to (543, 466)
Screenshot: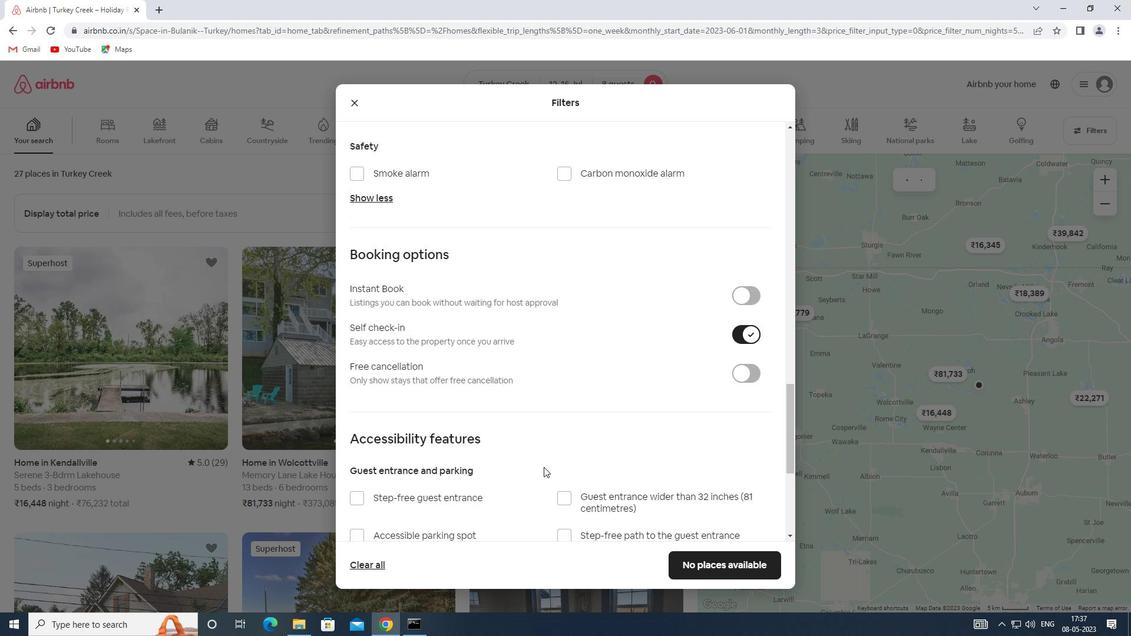 
Action: Mouse scrolled (543, 465) with delta (0, 0)
Screenshot: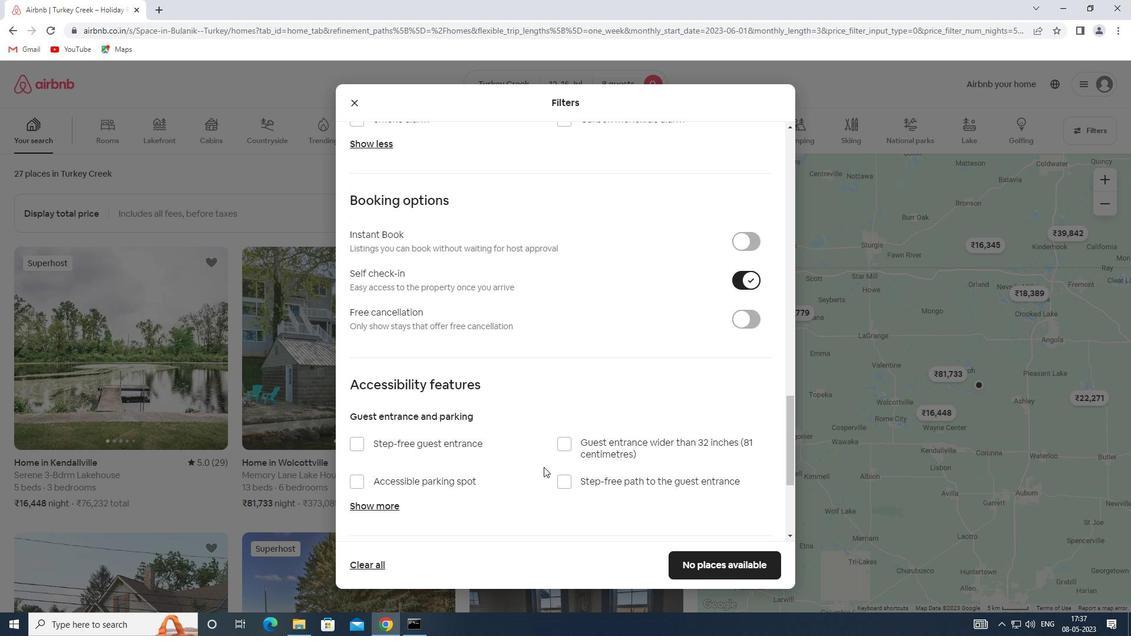 
Action: Mouse scrolled (543, 465) with delta (0, 0)
Screenshot: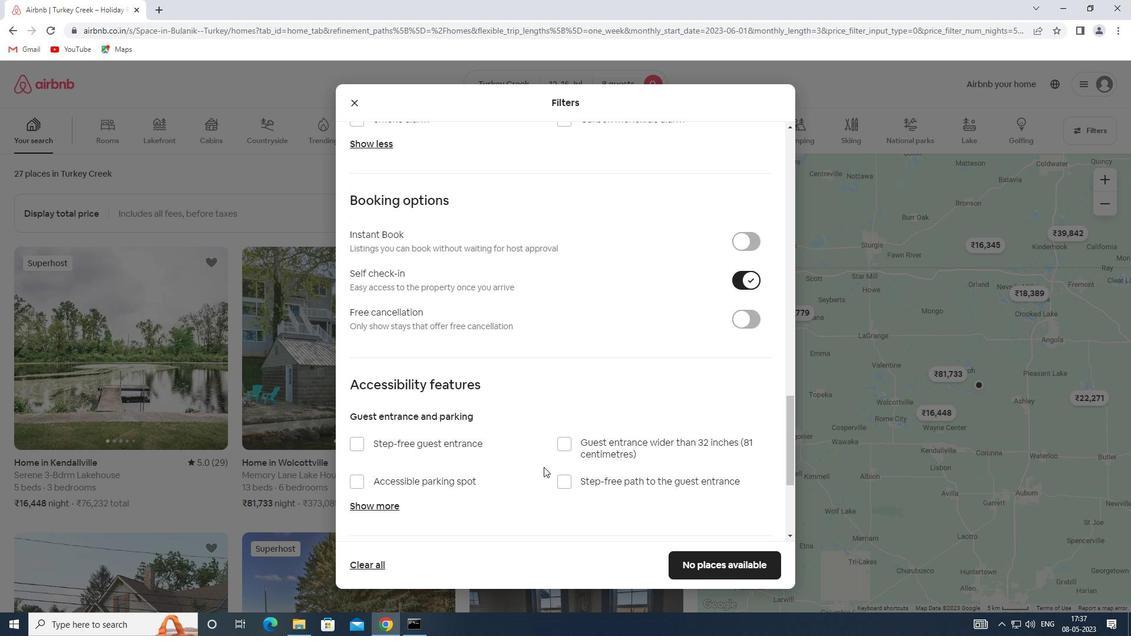 
Action: Mouse scrolled (543, 465) with delta (0, 0)
Screenshot: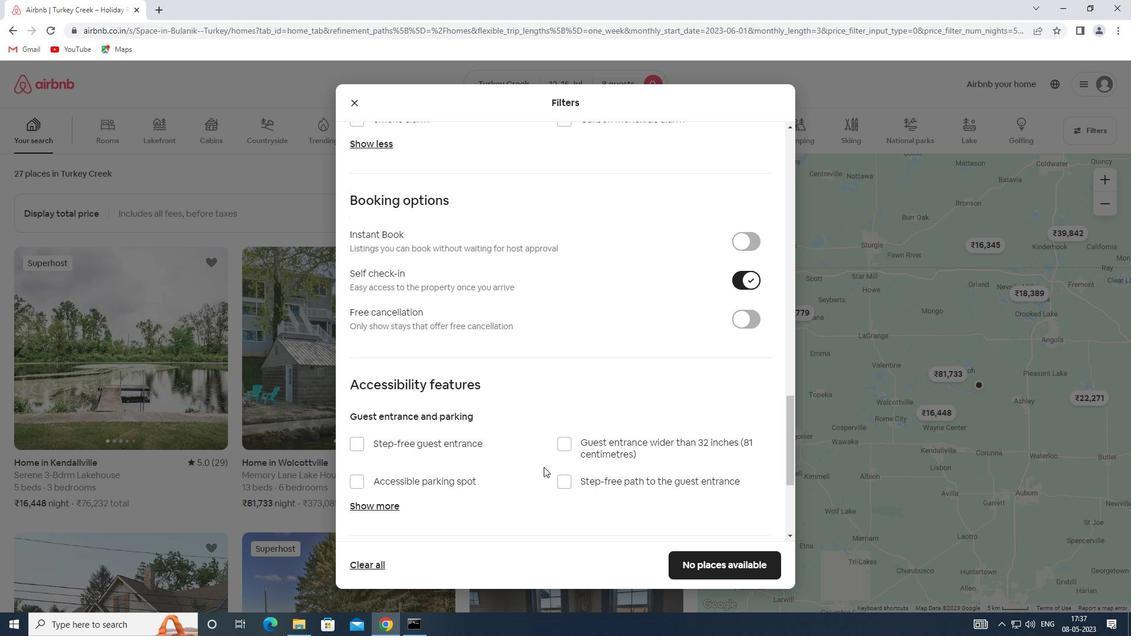 
Action: Mouse scrolled (543, 465) with delta (0, 0)
Screenshot: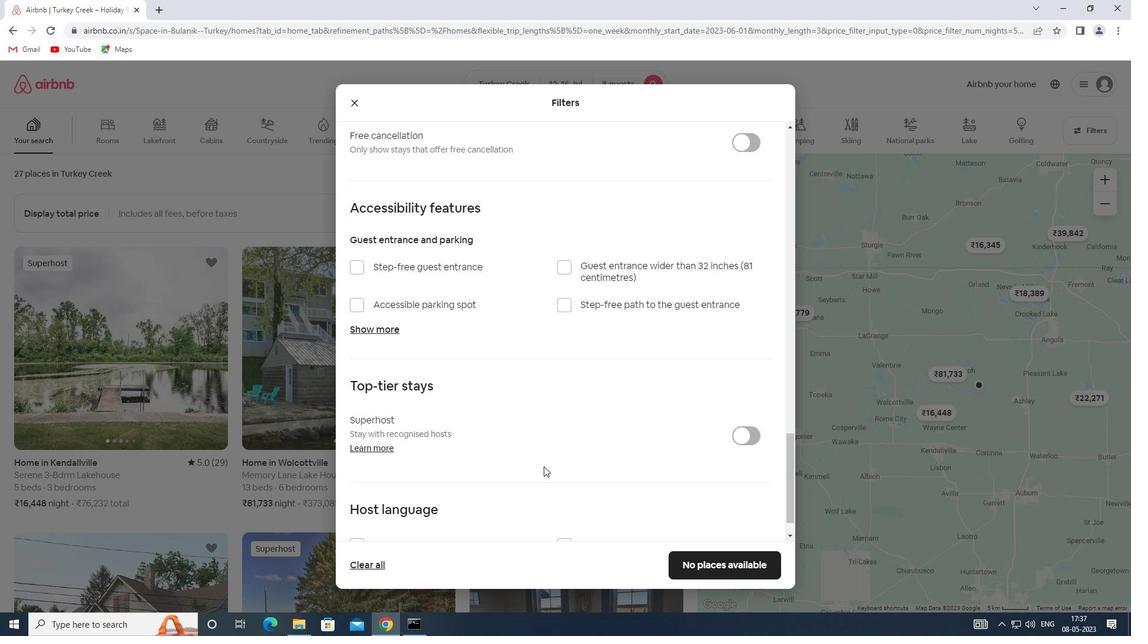 
Action: Mouse scrolled (543, 465) with delta (0, 0)
Screenshot: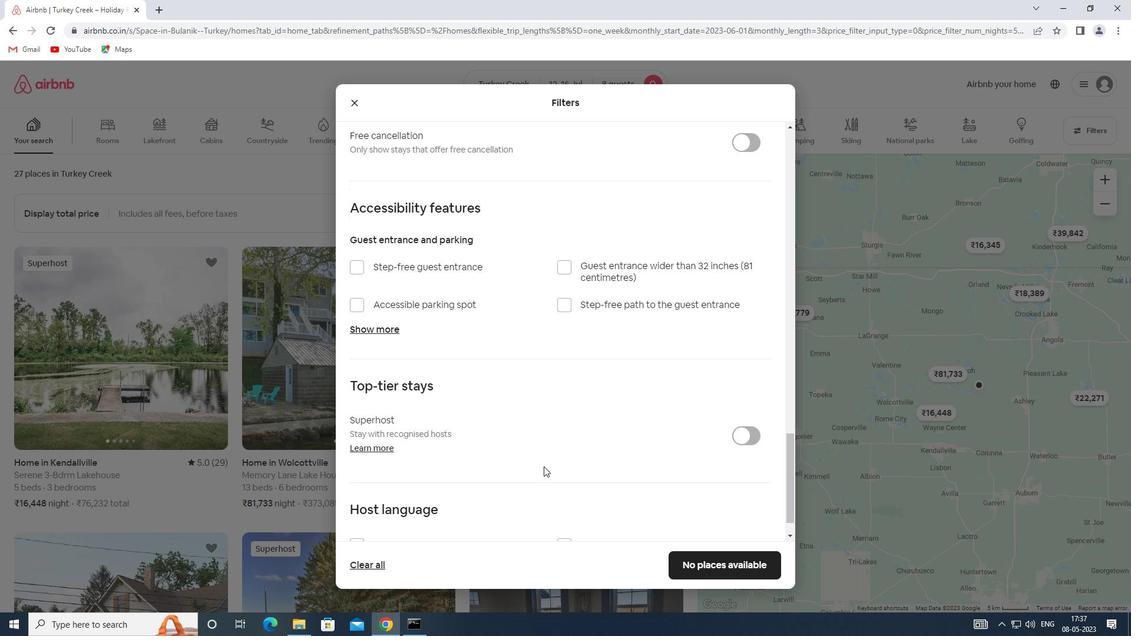 
Action: Mouse moved to (388, 502)
Screenshot: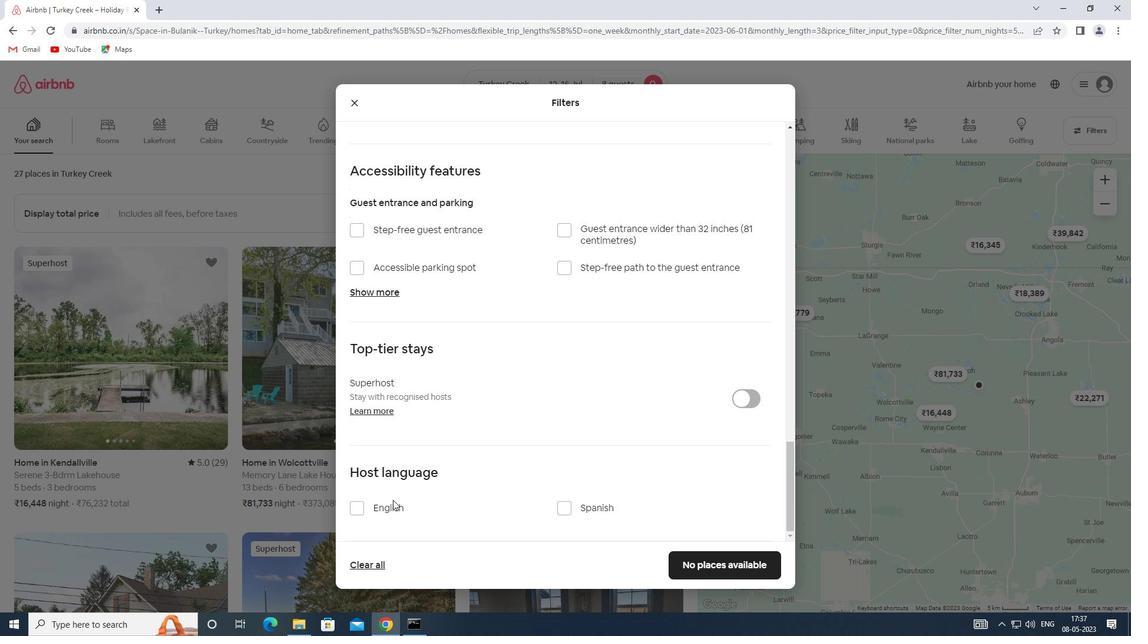 
Action: Mouse pressed left at (388, 502)
Screenshot: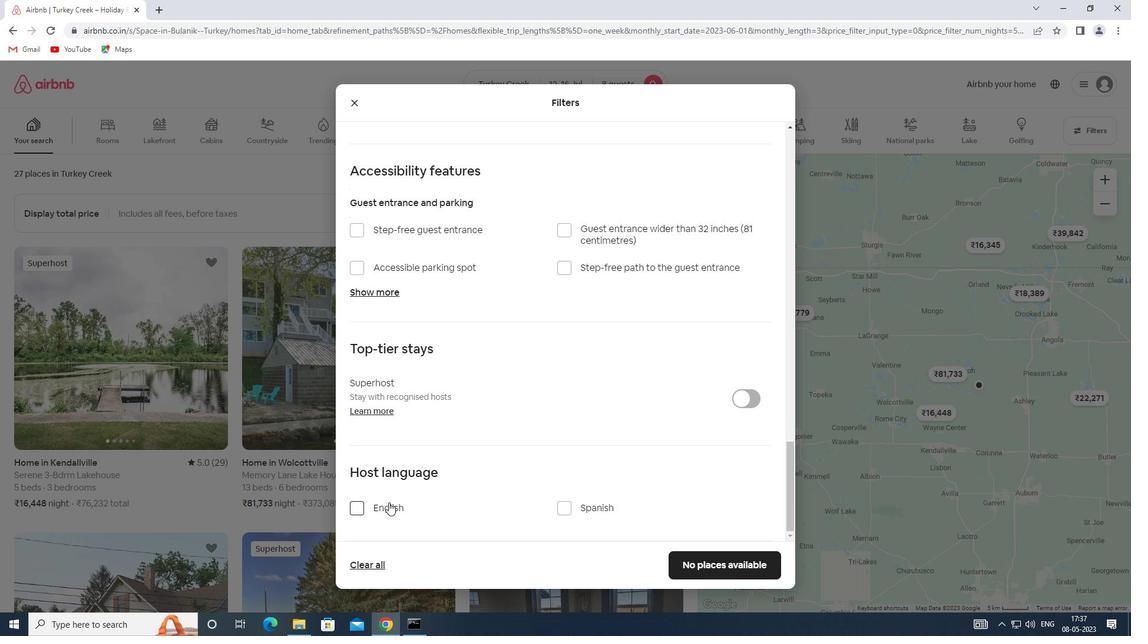 
Action: Mouse moved to (725, 574)
Screenshot: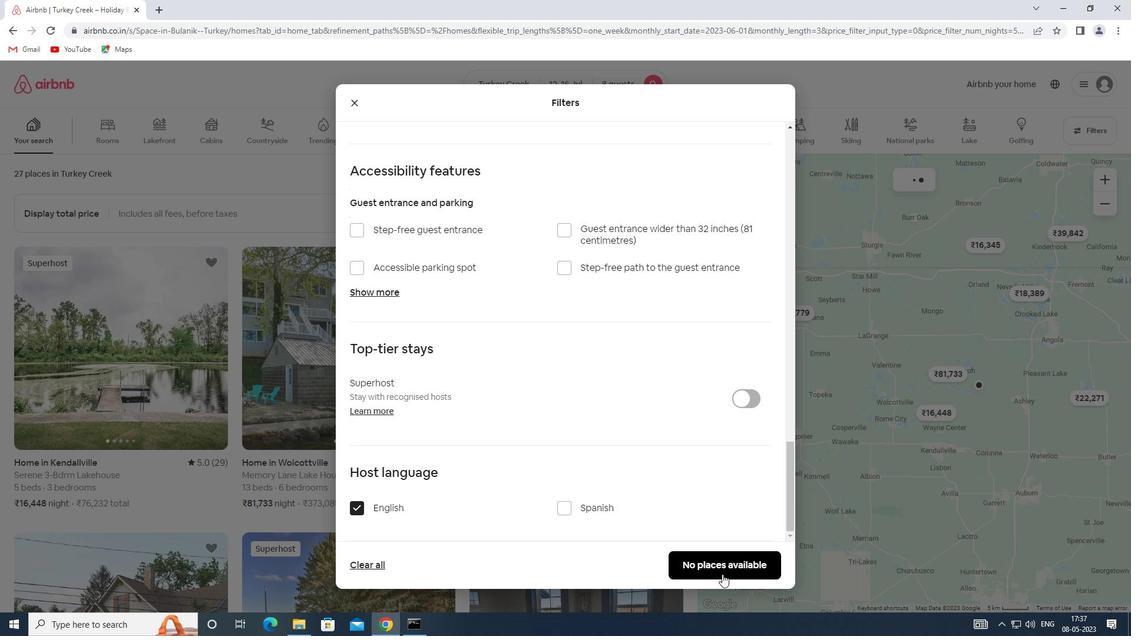 
Action: Mouse pressed left at (725, 574)
Screenshot: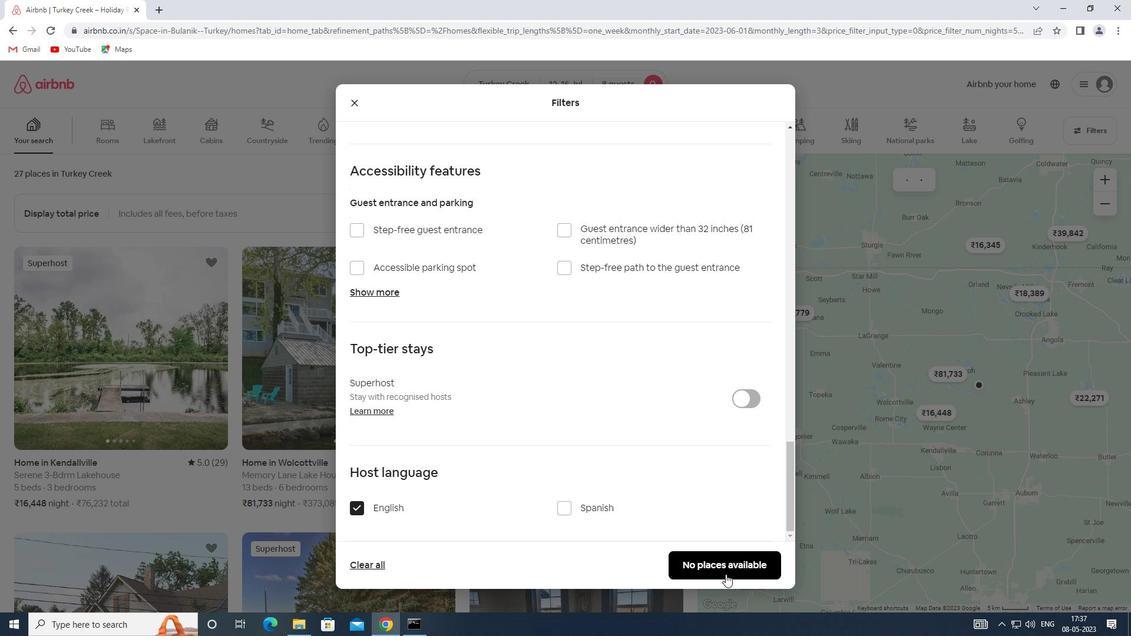 
